 Task: In the  document Reading.rtf, select heading and apply ' Bold and Underline' Use the "find feature" to find mentioned word and apply Strikethrough in: 'cognitive'. Insert smartchip (Date) on bottom of the page 23 June, 2023 Insert the mentioned footnote for 30th word with font style Arial and font size 8: The study was conducted anonymously
Action: Mouse moved to (249, 330)
Screenshot: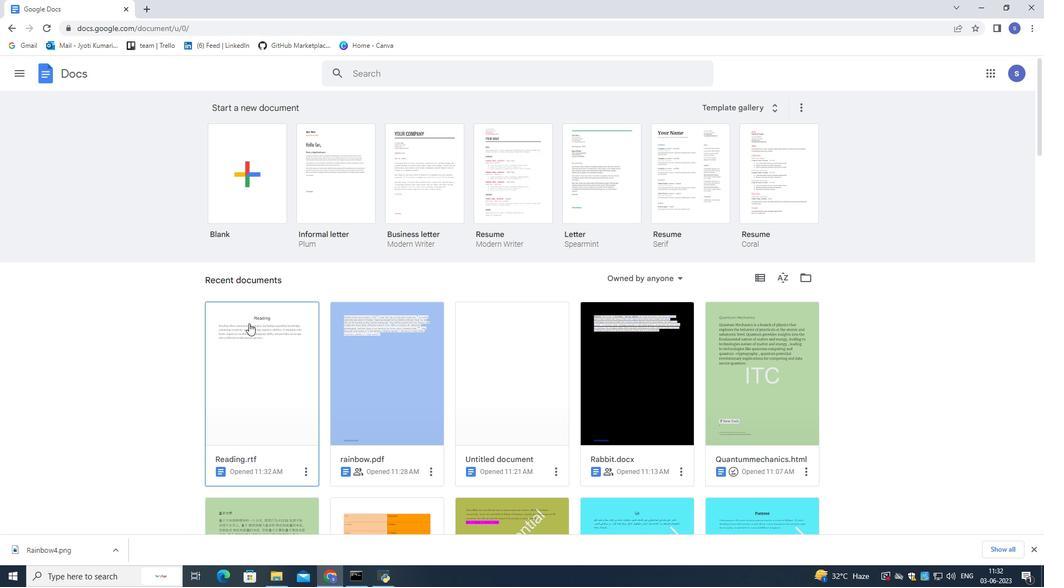 
Action: Mouse pressed left at (249, 330)
Screenshot: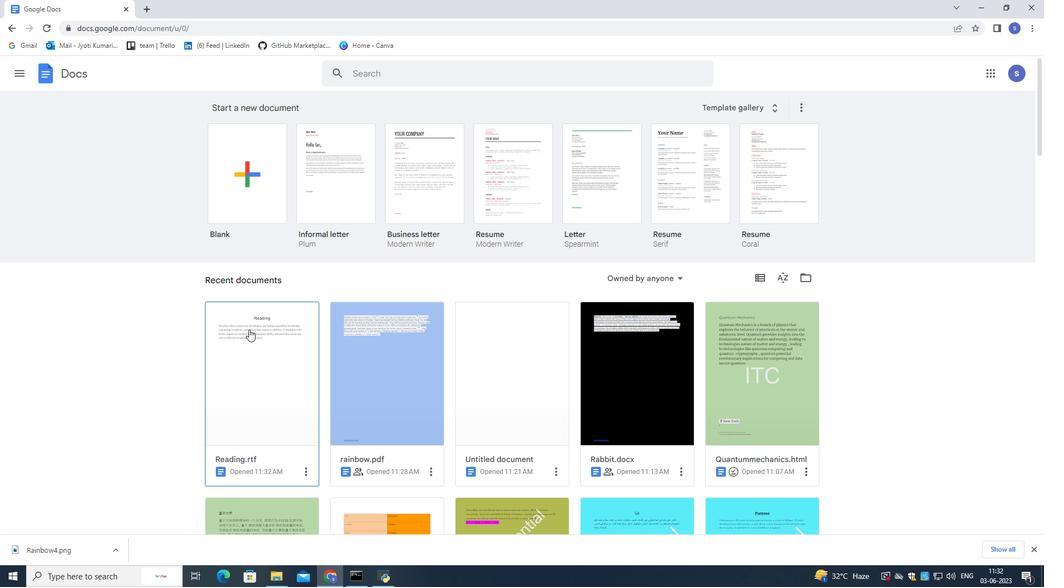 
Action: Mouse pressed left at (249, 330)
Screenshot: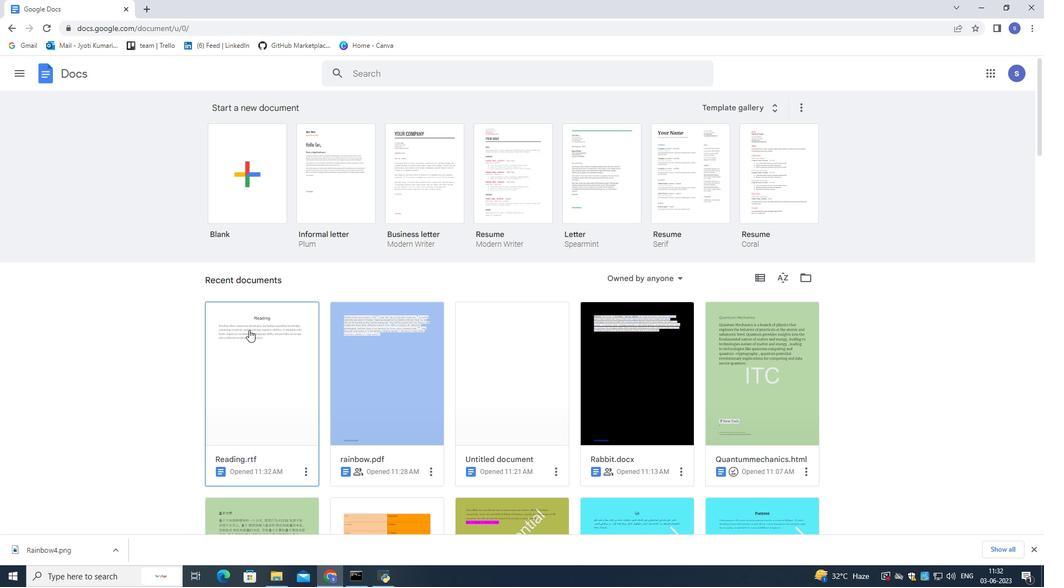 
Action: Mouse moved to (576, 205)
Screenshot: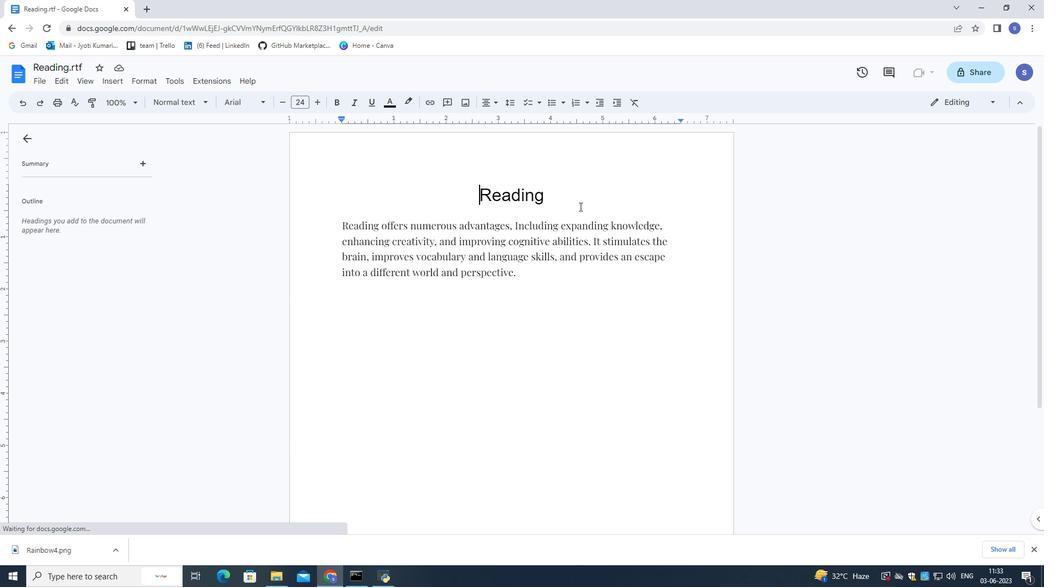 
Action: Mouse pressed left at (576, 205)
Screenshot: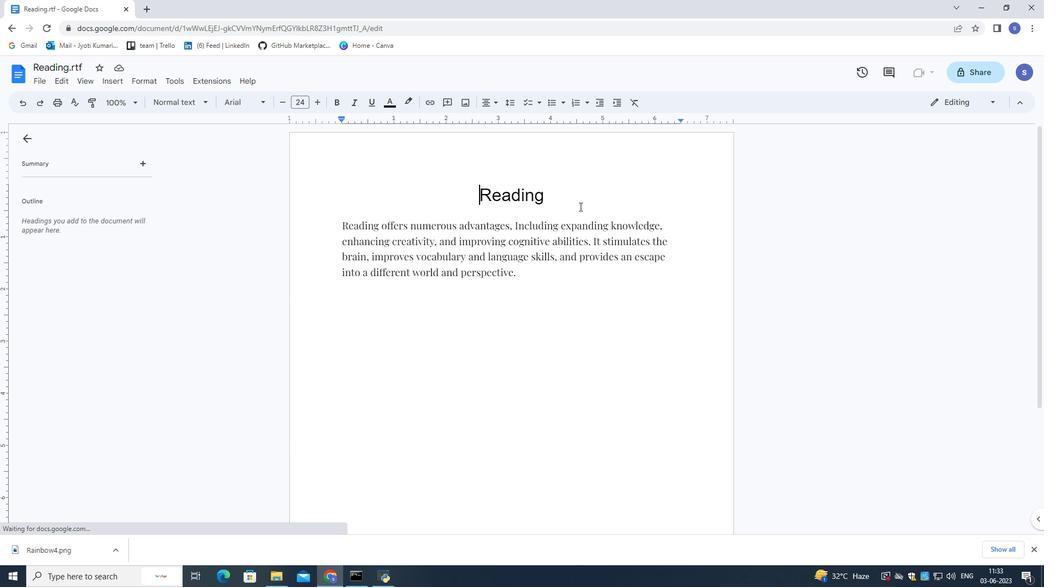 
Action: Mouse moved to (563, 199)
Screenshot: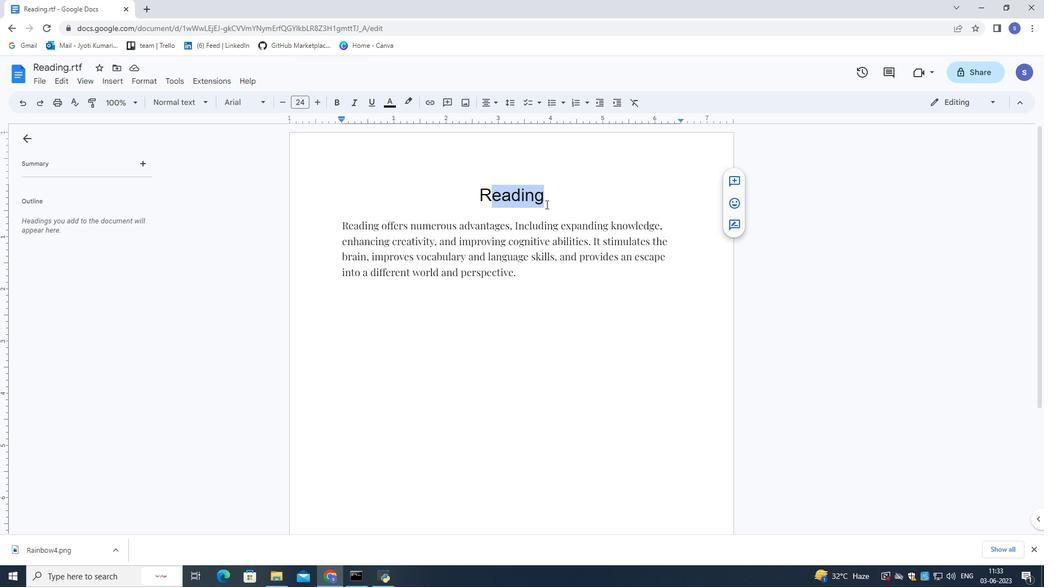 
Action: Mouse pressed left at (563, 199)
Screenshot: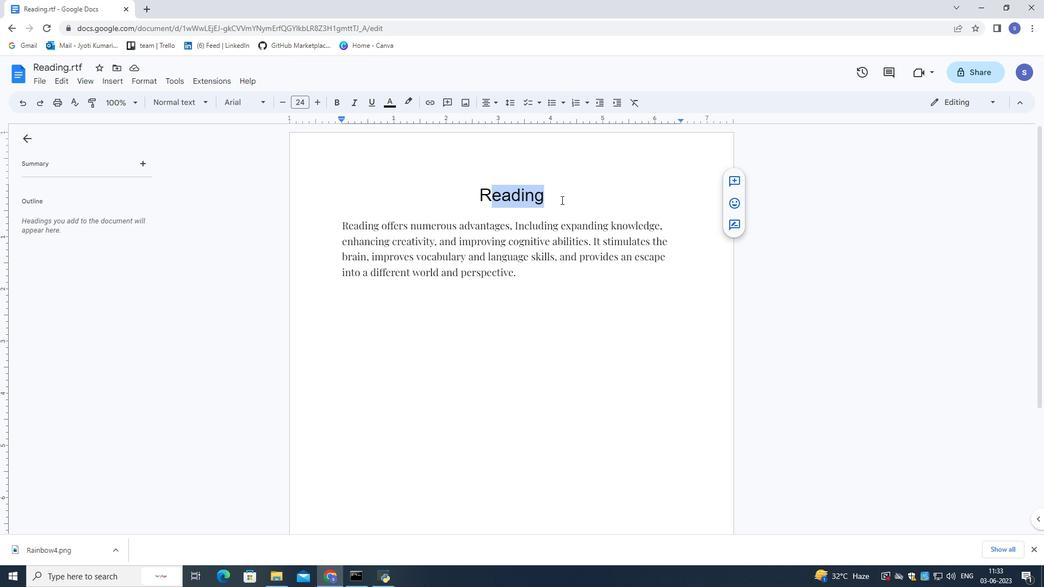 
Action: Mouse moved to (562, 199)
Screenshot: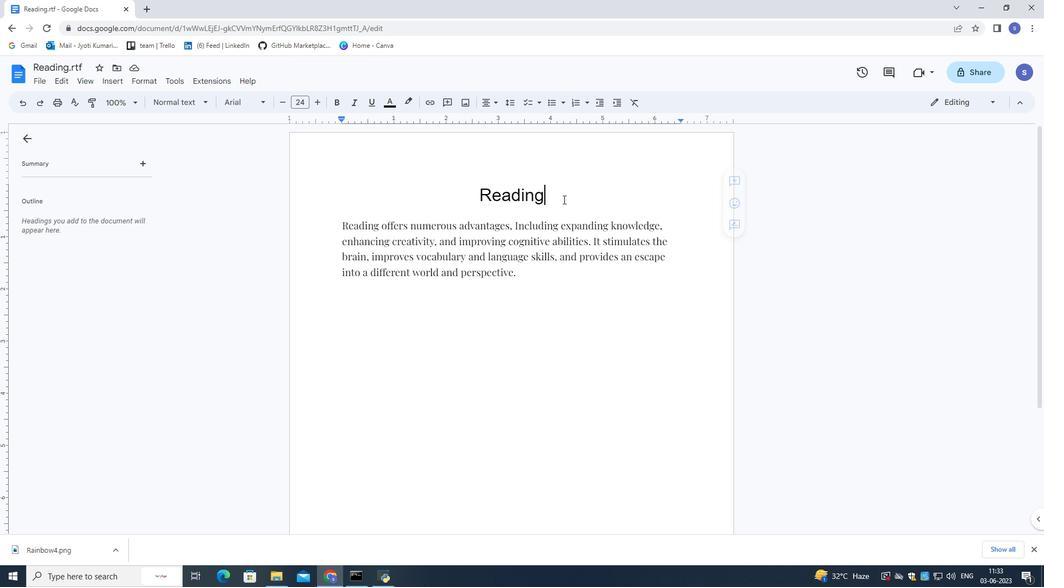 
Action: Mouse pressed left at (562, 199)
Screenshot: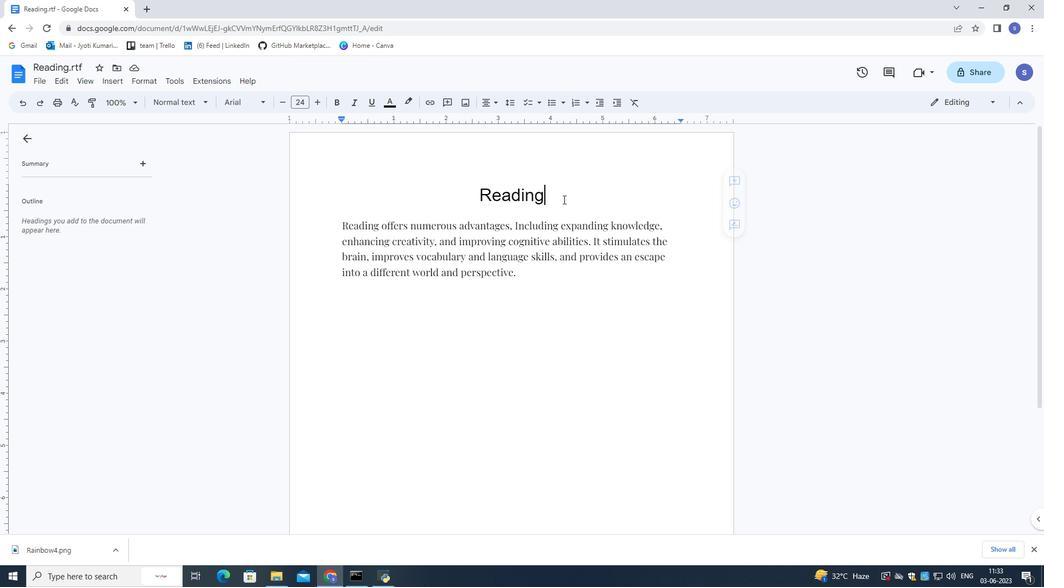 
Action: Mouse moved to (152, 76)
Screenshot: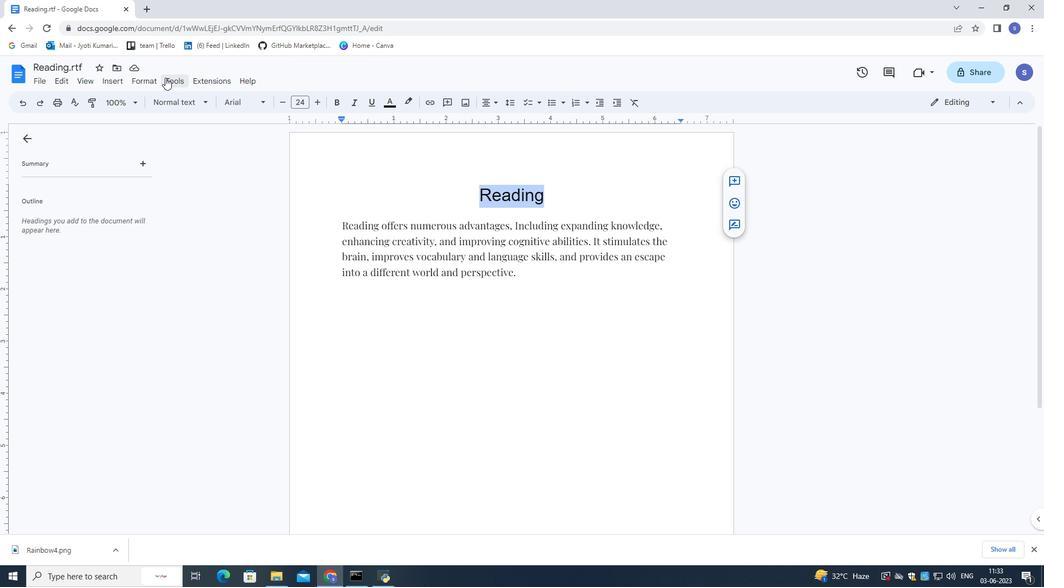 
Action: Mouse pressed left at (152, 76)
Screenshot: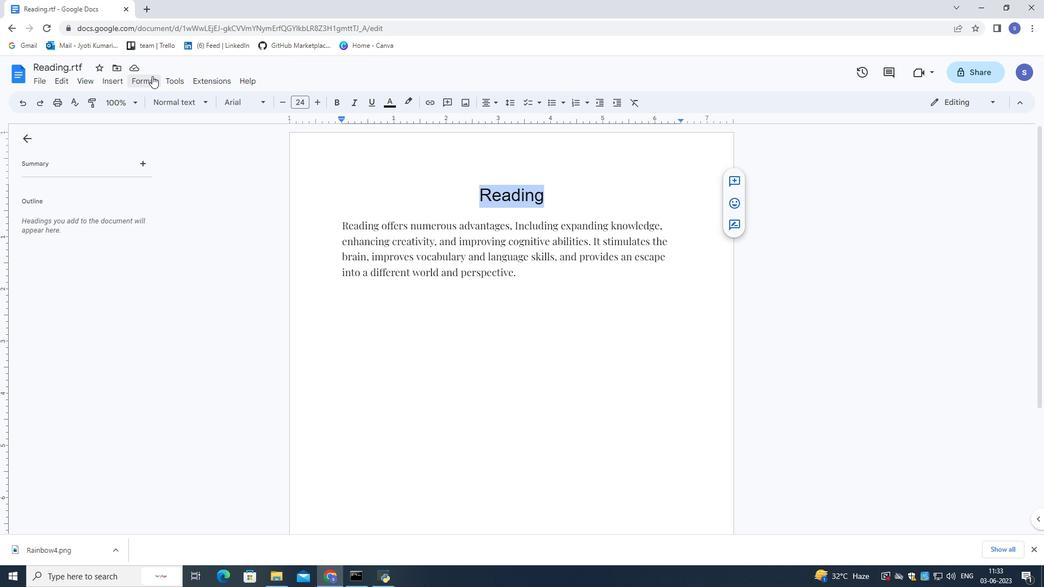 
Action: Mouse moved to (313, 97)
Screenshot: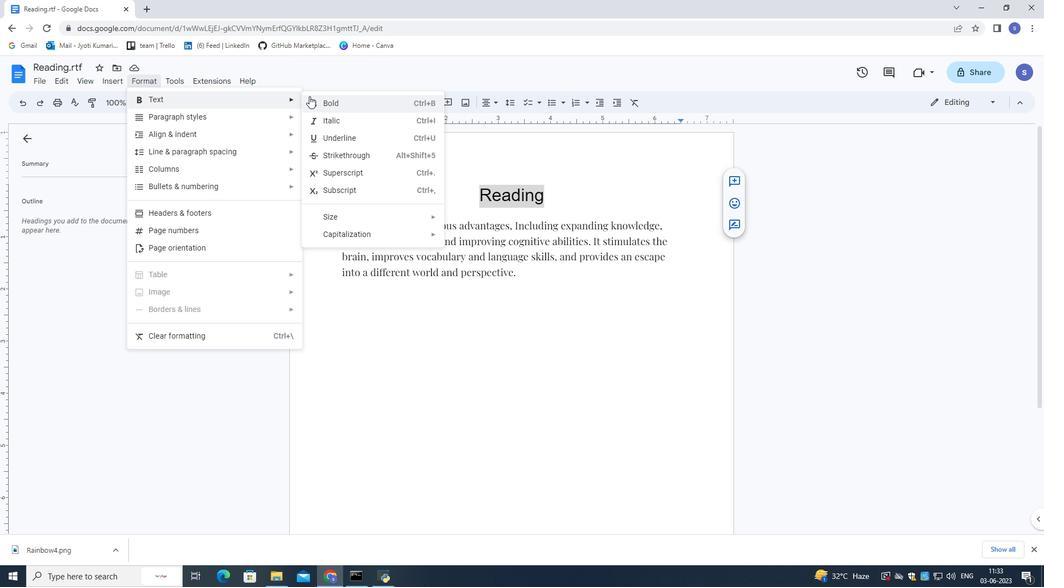 
Action: Mouse pressed left at (313, 97)
Screenshot: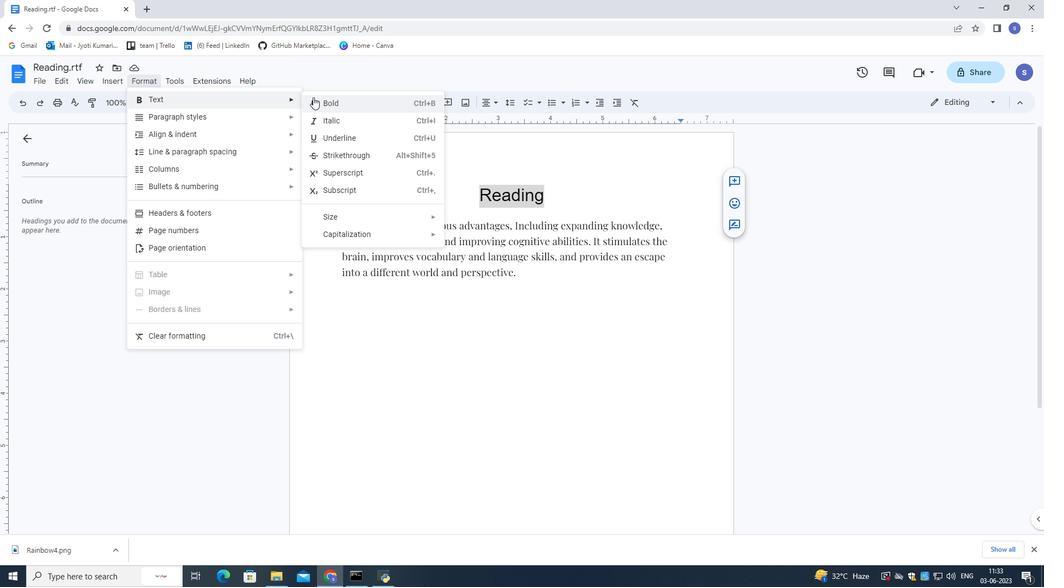 
Action: Mouse moved to (150, 78)
Screenshot: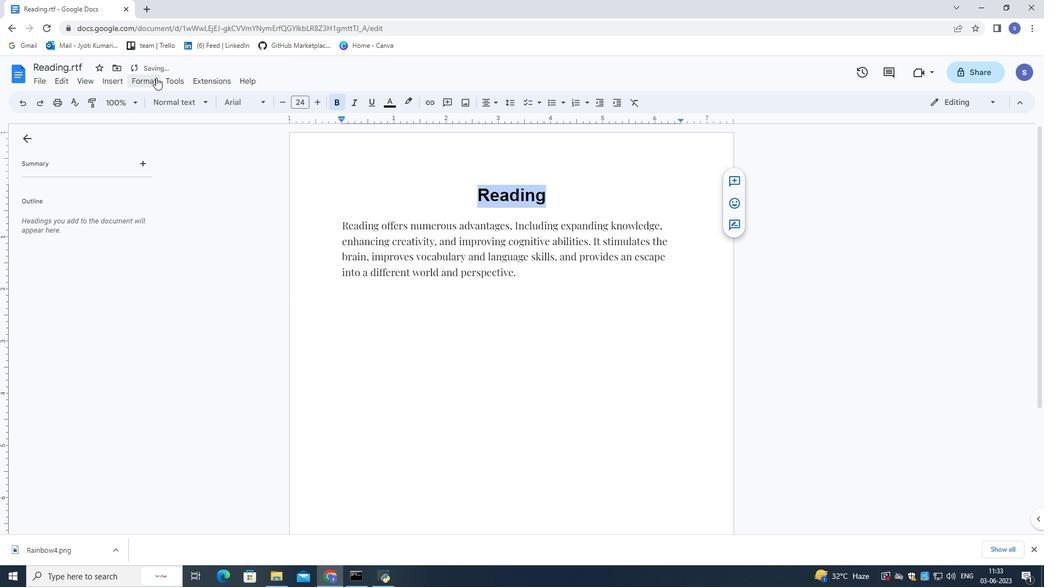 
Action: Mouse pressed left at (150, 78)
Screenshot: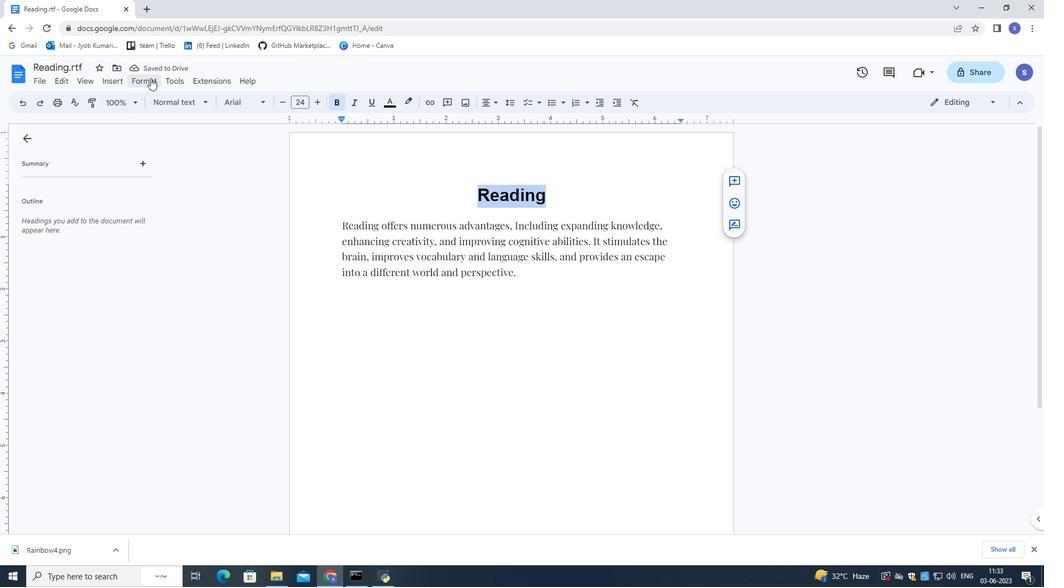 
Action: Mouse moved to (340, 137)
Screenshot: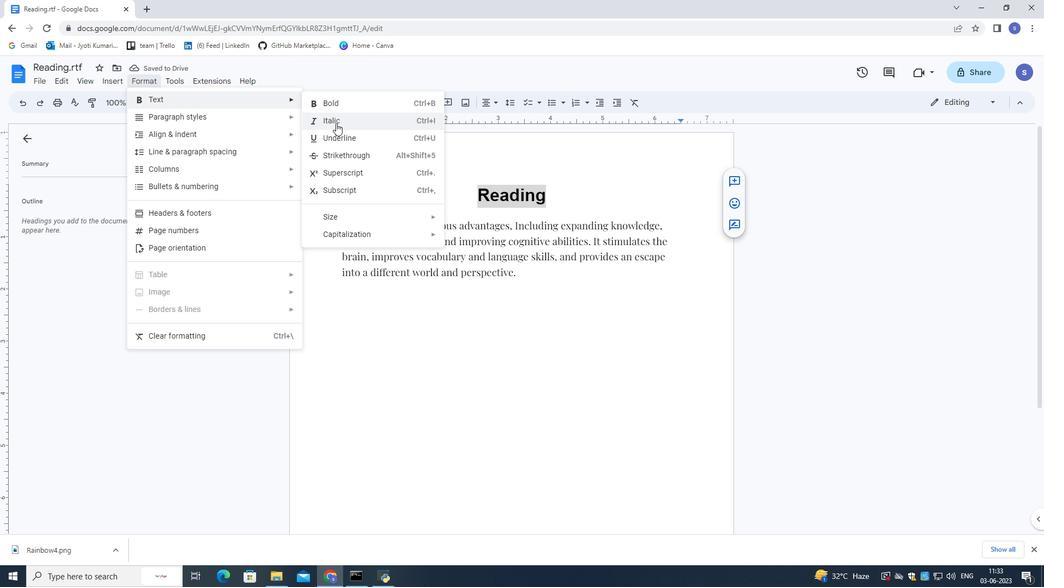 
Action: Mouse pressed left at (340, 137)
Screenshot: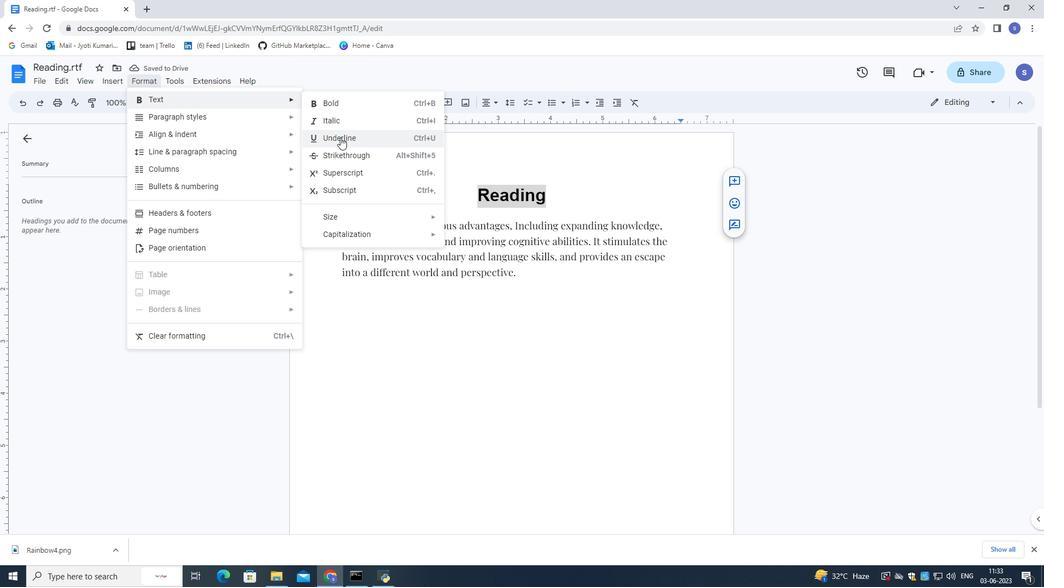 
Action: Mouse moved to (405, 180)
Screenshot: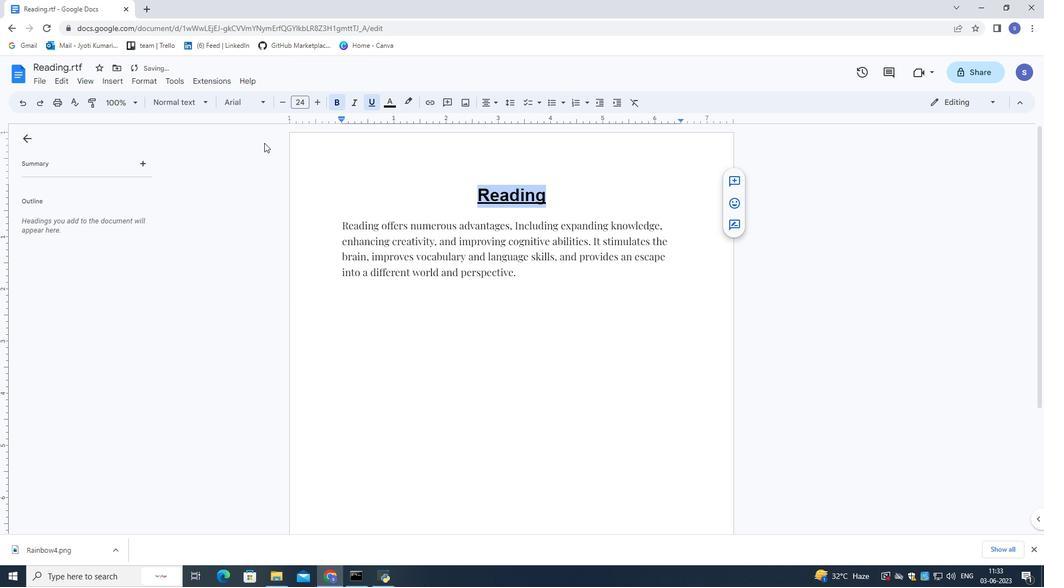 
Action: Mouse pressed left at (405, 180)
Screenshot: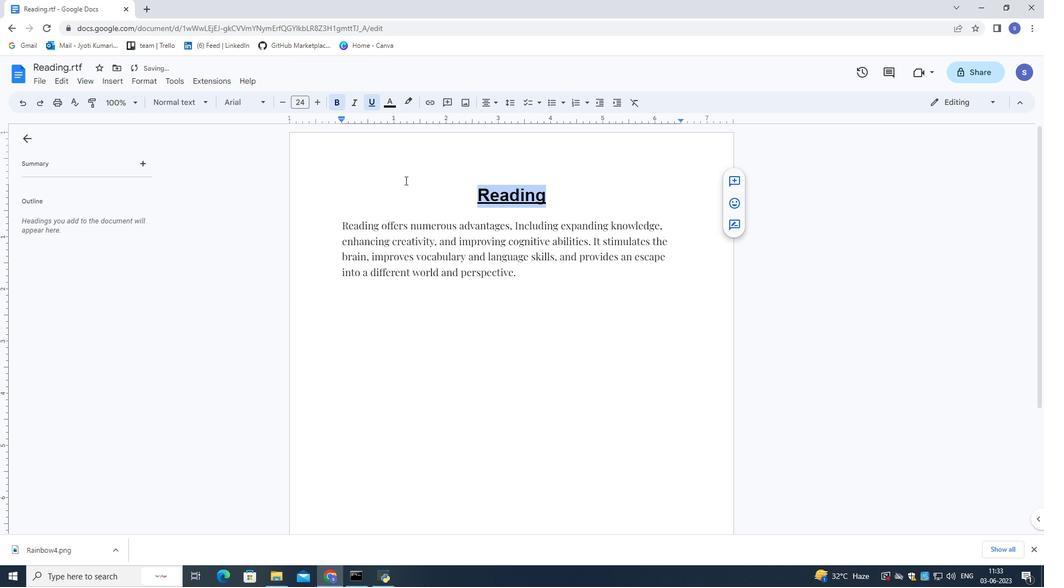
Action: Mouse moved to (171, 80)
Screenshot: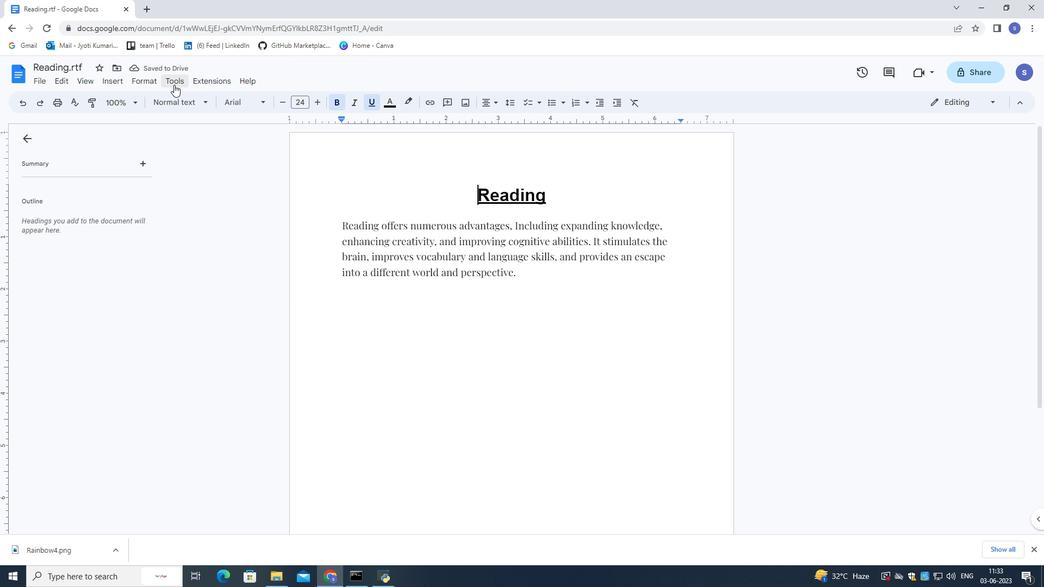 
Action: Mouse pressed left at (171, 80)
Screenshot: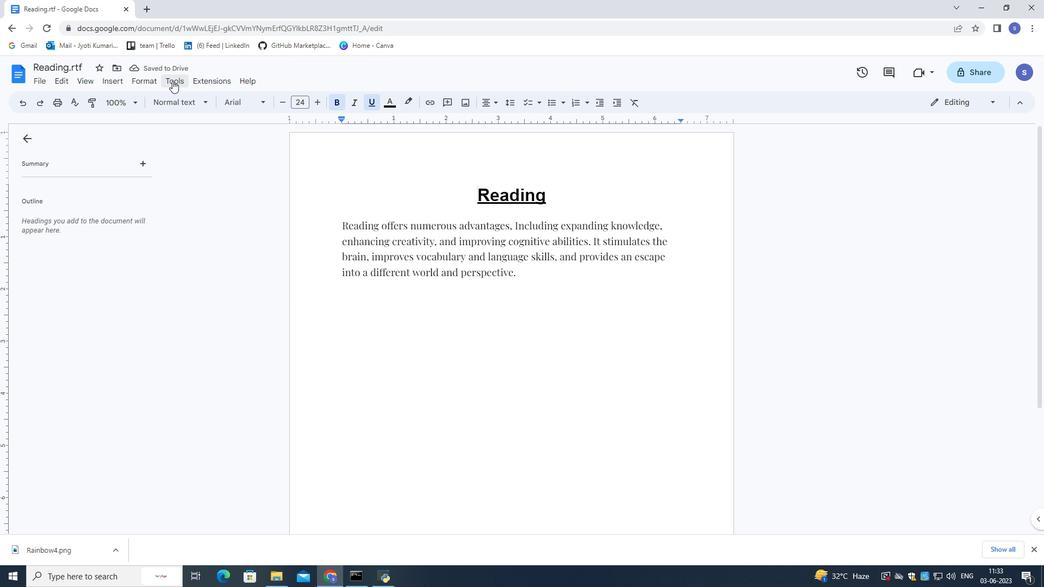 
Action: Mouse moved to (105, 266)
Screenshot: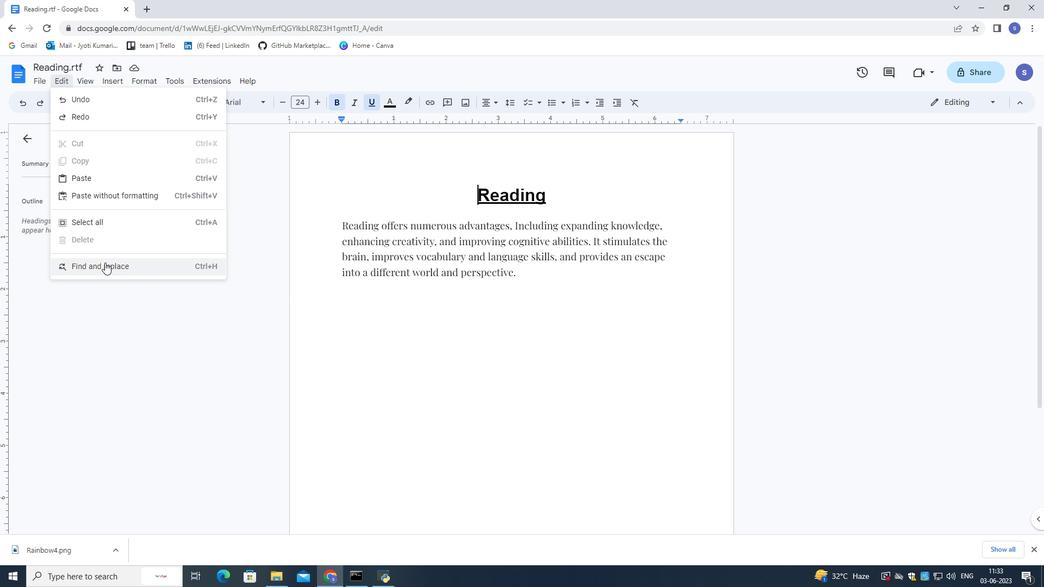 
Action: Mouse pressed left at (105, 266)
Screenshot: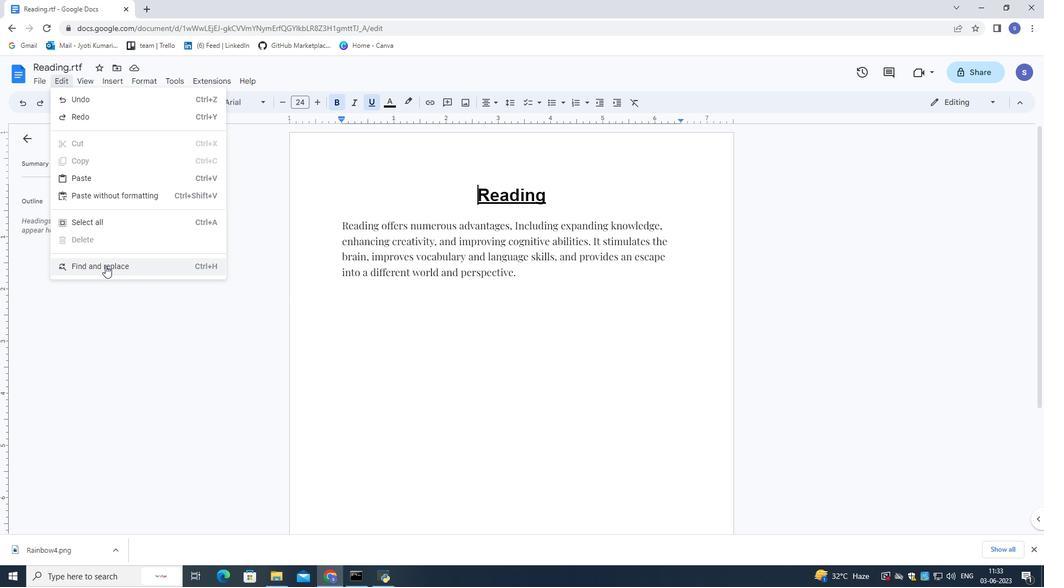 
Action: Mouse moved to (554, 247)
Screenshot: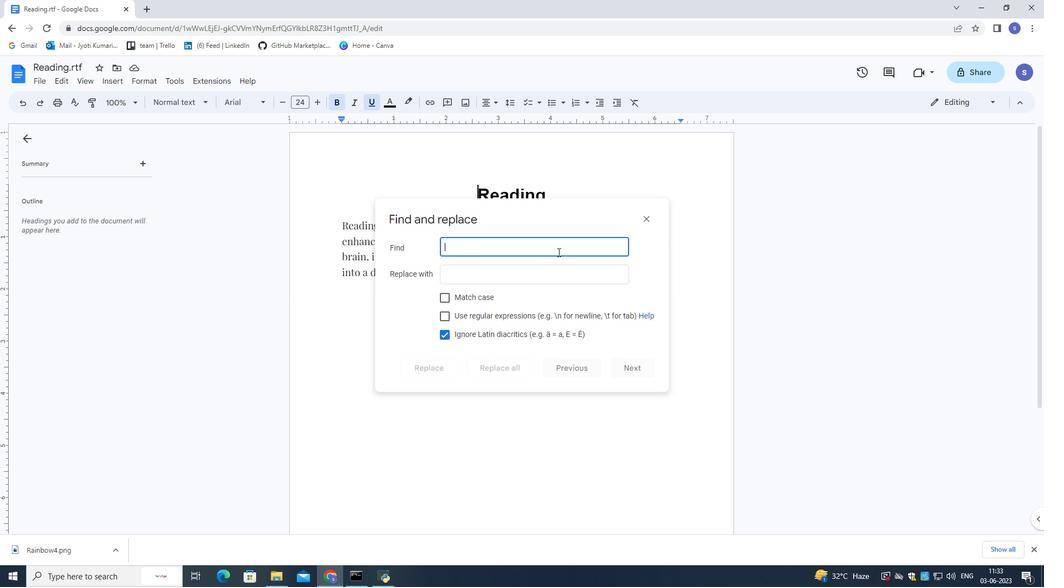 
Action: Mouse pressed left at (554, 247)
Screenshot: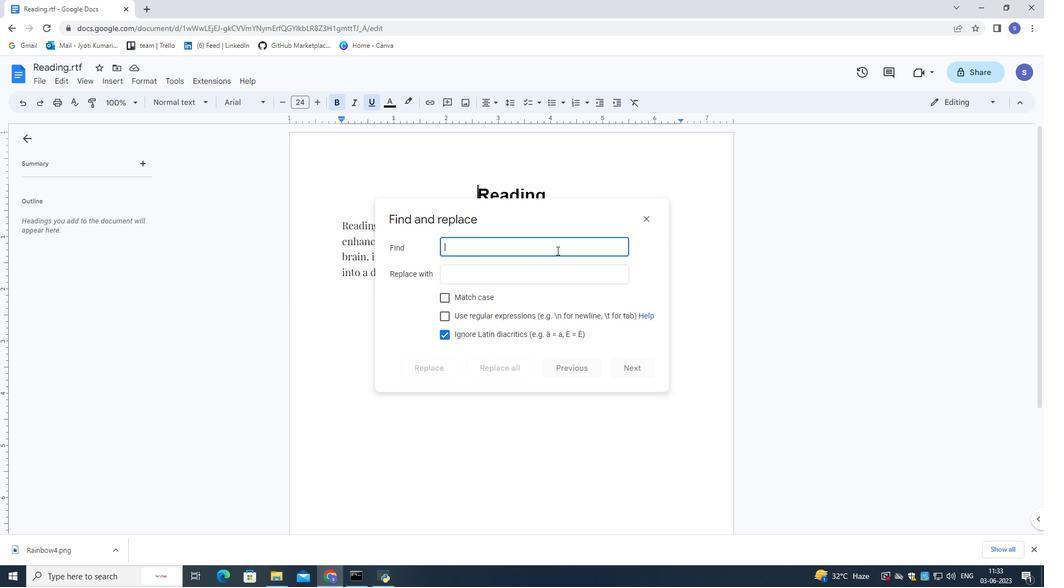 
Action: Key pressed cognitive
Screenshot: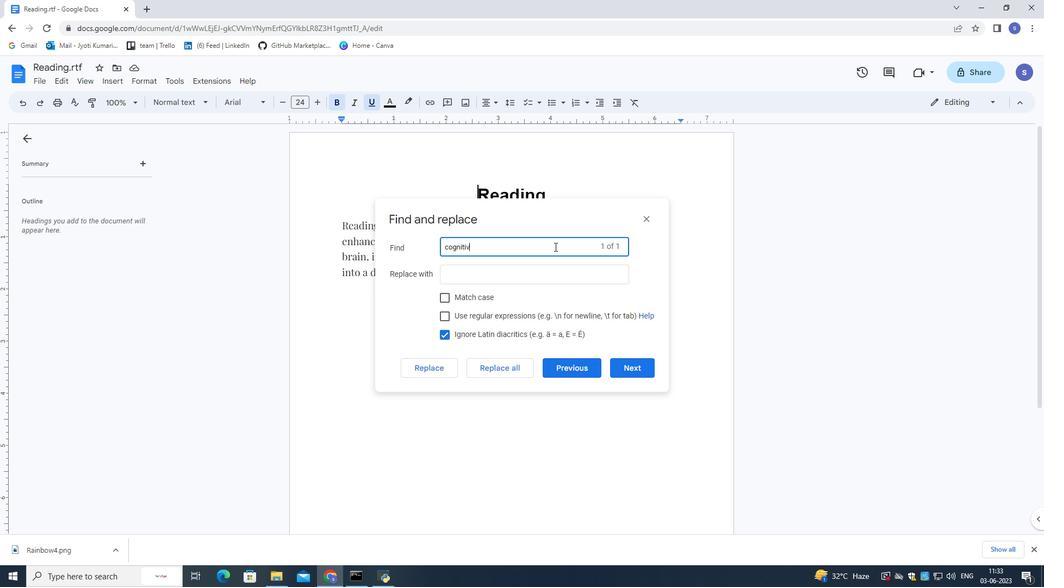 
Action: Mouse moved to (648, 219)
Screenshot: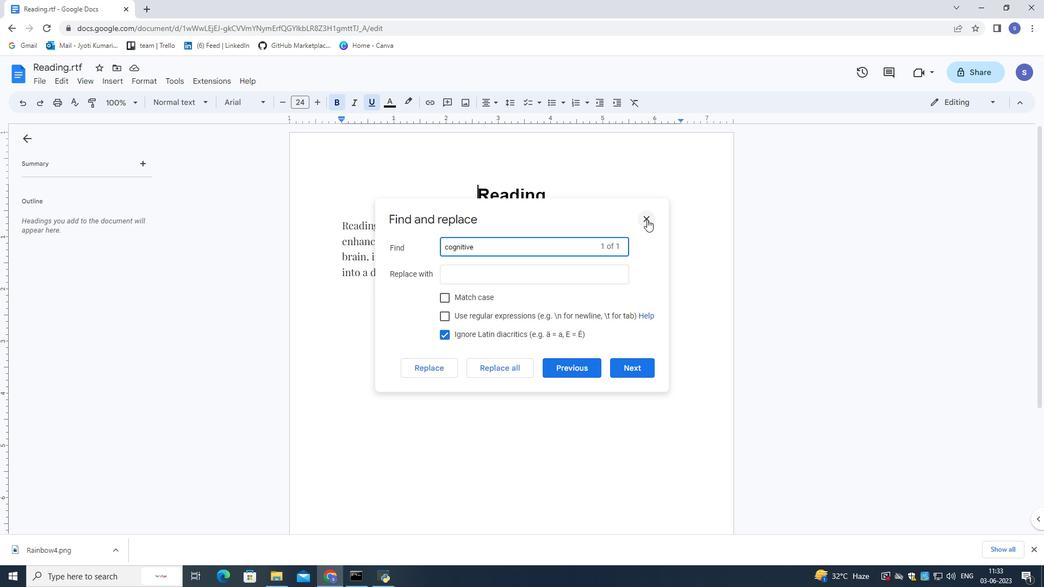 
Action: Mouse pressed left at (648, 219)
Screenshot: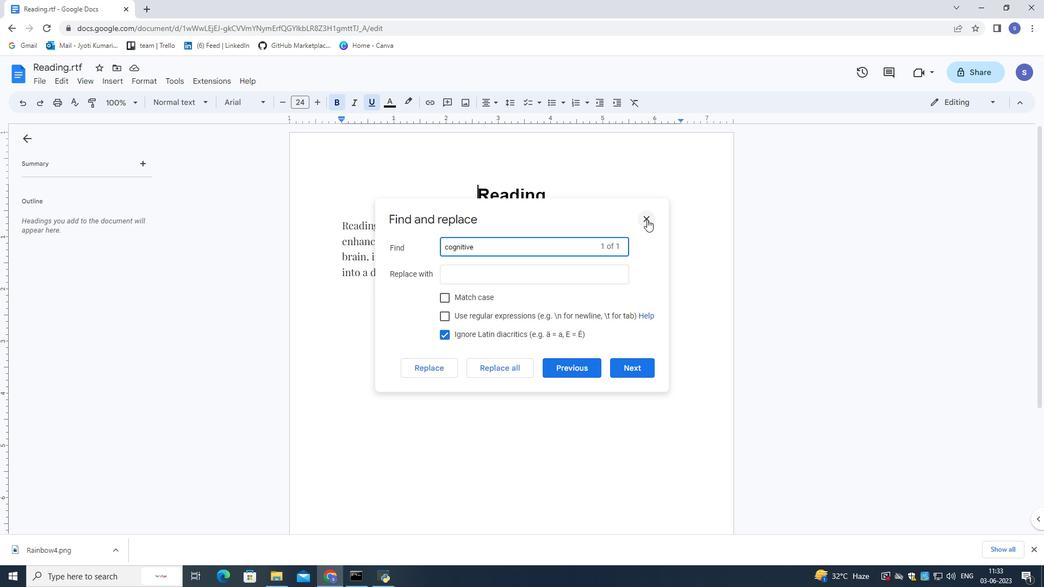 
Action: Mouse moved to (152, 83)
Screenshot: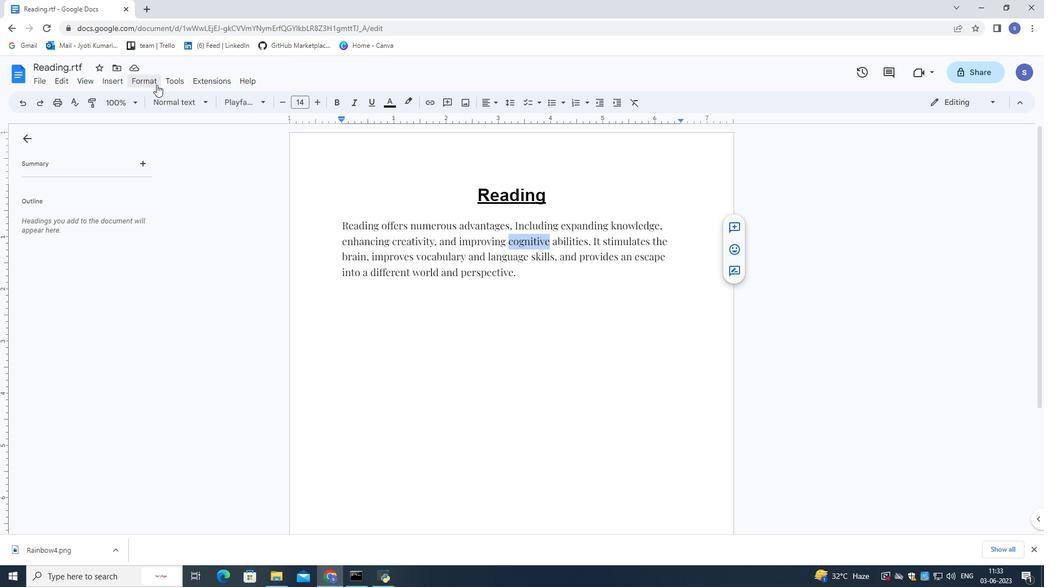 
Action: Mouse pressed left at (152, 83)
Screenshot: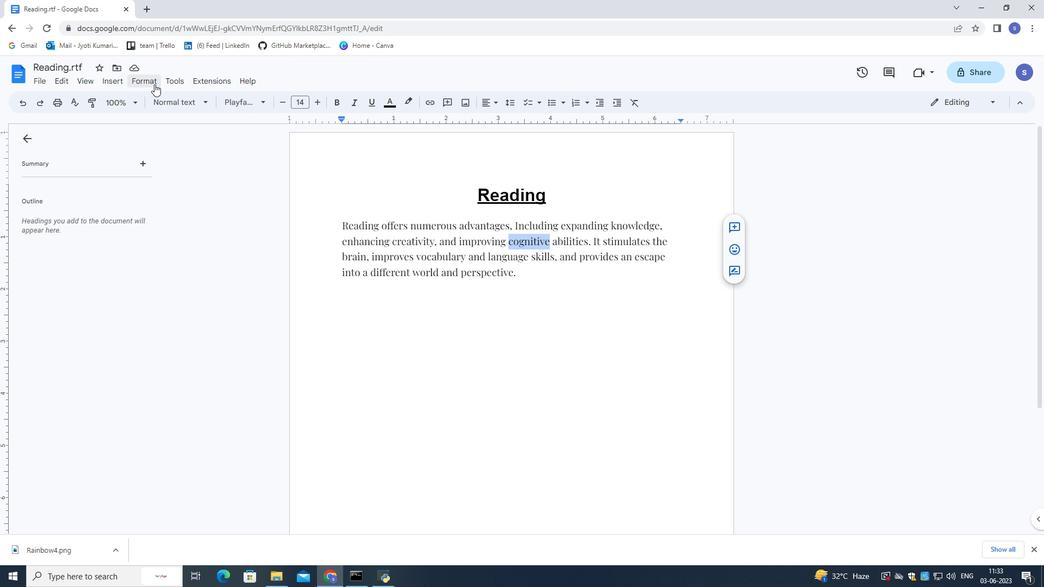 
Action: Mouse moved to (335, 149)
Screenshot: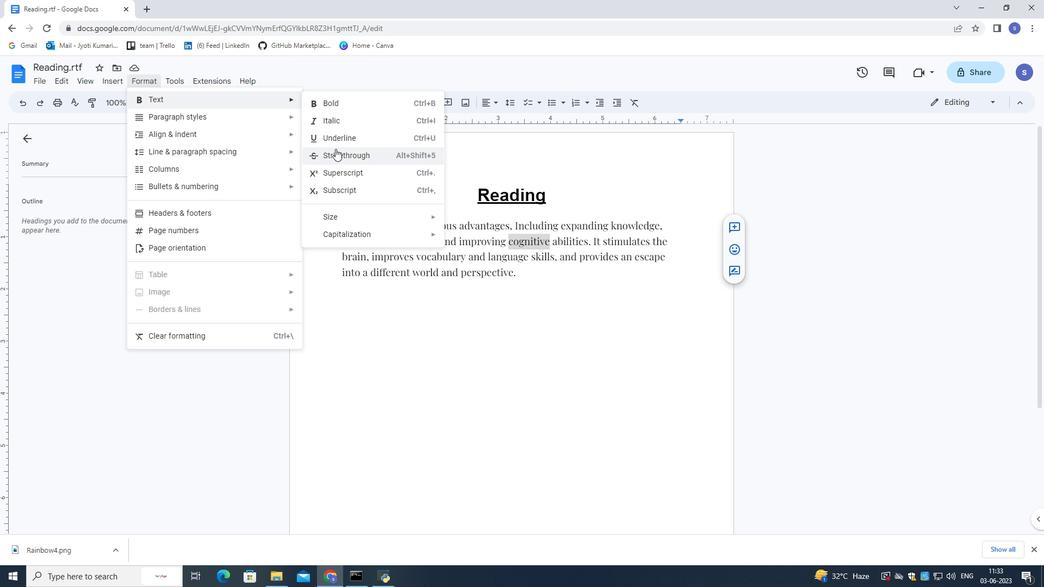 
Action: Mouse pressed left at (335, 149)
Screenshot: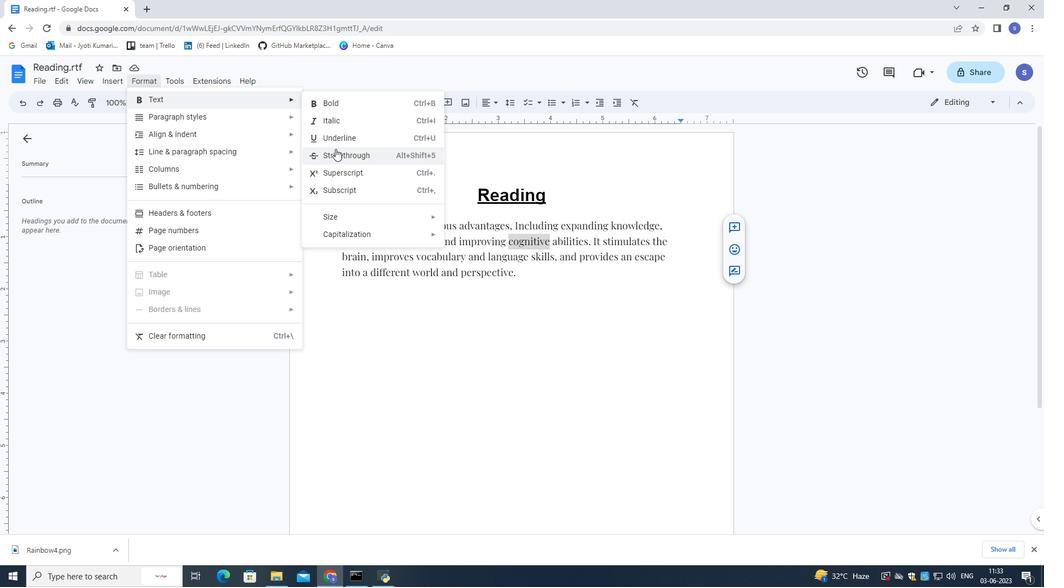 
Action: Mouse moved to (576, 312)
Screenshot: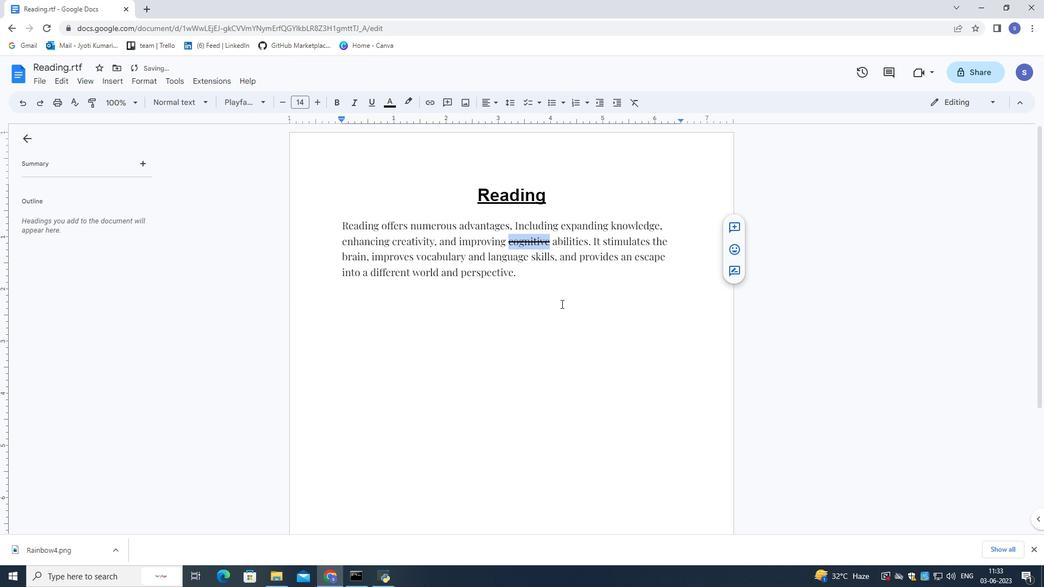 
Action: Mouse pressed left at (576, 312)
Screenshot: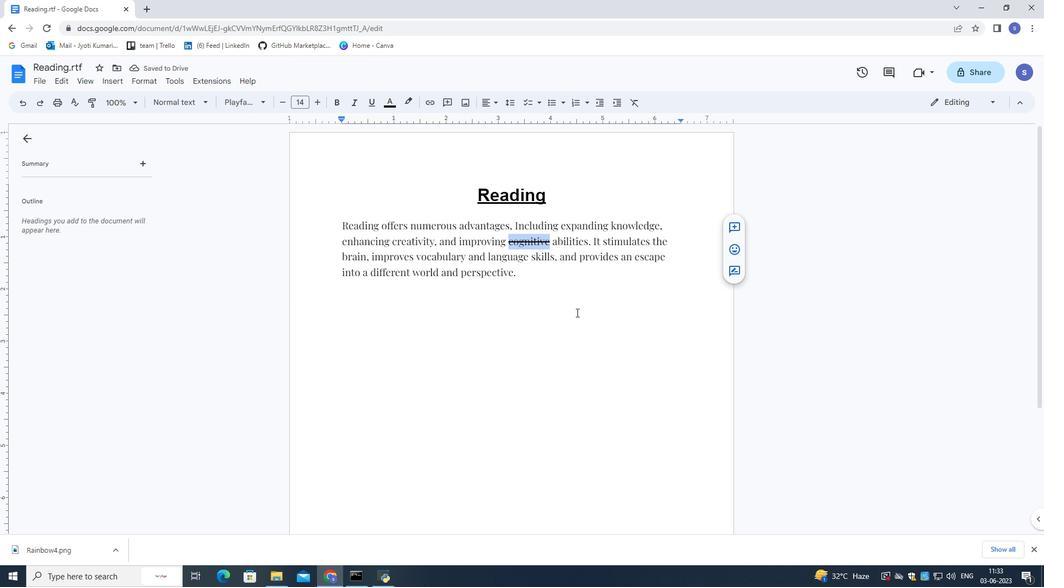 
Action: Mouse moved to (577, 290)
Screenshot: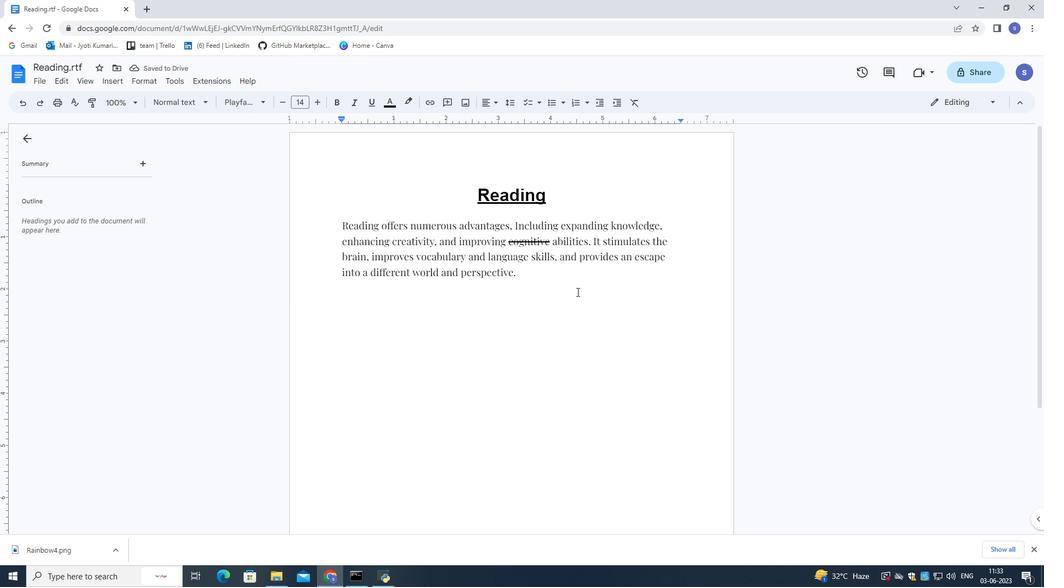 
Action: Mouse scrolled (577, 290) with delta (0, 0)
Screenshot: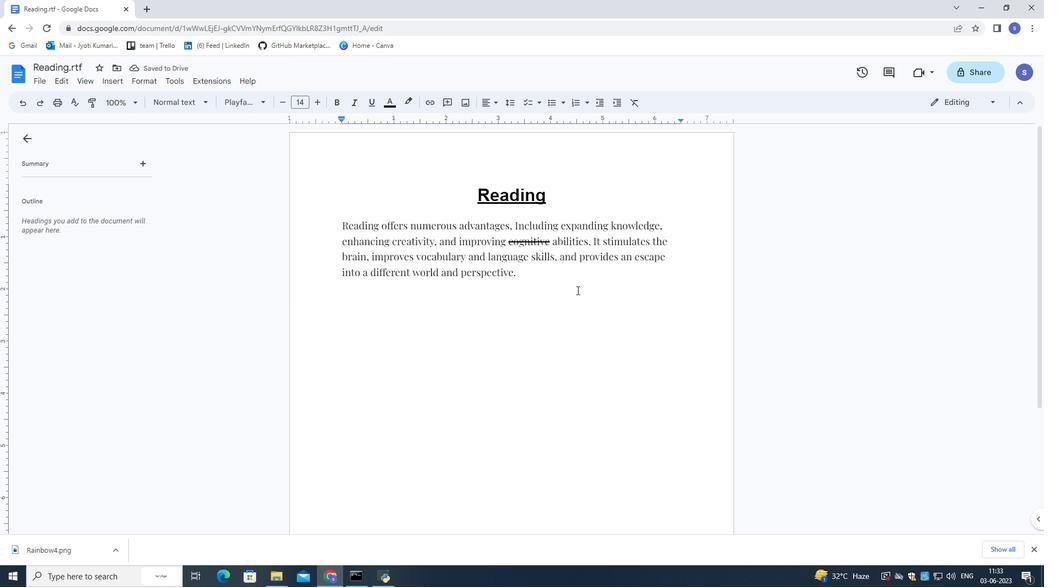 
Action: Mouse scrolled (577, 290) with delta (0, 0)
Screenshot: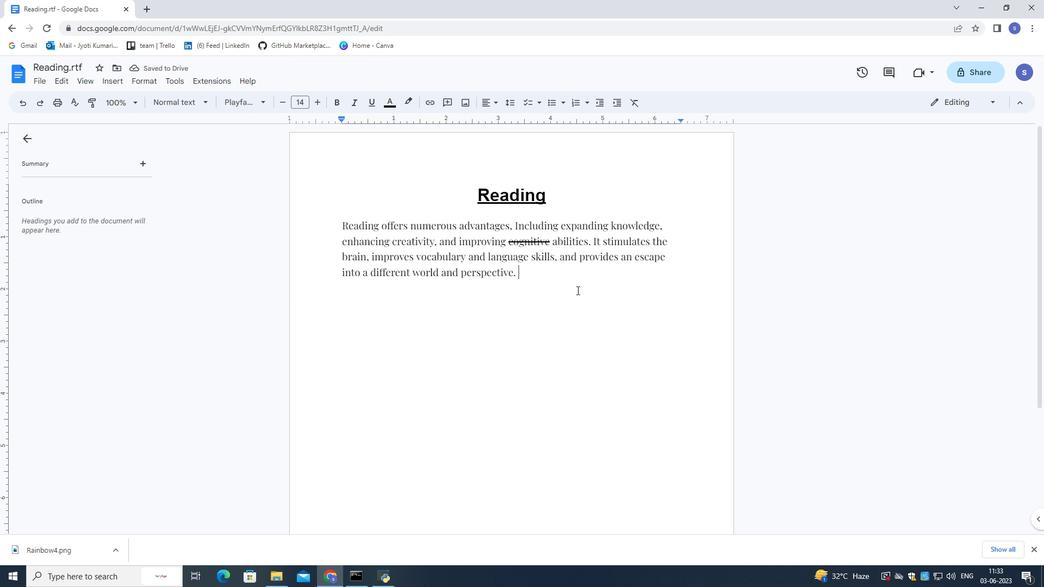 
Action: Mouse scrolled (577, 290) with delta (0, 0)
Screenshot: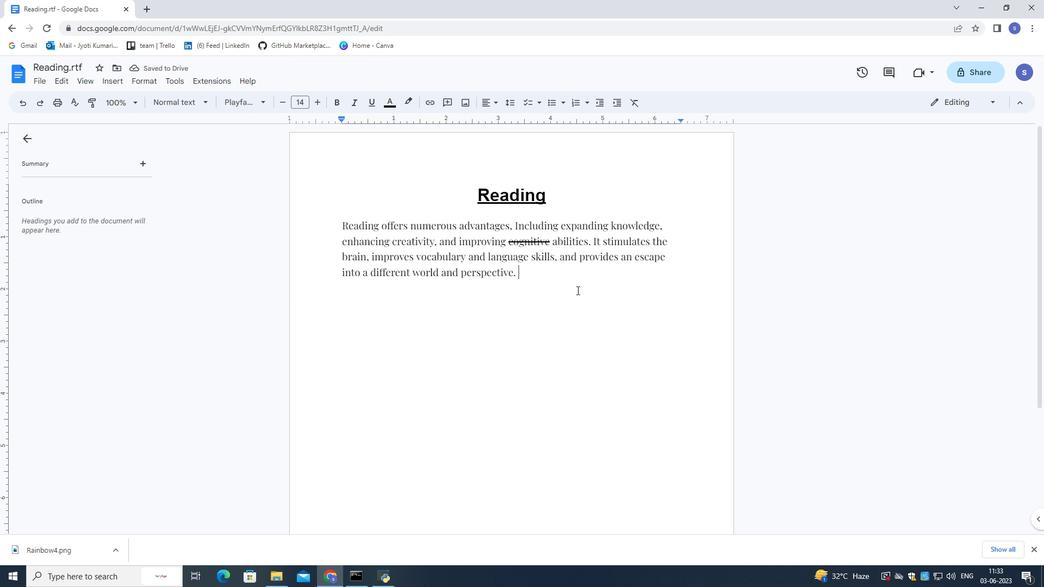 
Action: Mouse scrolled (577, 290) with delta (0, 0)
Screenshot: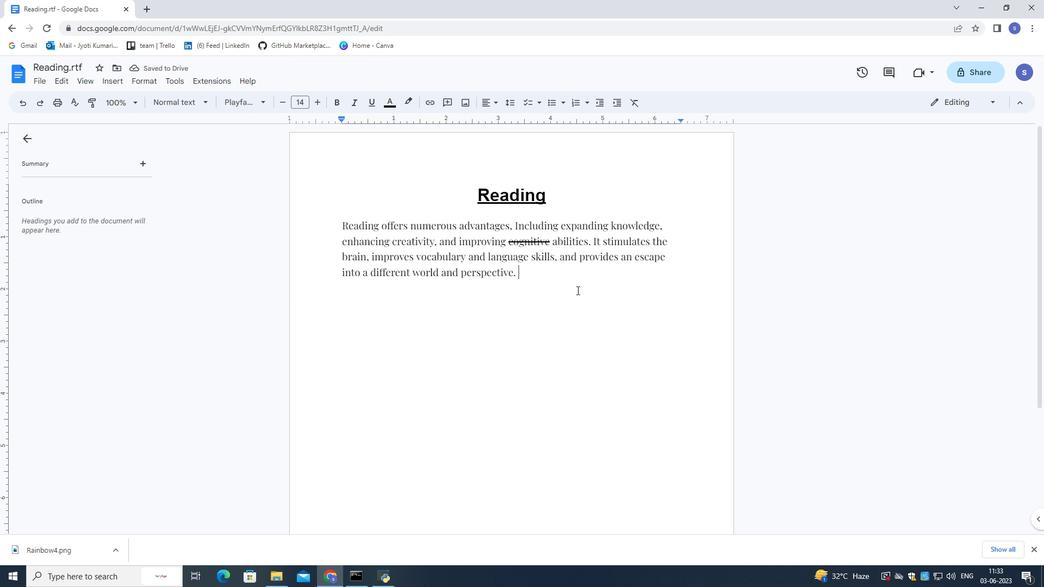 
Action: Mouse moved to (575, 302)
Screenshot: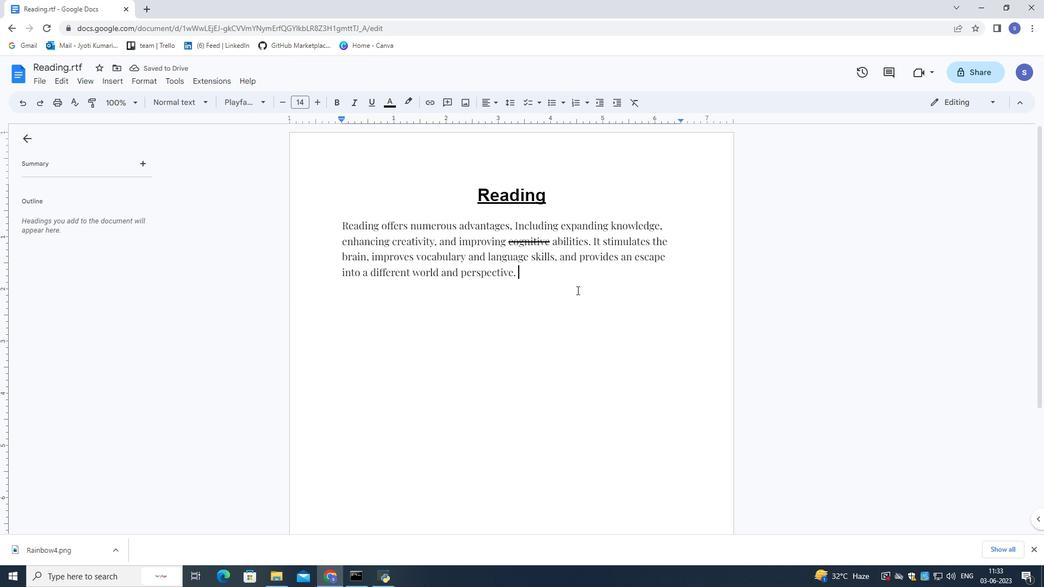 
Action: Mouse scrolled (575, 301) with delta (0, 0)
Screenshot: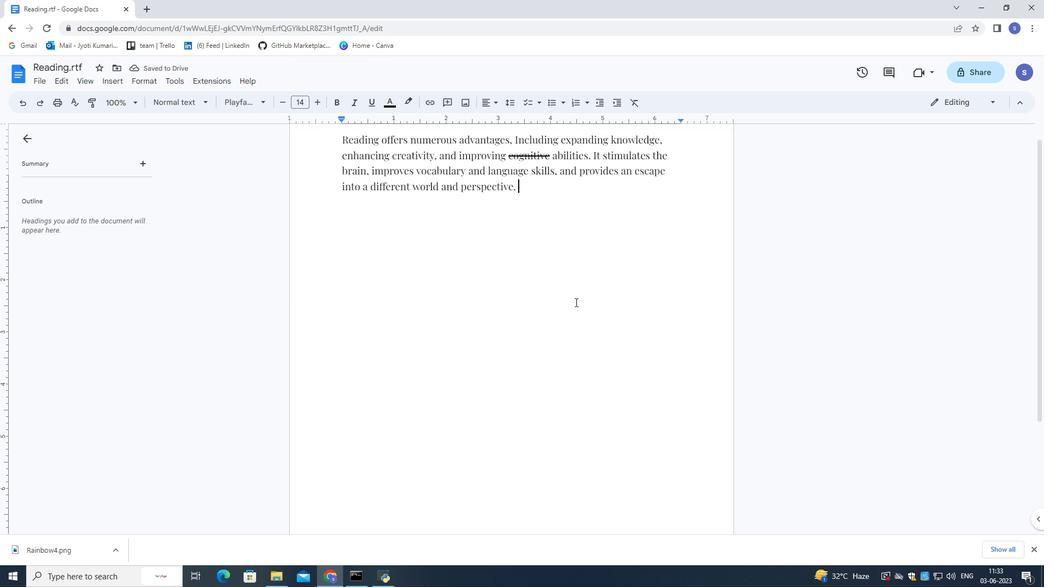 
Action: Mouse moved to (575, 303)
Screenshot: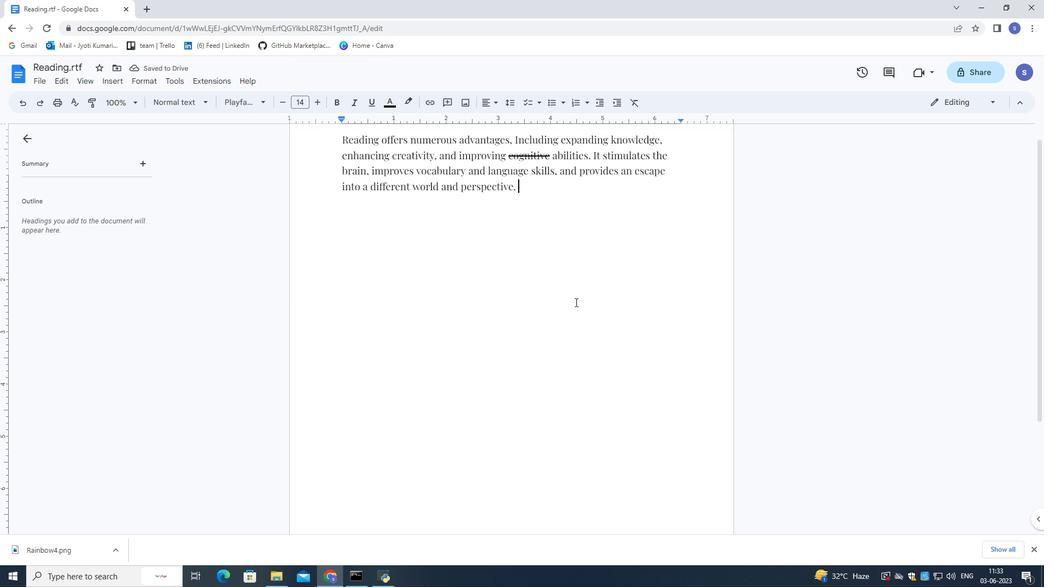 
Action: Mouse scrolled (575, 302) with delta (0, 0)
Screenshot: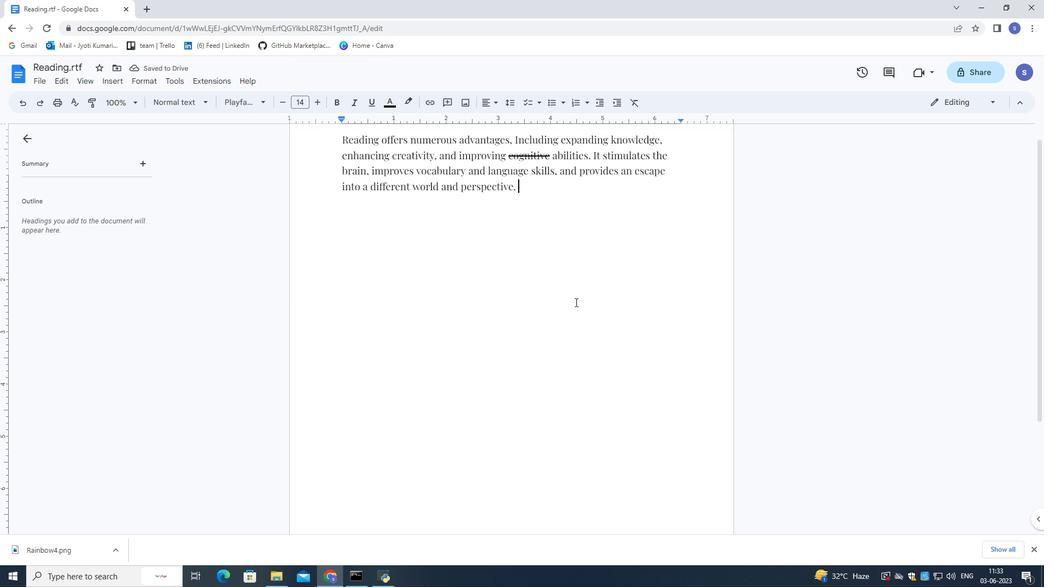 
Action: Mouse scrolled (575, 302) with delta (0, 0)
Screenshot: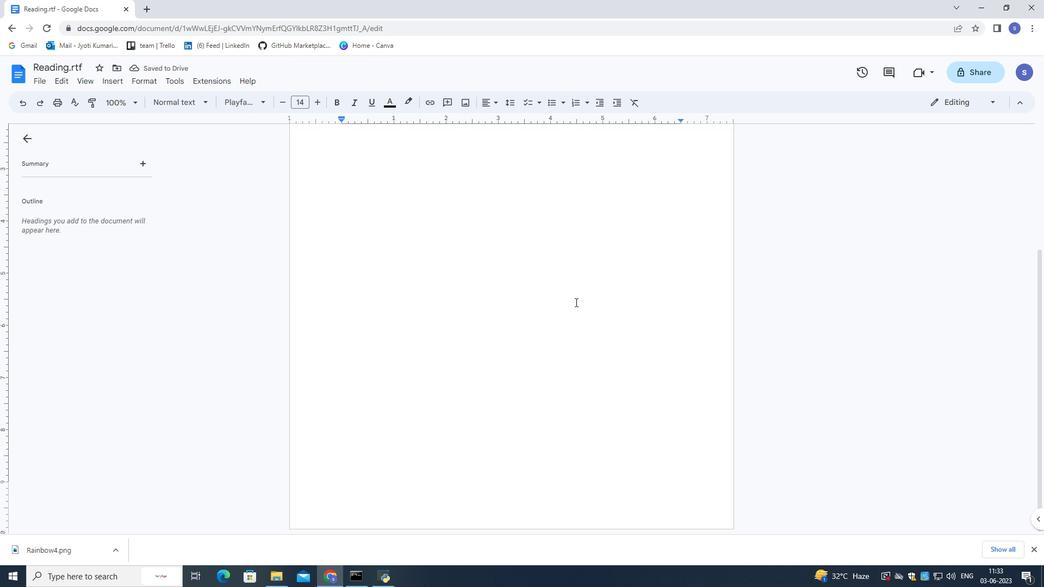 
Action: Mouse scrolled (575, 302) with delta (0, 0)
Screenshot: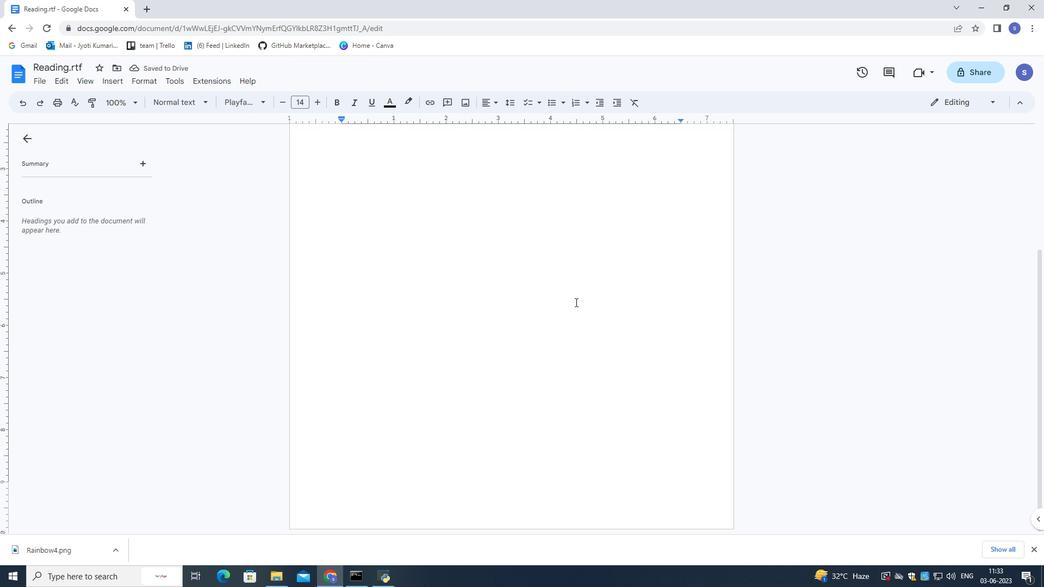 
Action: Mouse scrolled (575, 302) with delta (0, 0)
Screenshot: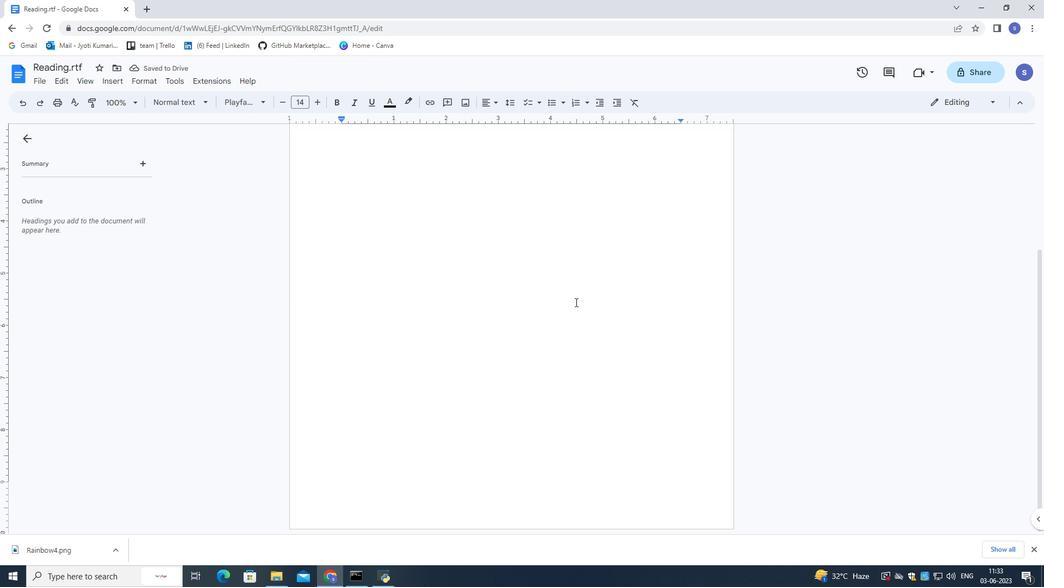 
Action: Mouse moved to (491, 317)
Screenshot: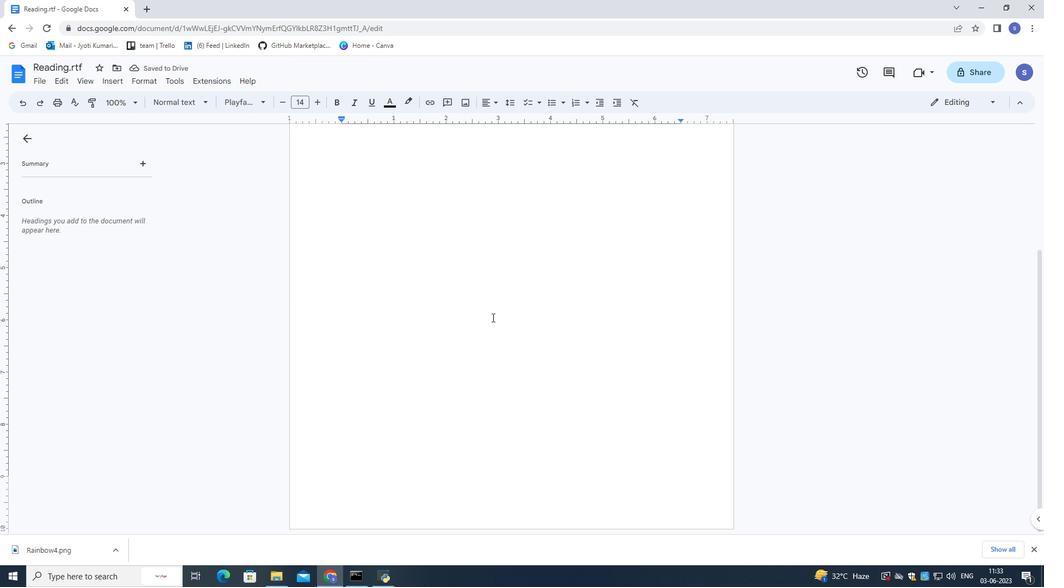 
Action: Key pressed <Key.enter><Key.enter><Key.enter><Key.enter><Key.enter><Key.enter><Key.enter><Key.enter><Key.enter><Key.enter><Key.enter><Key.enter><Key.enter><Key.enter><Key.enter><Key.enter><Key.enter><Key.enter>
Screenshot: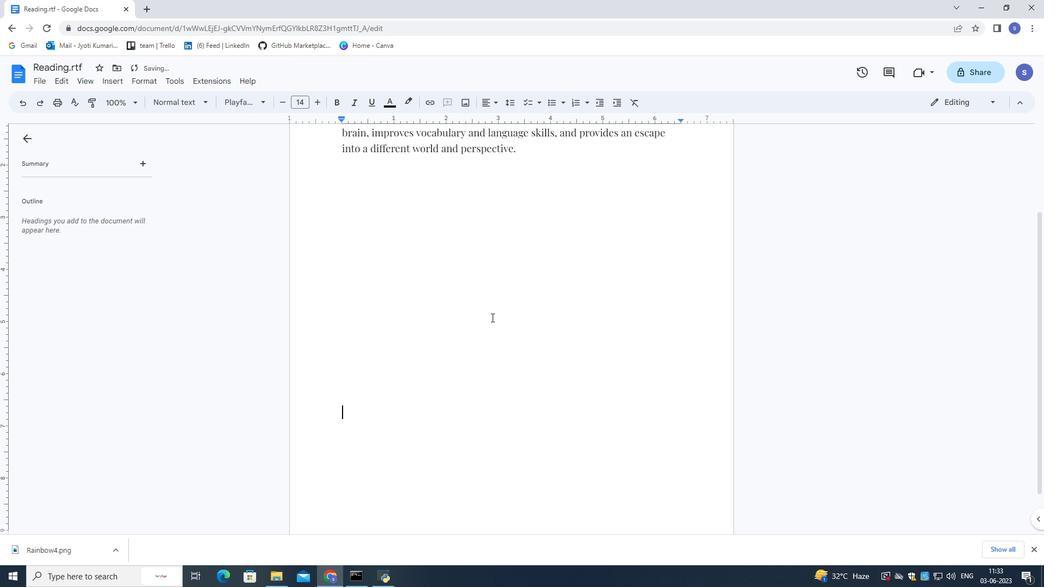
Action: Mouse moved to (472, 311)
Screenshot: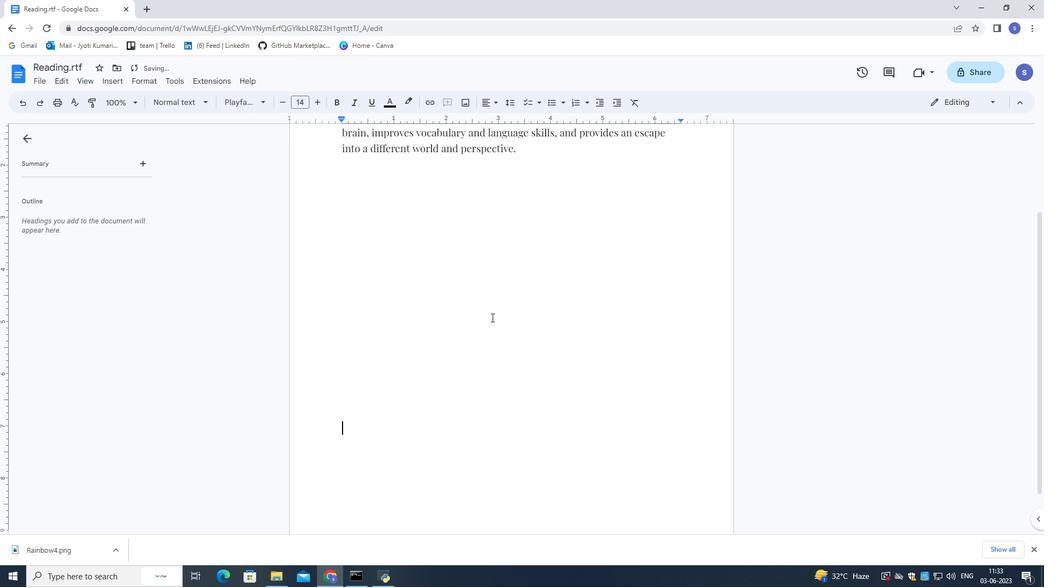 
Action: Key pressed <Key.enter>
Screenshot: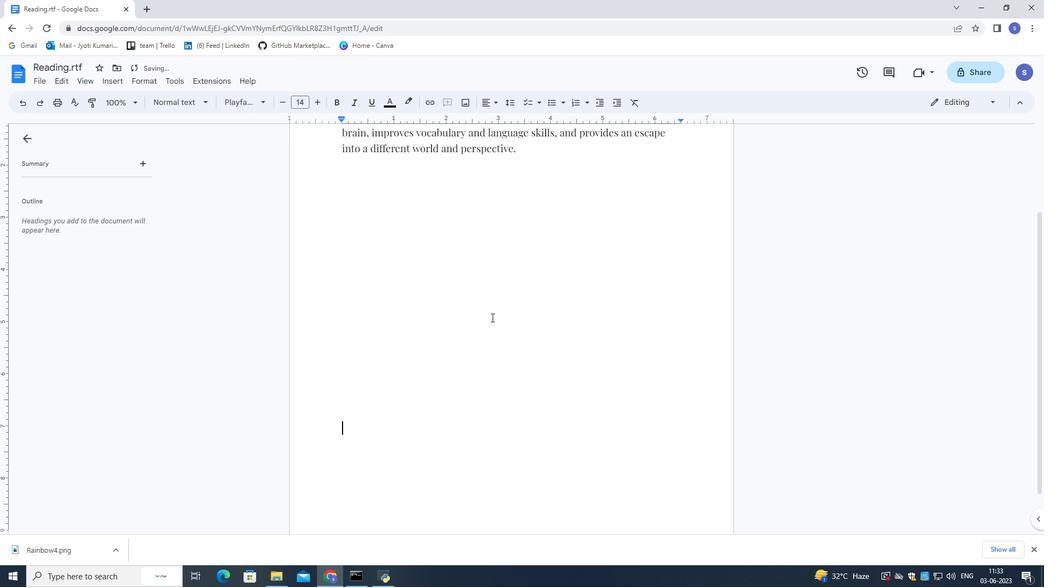 
Action: Mouse moved to (422, 296)
Screenshot: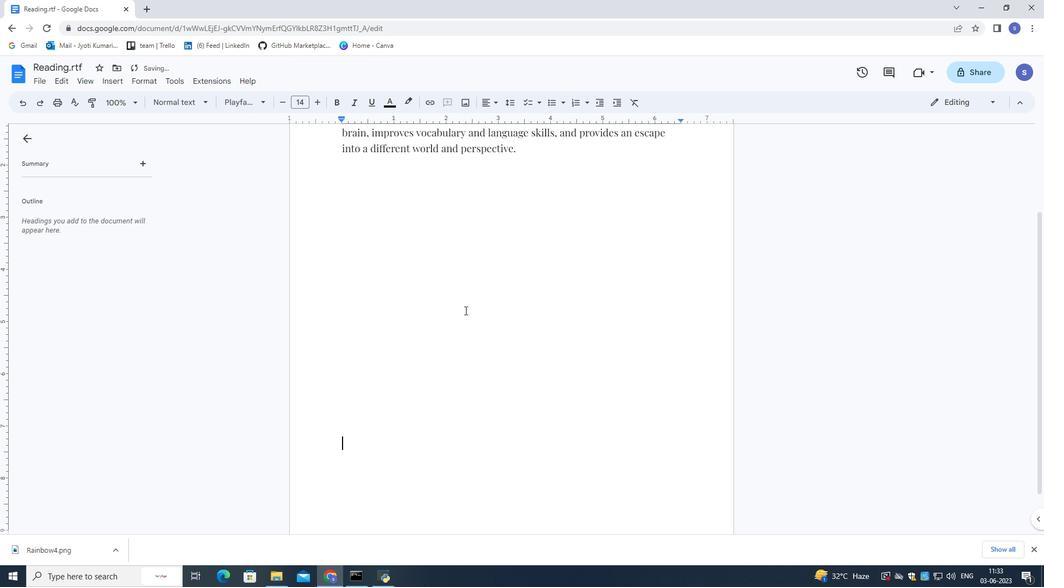 
Action: Key pressed <Key.enter>
Screenshot: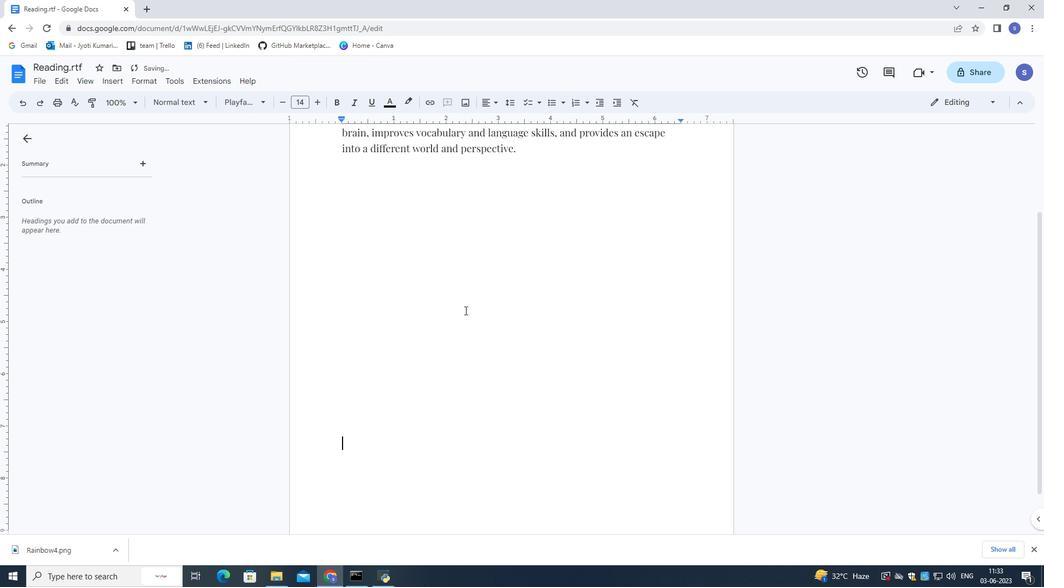 
Action: Mouse moved to (115, 77)
Screenshot: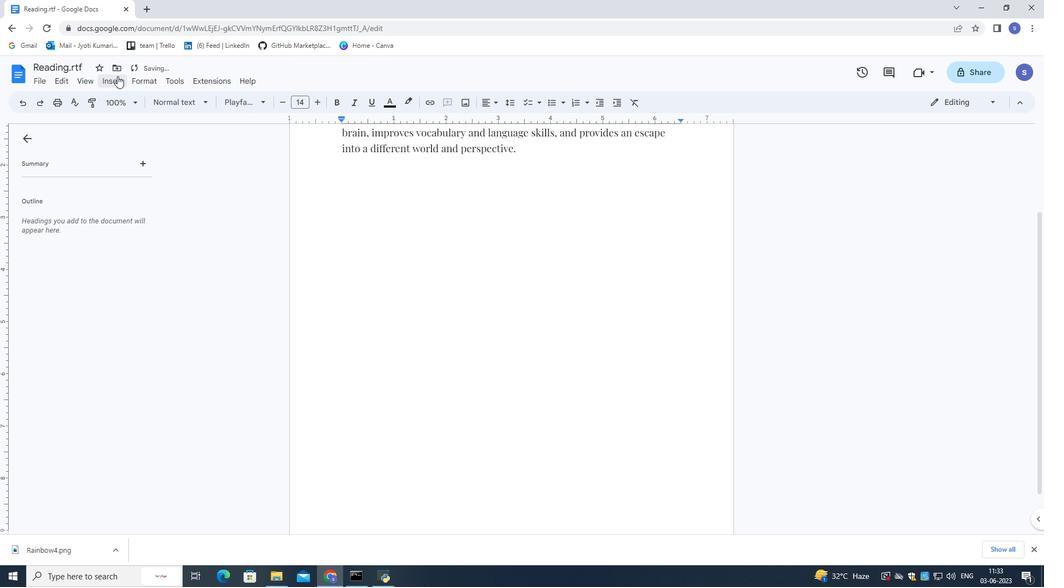 
Action: Mouse pressed left at (115, 77)
Screenshot: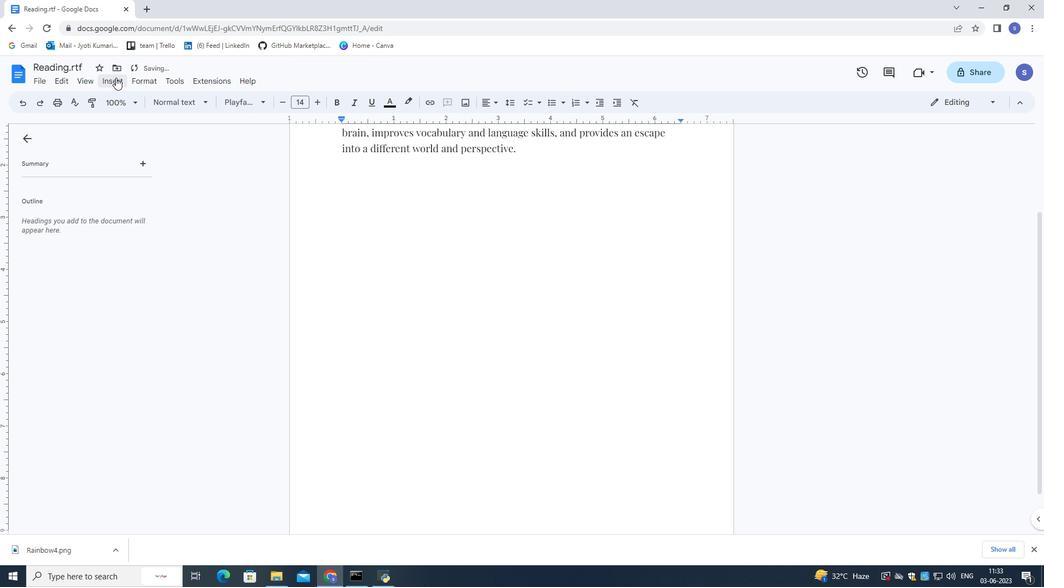 
Action: Mouse moved to (319, 208)
Screenshot: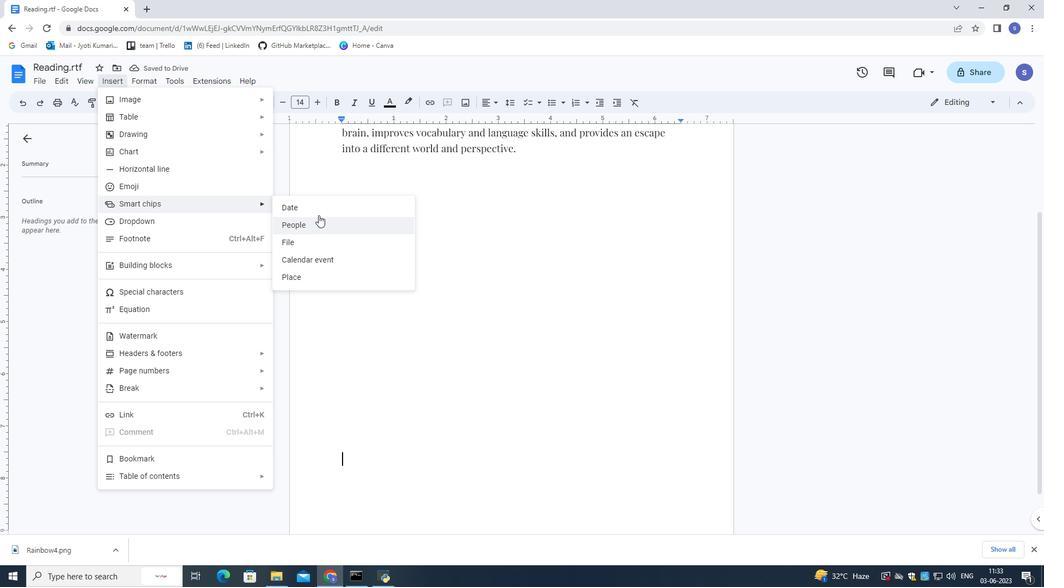 
Action: Mouse pressed left at (319, 208)
Screenshot: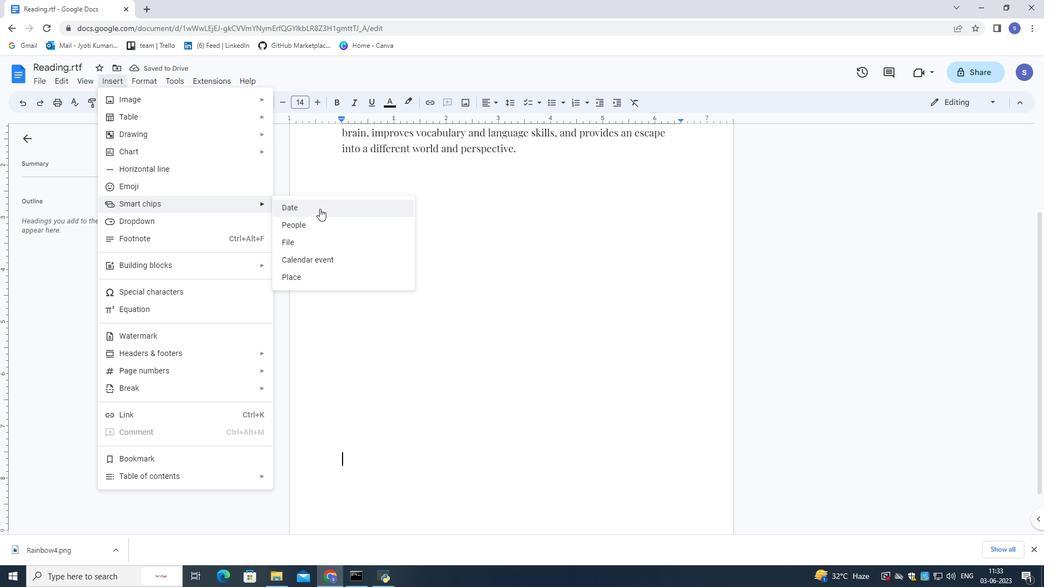 
Action: Mouse moved to (417, 372)
Screenshot: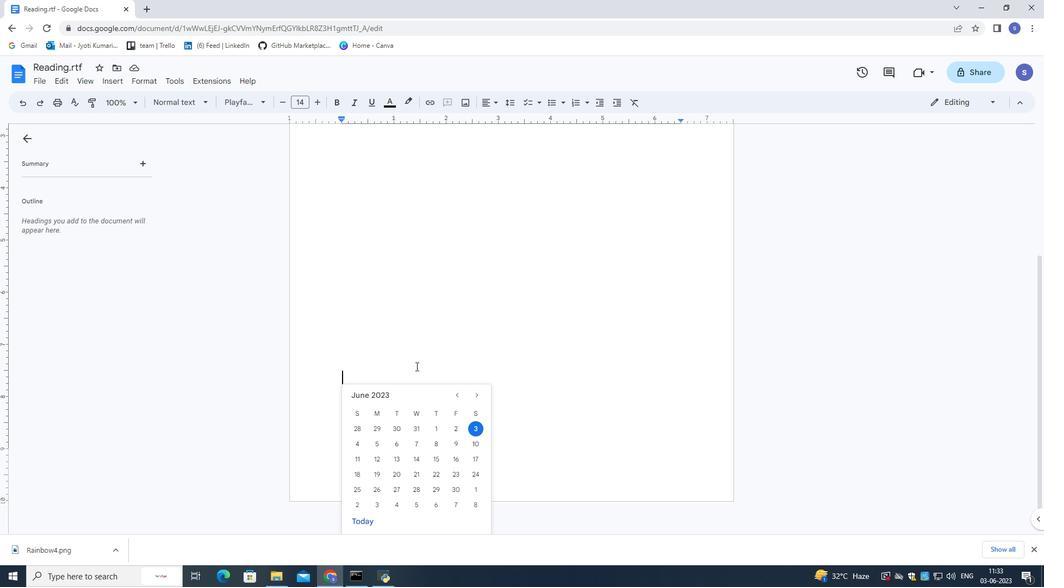 
Action: Mouse scrolled (417, 372) with delta (0, 0)
Screenshot: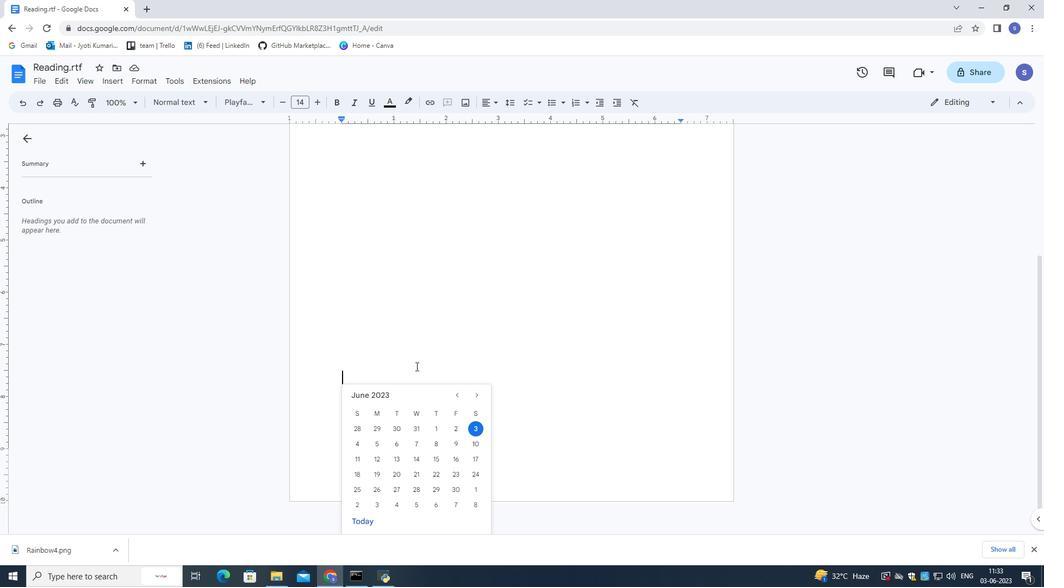 
Action: Mouse moved to (418, 377)
Screenshot: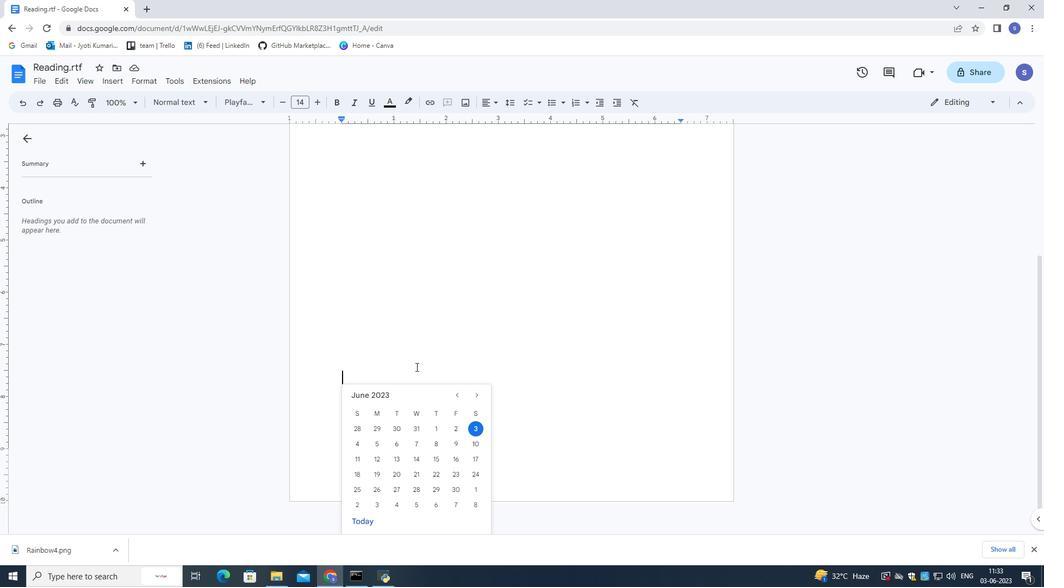 
Action: Mouse scrolled (418, 377) with delta (0, 0)
Screenshot: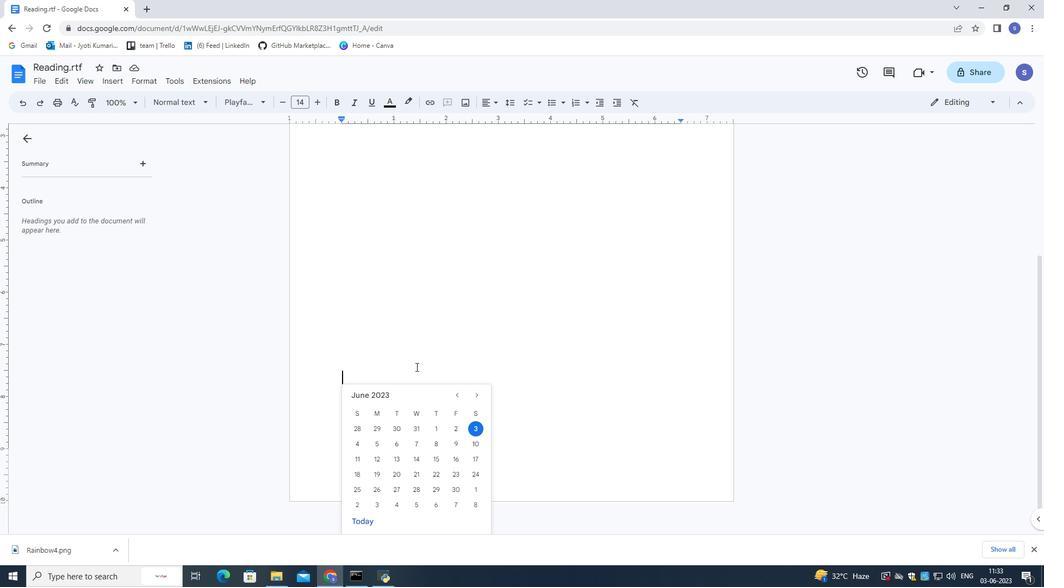 
Action: Mouse moved to (421, 383)
Screenshot: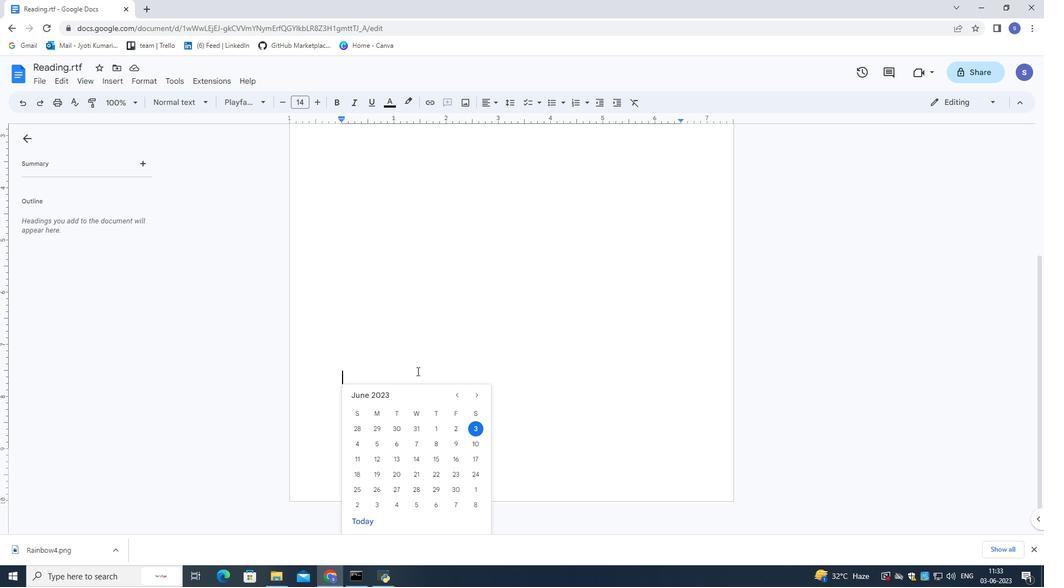 
Action: Mouse scrolled (421, 382) with delta (0, 0)
Screenshot: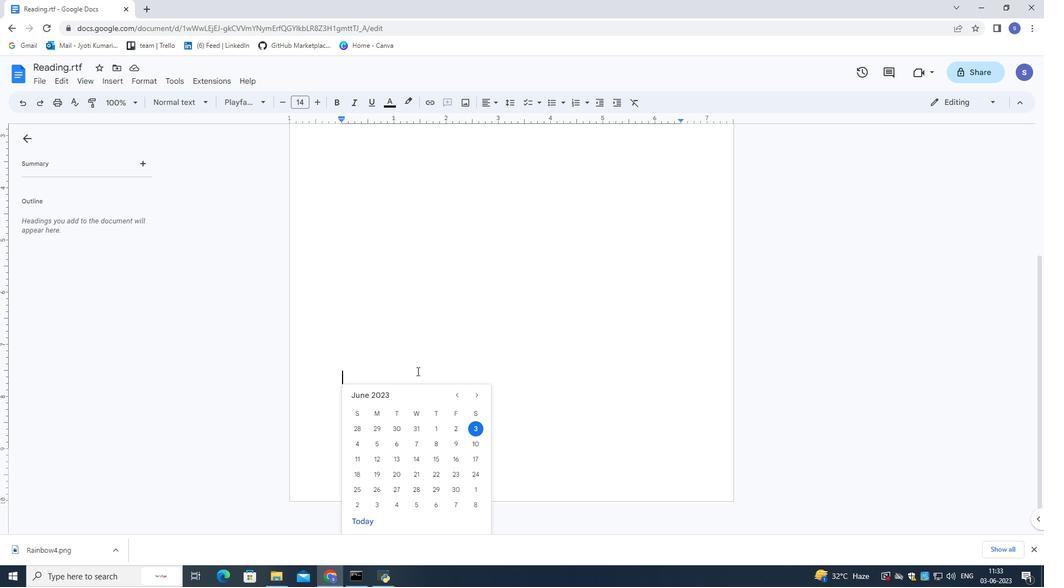 
Action: Mouse moved to (455, 440)
Screenshot: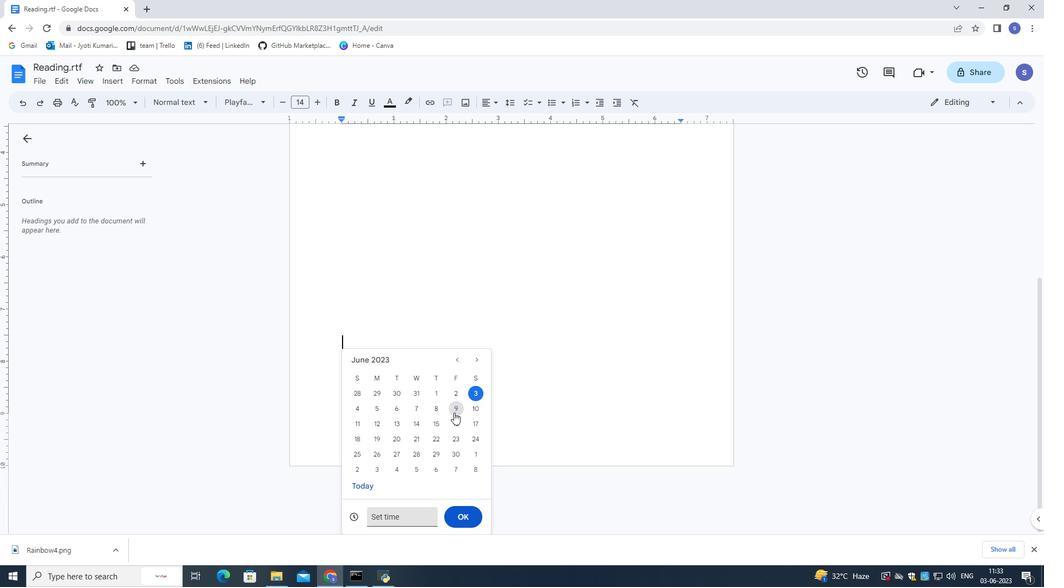 
Action: Mouse pressed left at (455, 440)
Screenshot: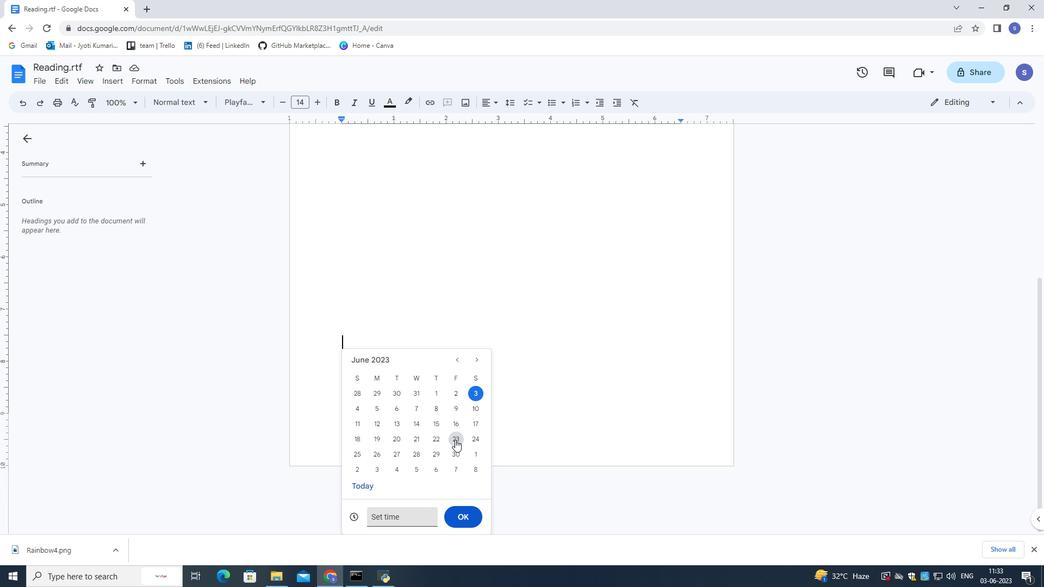 
Action: Mouse moved to (467, 517)
Screenshot: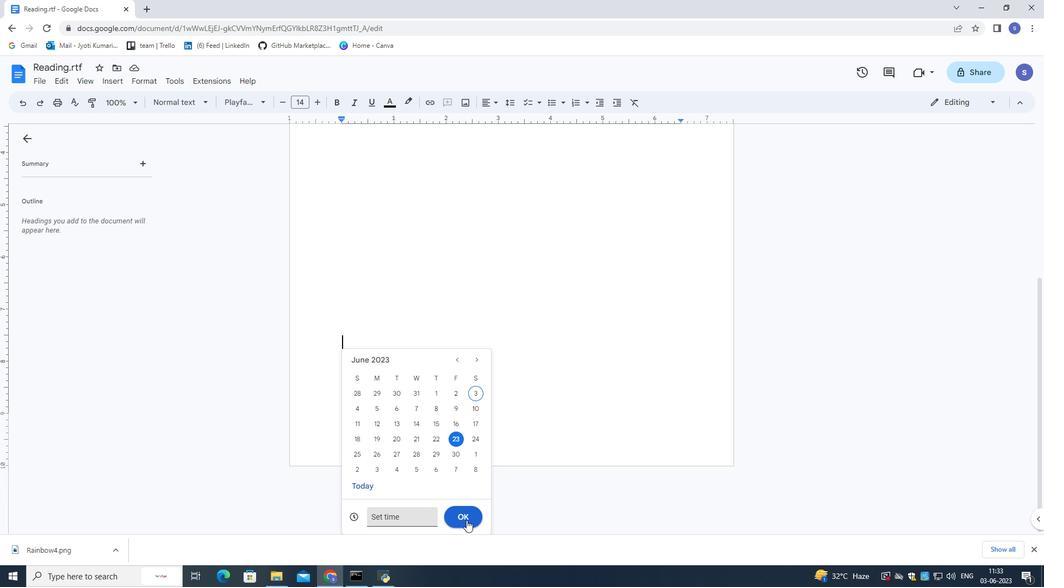 
Action: Mouse pressed left at (467, 517)
Screenshot: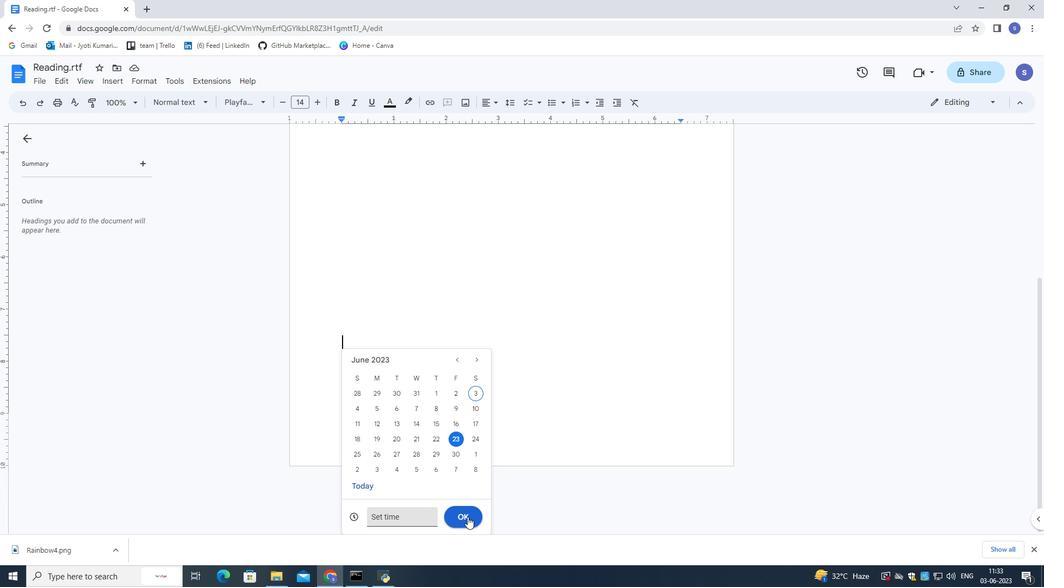 
Action: Mouse moved to (213, 131)
Screenshot: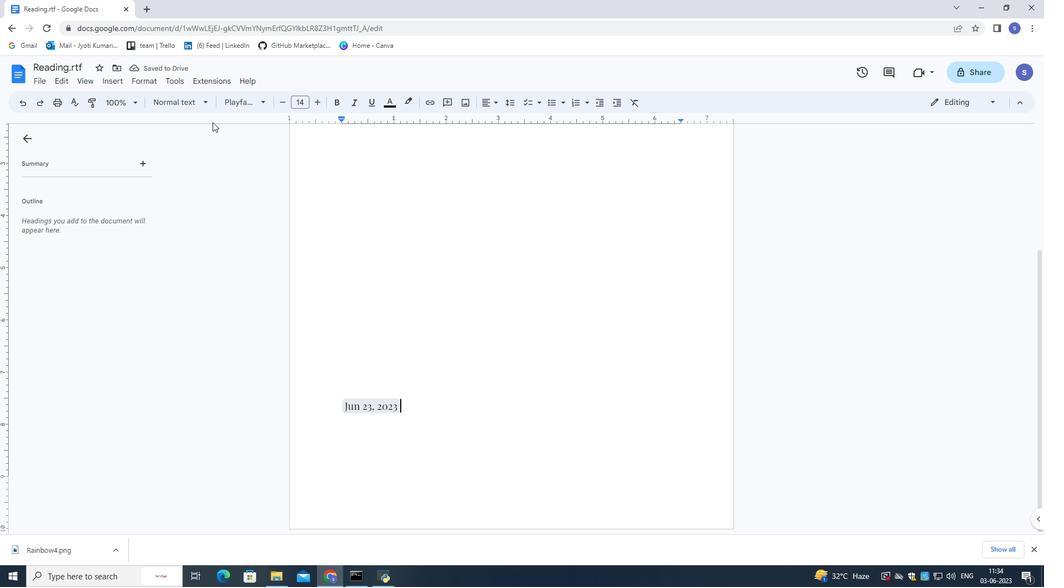 
Action: Key pressed <Key.enter>
Screenshot: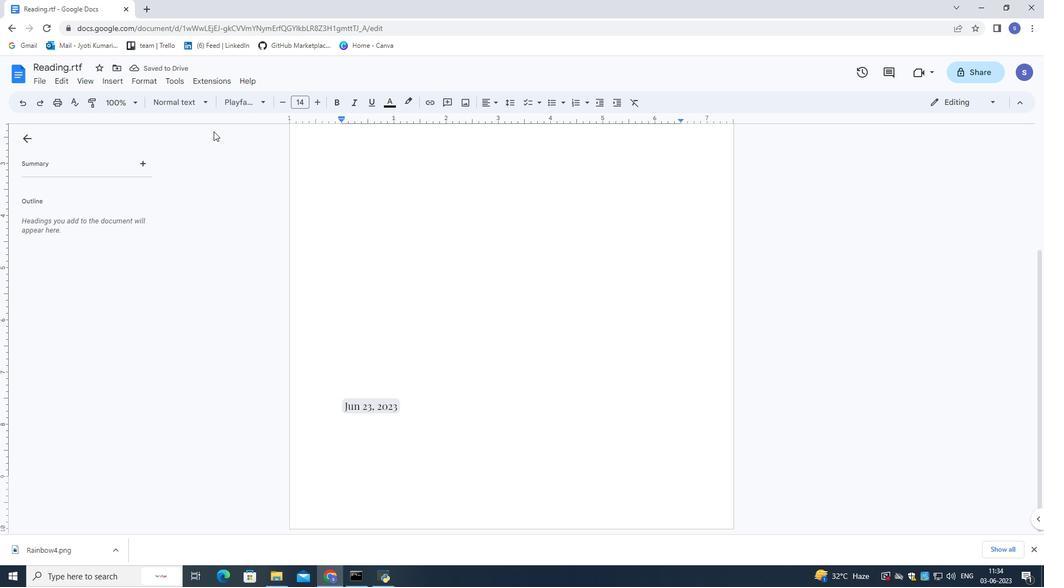 
Action: Mouse moved to (115, 76)
Screenshot: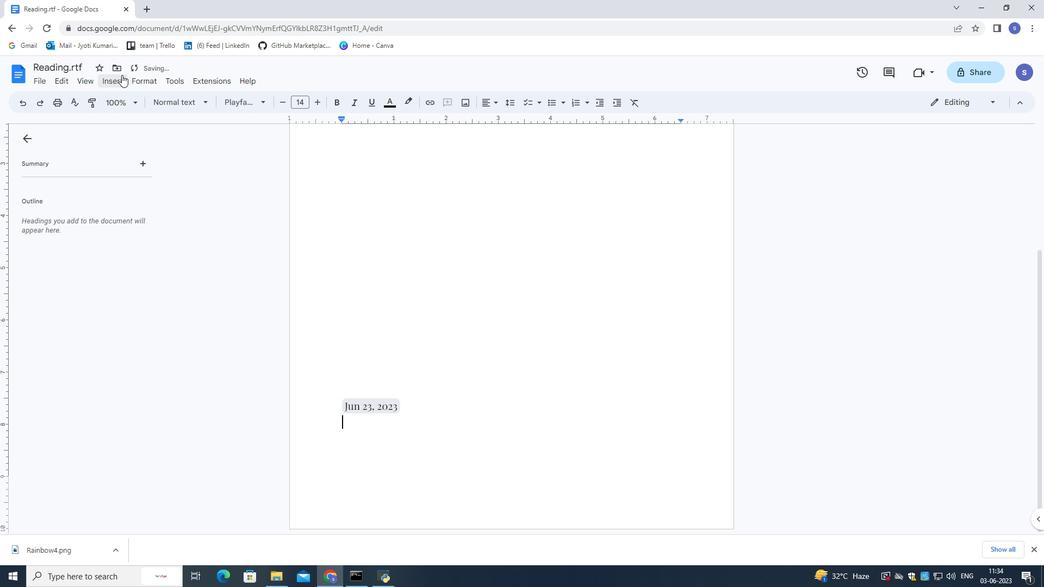 
Action: Mouse pressed left at (115, 76)
Screenshot: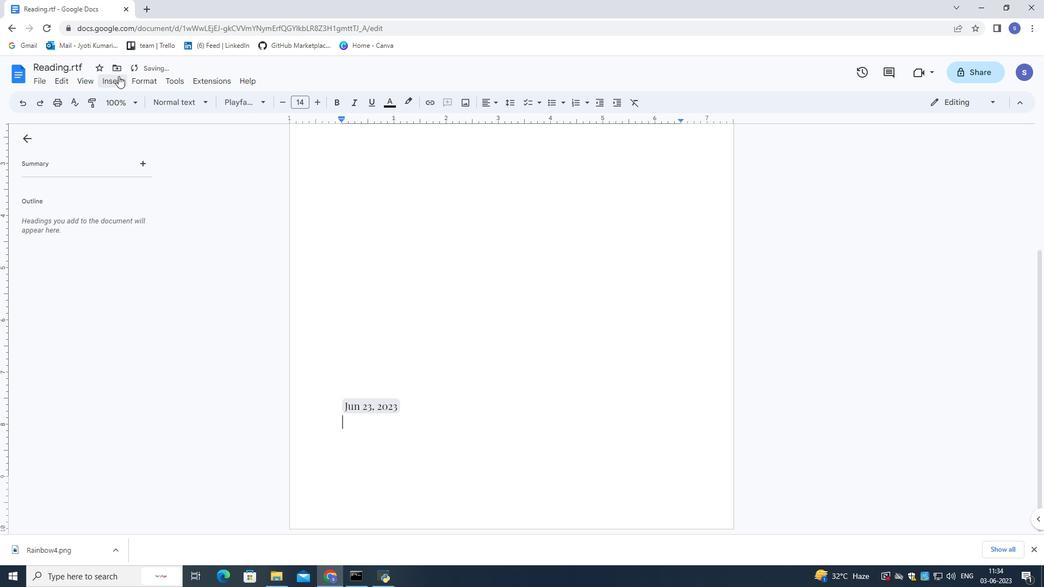 
Action: Mouse moved to (170, 237)
Screenshot: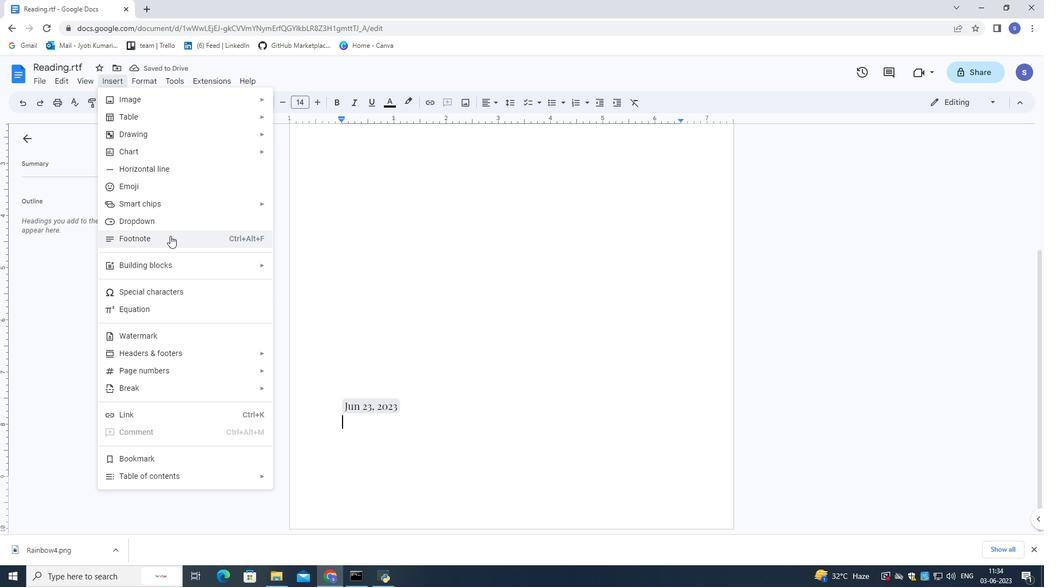 
Action: Mouse pressed left at (170, 237)
Screenshot: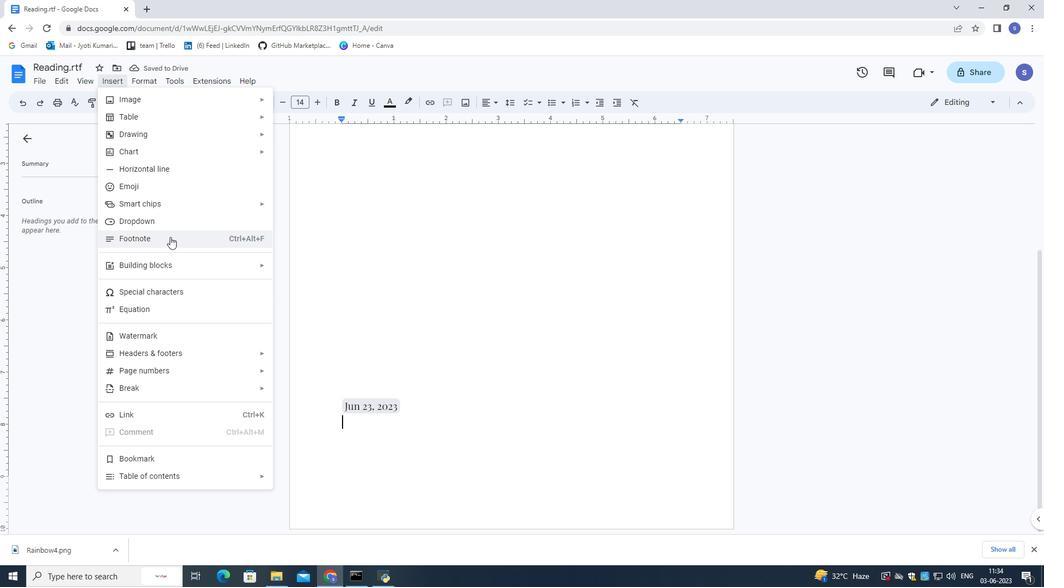 
Action: Mouse moved to (174, 239)
Screenshot: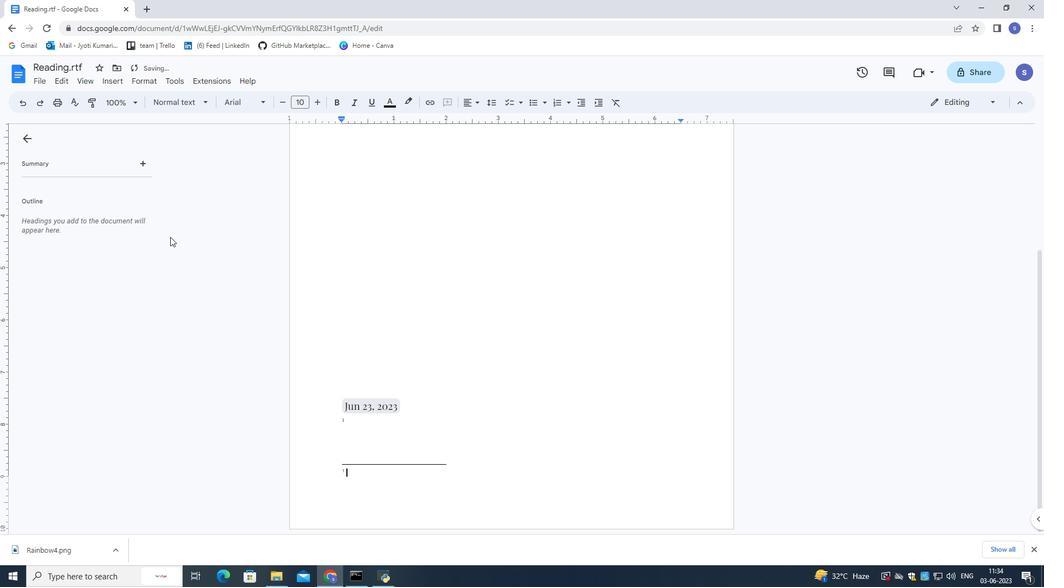 
Action: Key pressed <Key.shift>The<Key.space>study<Key.space>was<Key.space>conducted<Key.space>anonymously
Screenshot: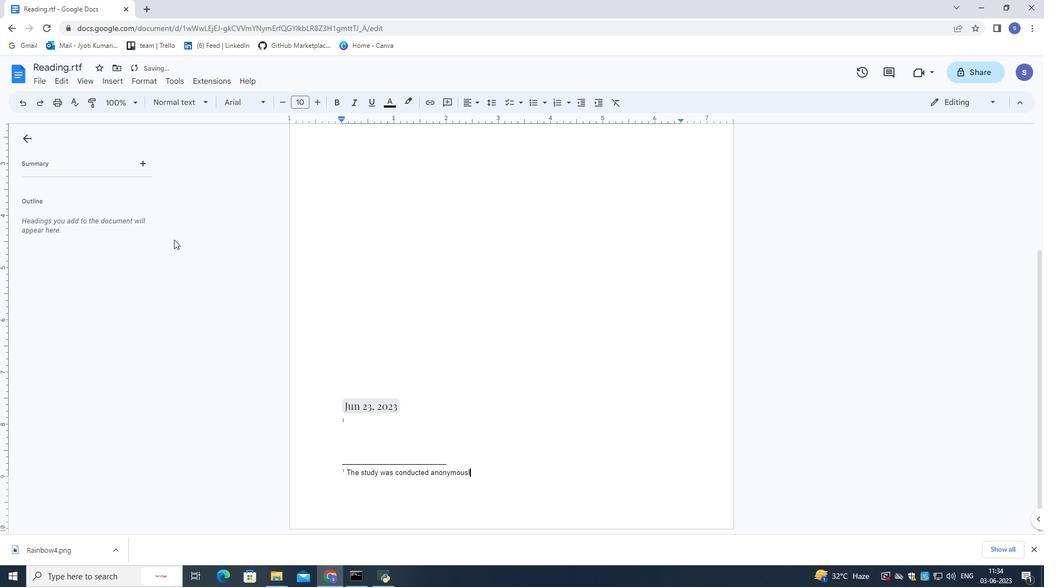 
Action: Mouse moved to (484, 470)
Screenshot: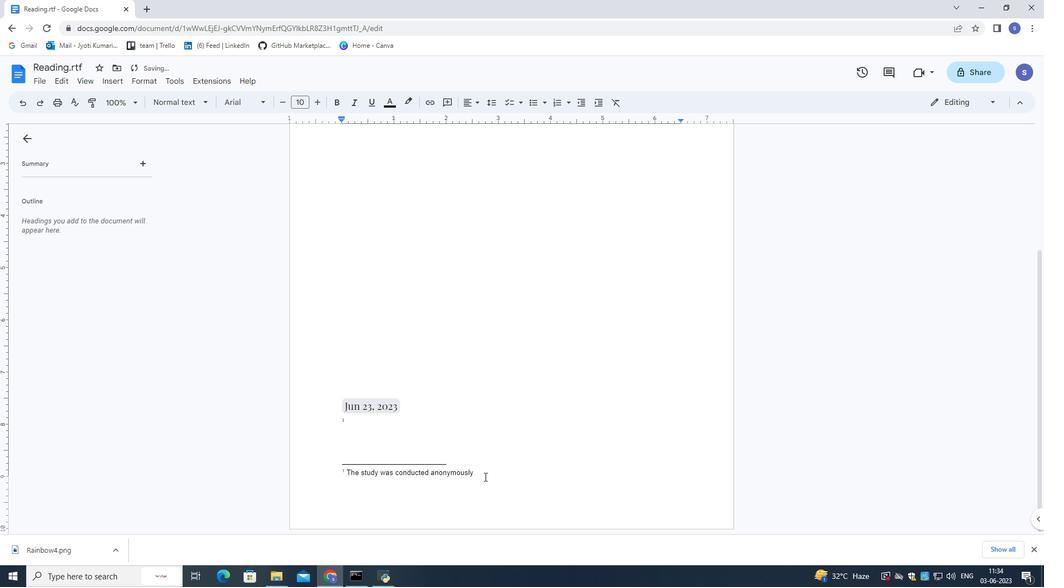
Action: Mouse pressed left at (484, 470)
Screenshot: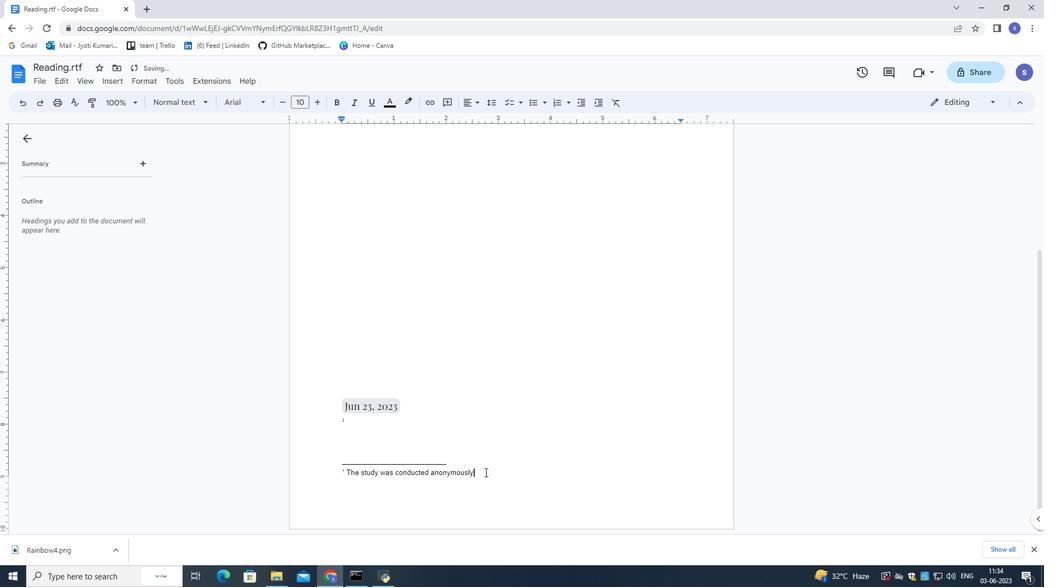 
Action: Mouse moved to (279, 97)
Screenshot: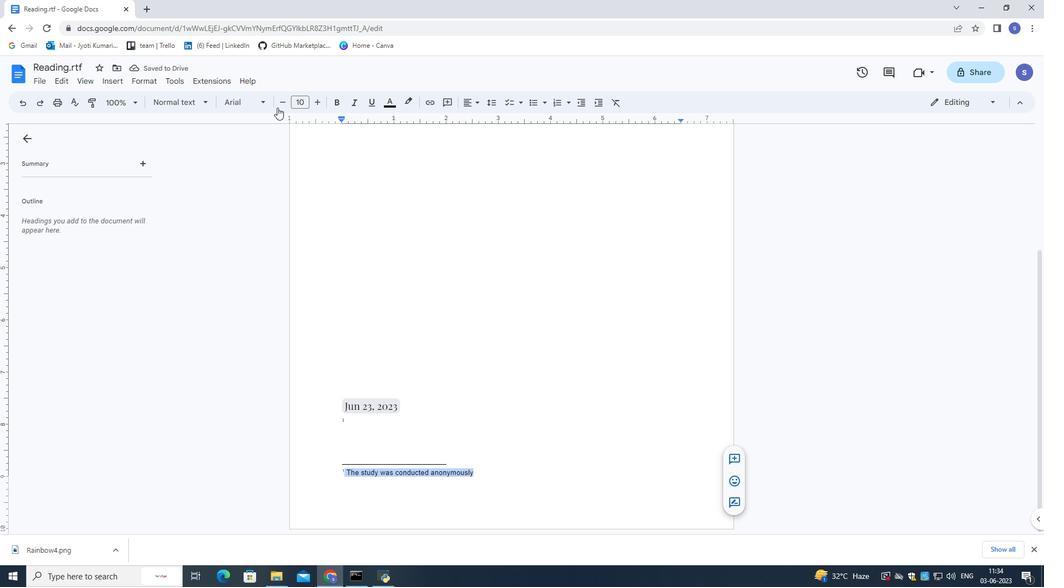 
Action: Mouse pressed left at (279, 97)
Screenshot: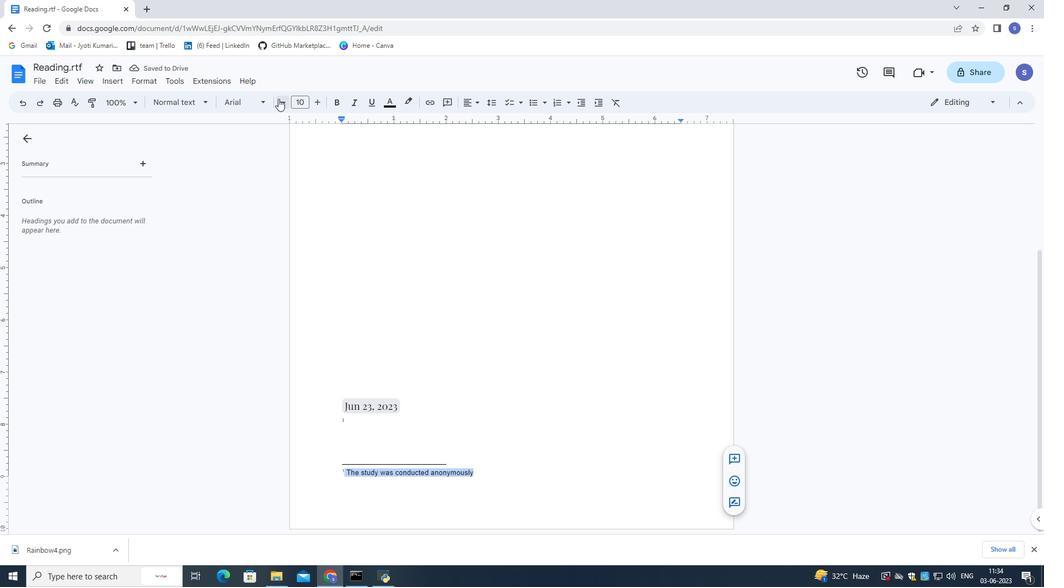 
Action: Mouse pressed left at (279, 97)
Screenshot: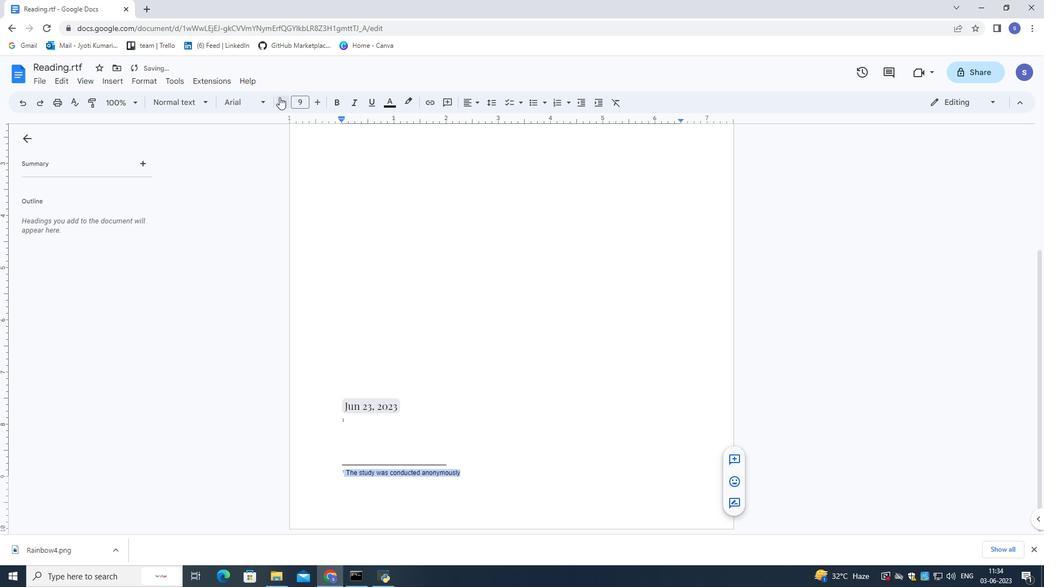 
Action: Mouse moved to (428, 265)
Screenshot: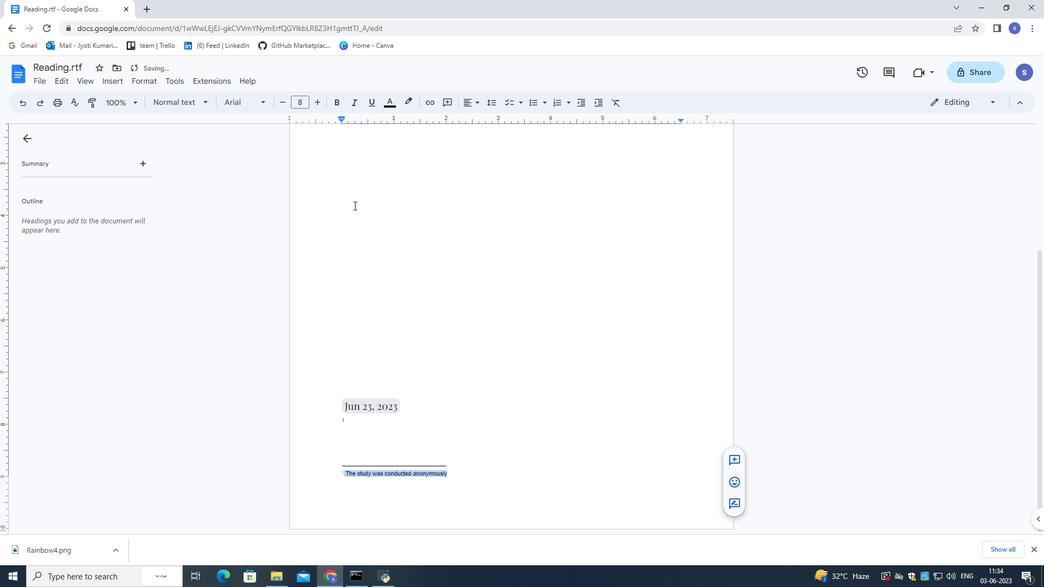 
Action: Mouse pressed left at (428, 265)
Screenshot: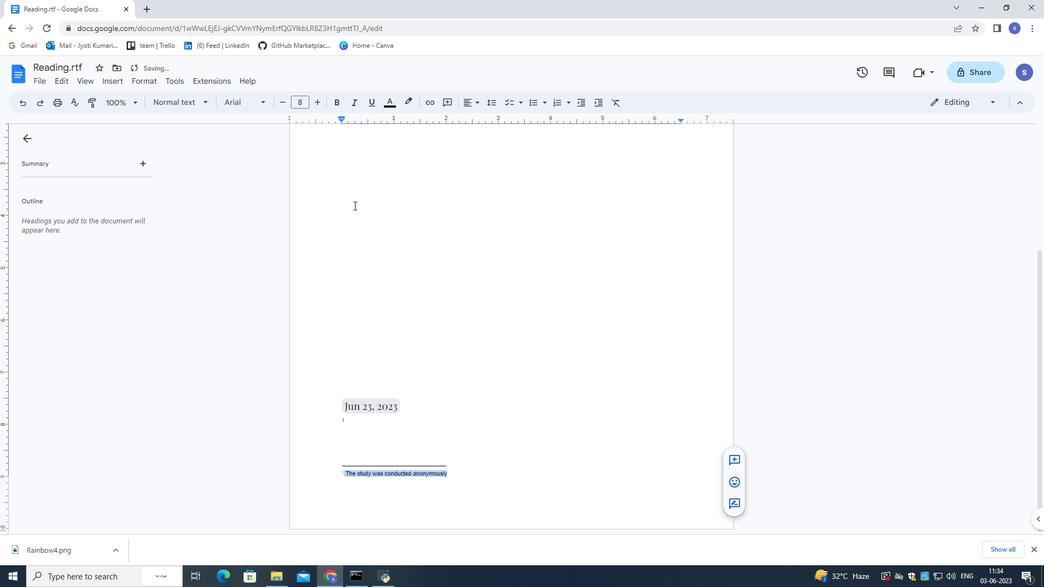 
Action: Mouse moved to (453, 318)
Screenshot: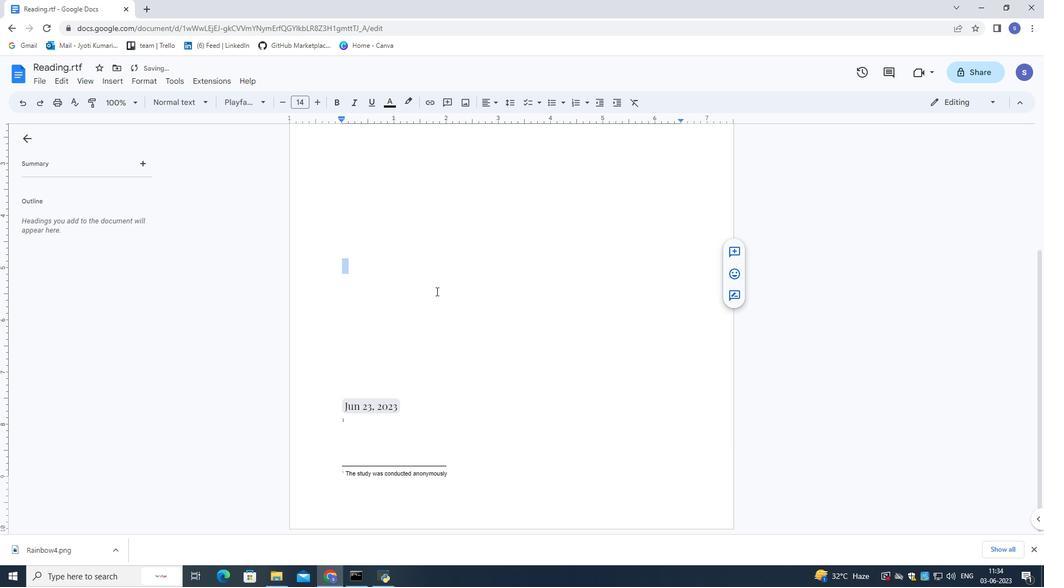 
Action: Mouse scrolled (453, 319) with delta (0, 0)
Screenshot: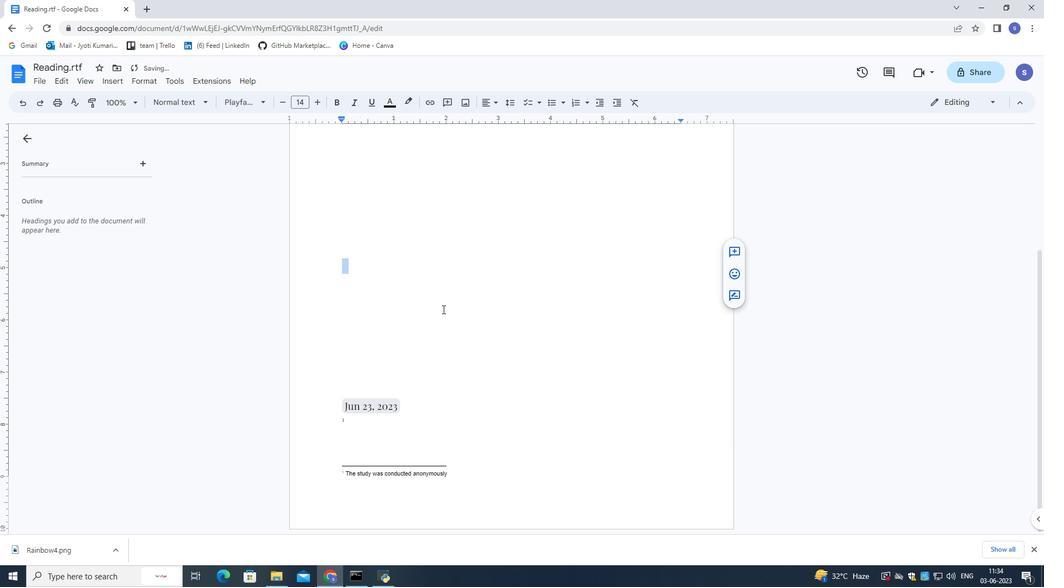 
Action: Mouse scrolled (453, 319) with delta (0, 0)
Screenshot: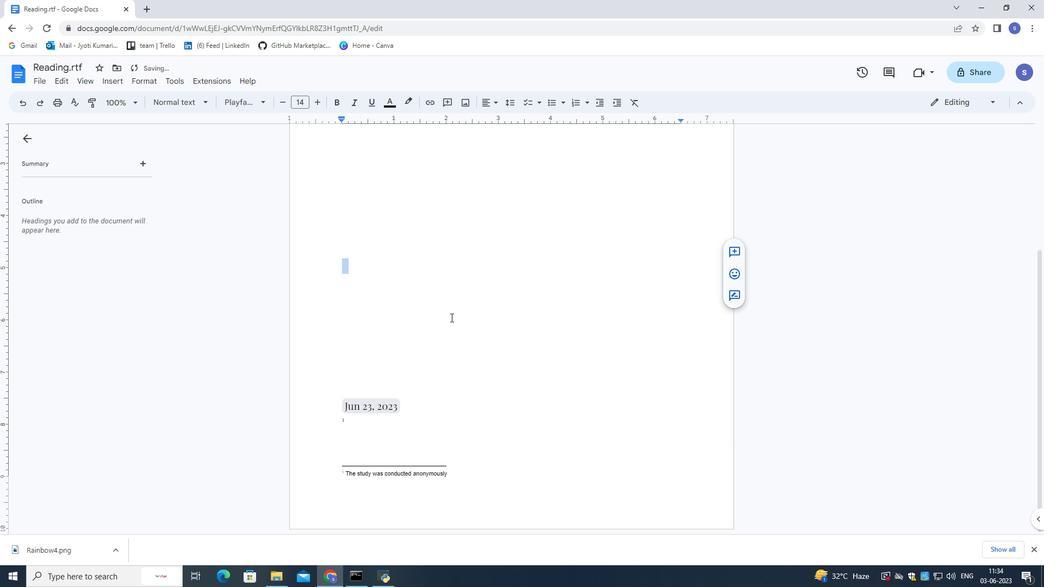 
Action: Mouse scrolled (453, 319) with delta (0, 0)
Screenshot: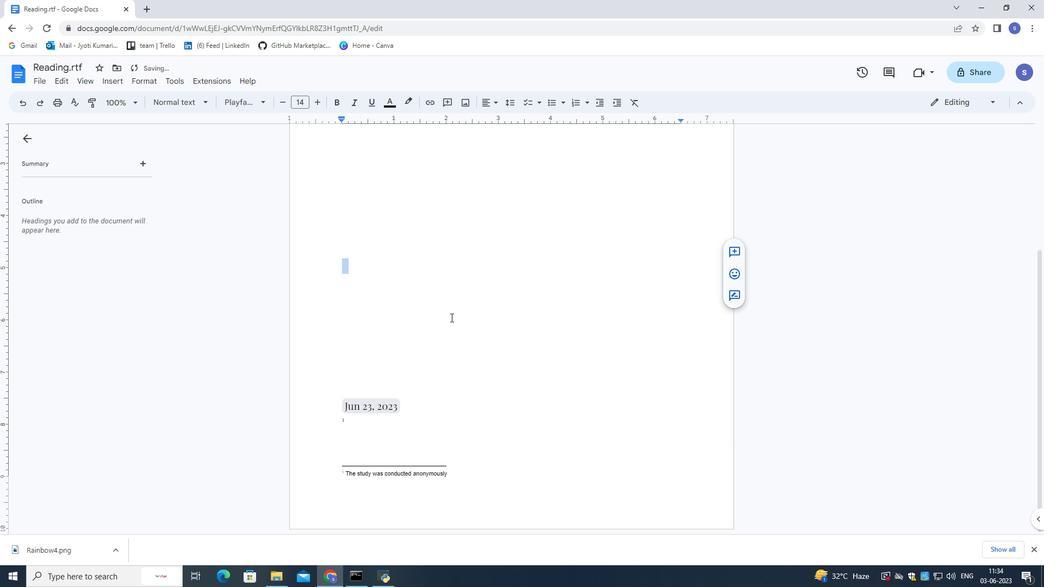 
Action: Mouse scrolled (453, 319) with delta (0, 0)
Screenshot: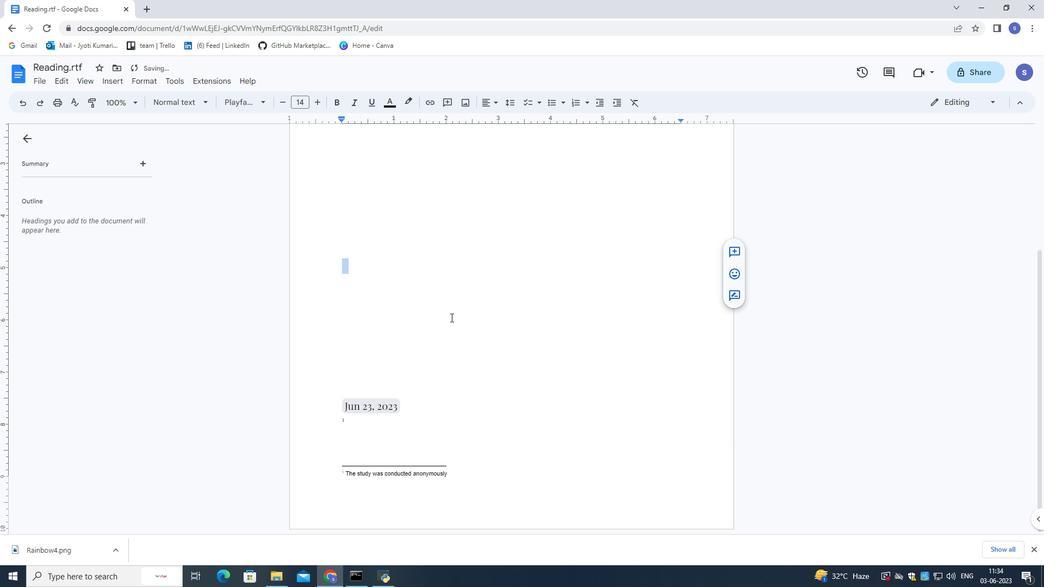 
Action: Mouse scrolled (453, 319) with delta (0, 0)
Screenshot: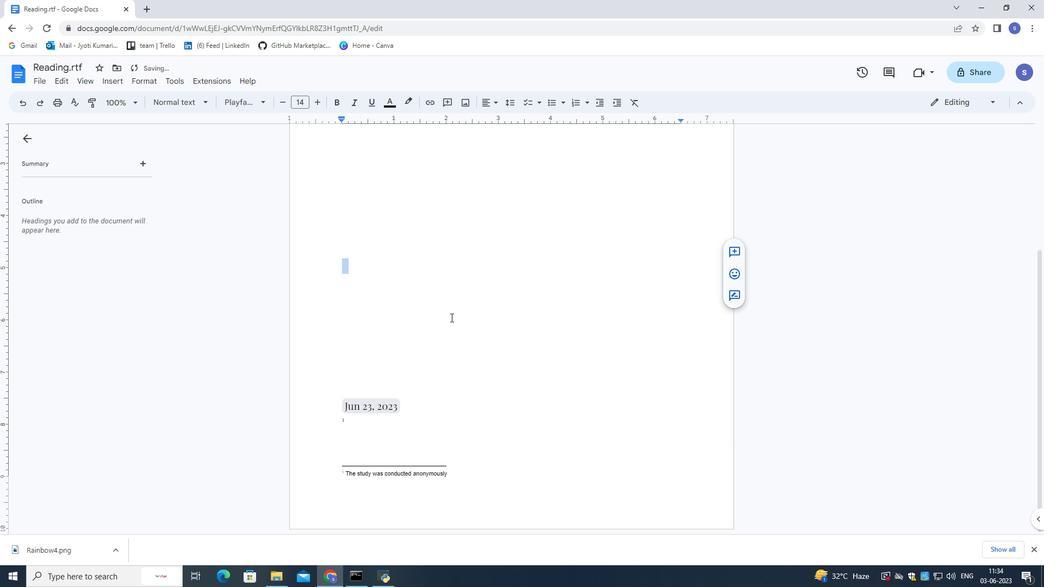 
Action: Mouse scrolled (453, 319) with delta (0, 0)
Screenshot: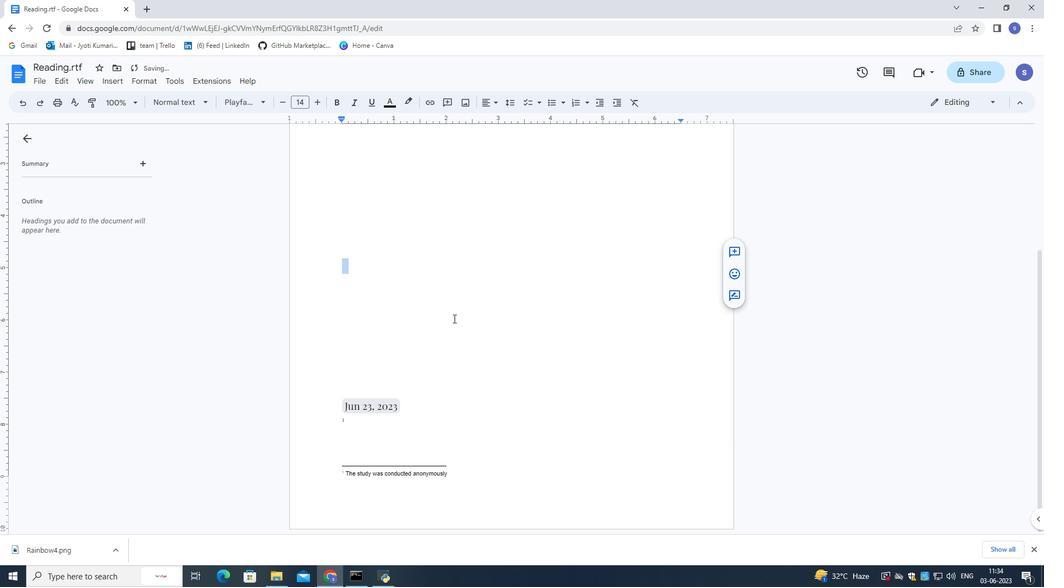 
Action: Mouse moved to (453, 321)
Screenshot: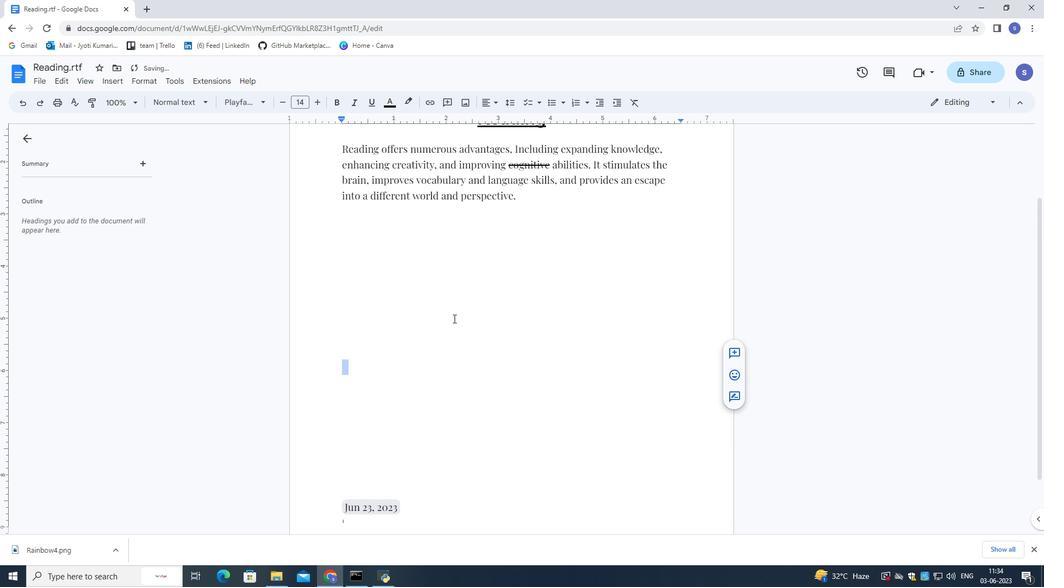 
Action: Mouse scrolled (453, 321) with delta (0, 0)
Screenshot: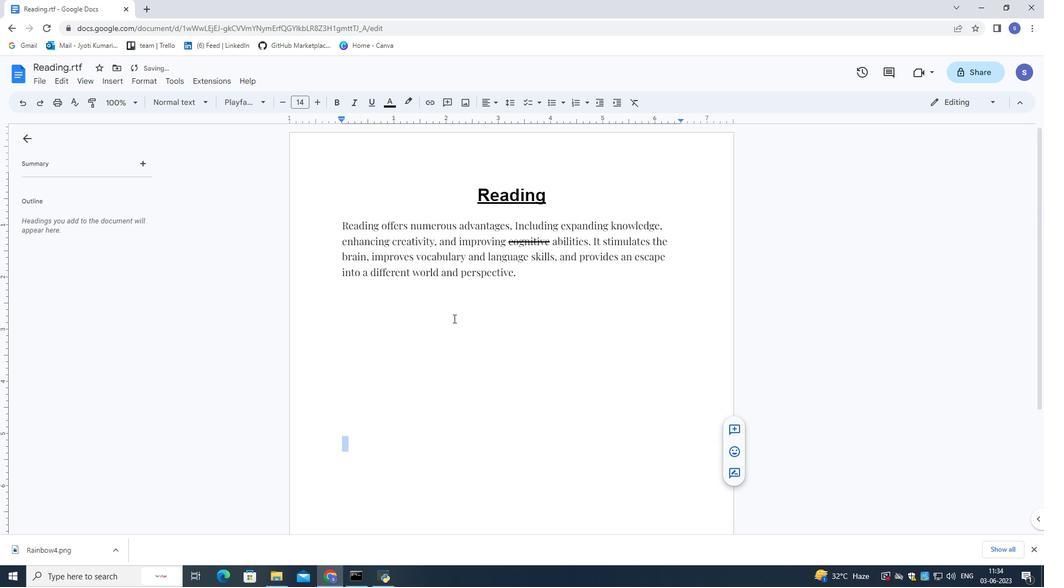 
Action: Mouse scrolled (453, 321) with delta (0, 0)
Screenshot: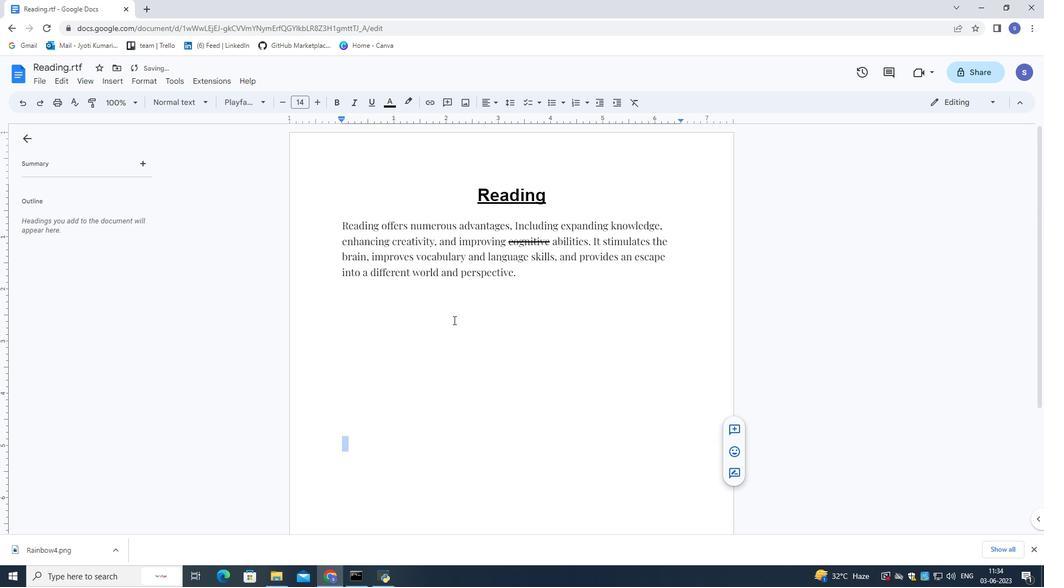 
Action: Mouse scrolled (453, 321) with delta (0, 0)
Screenshot: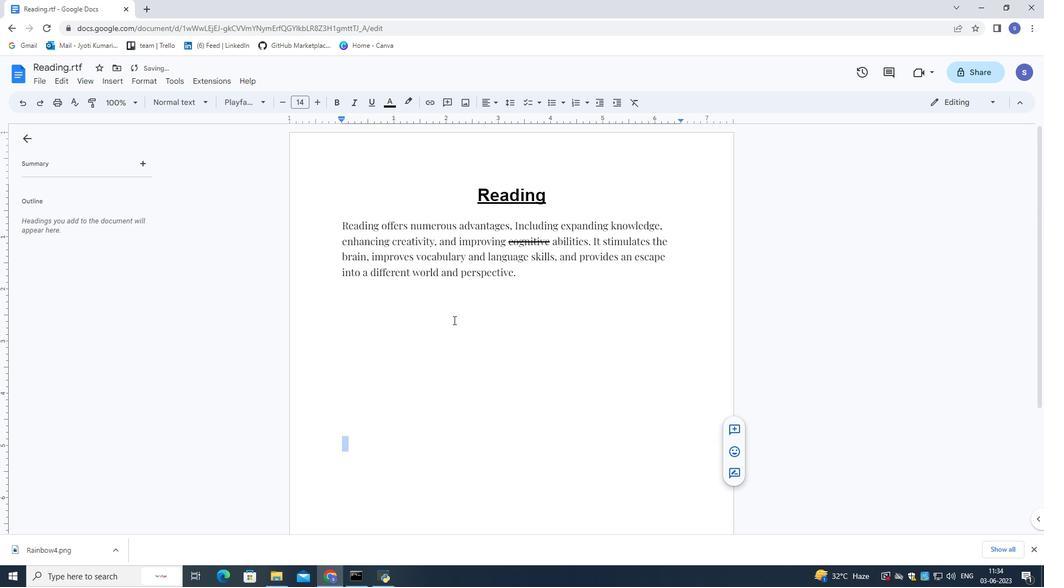 
Action: Mouse scrolled (453, 321) with delta (0, 0)
Screenshot: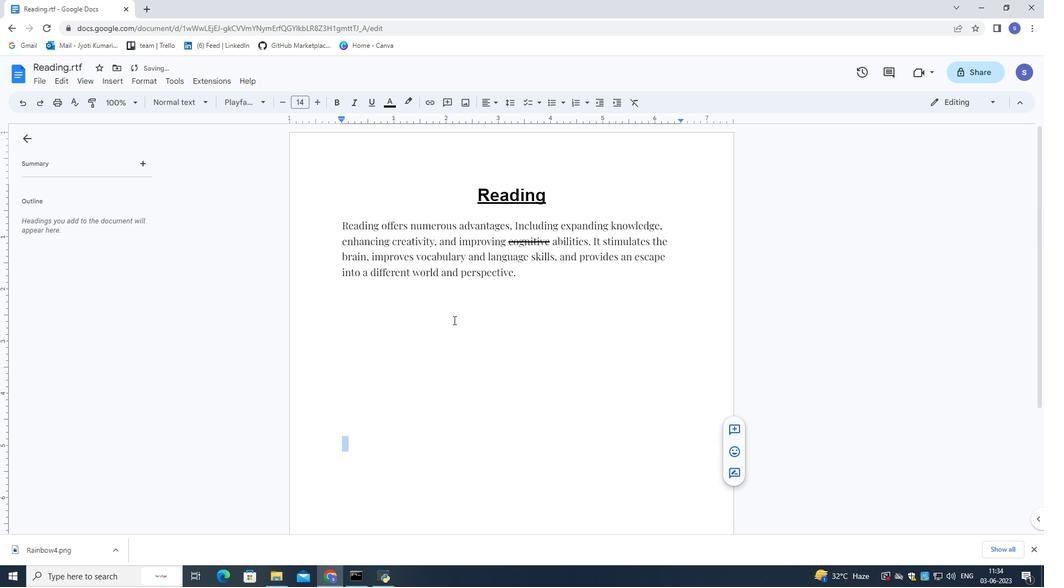 
Action: Mouse scrolled (453, 321) with delta (0, 0)
Screenshot: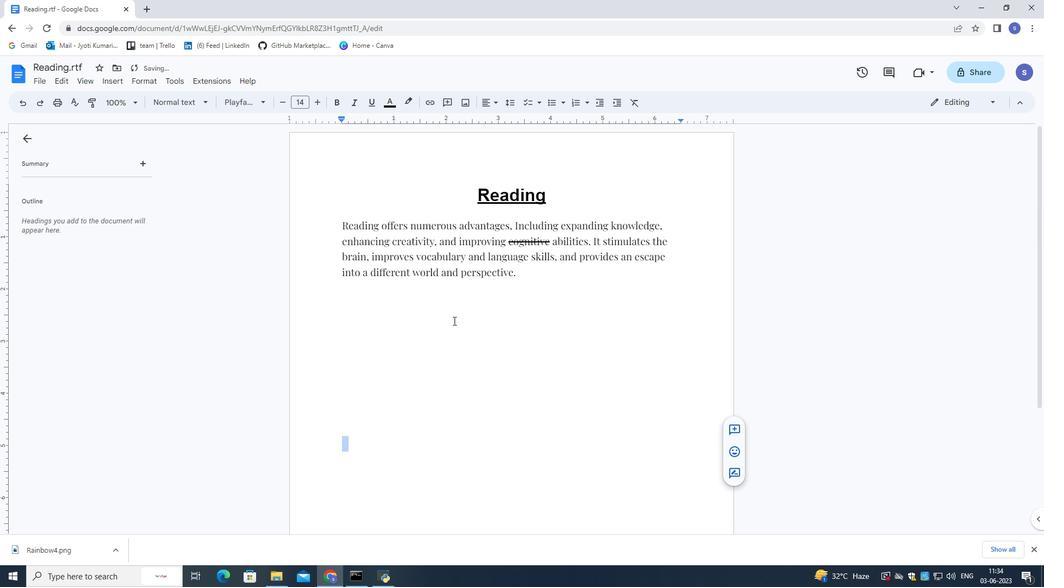 
Action: Mouse moved to (440, 362)
Screenshot: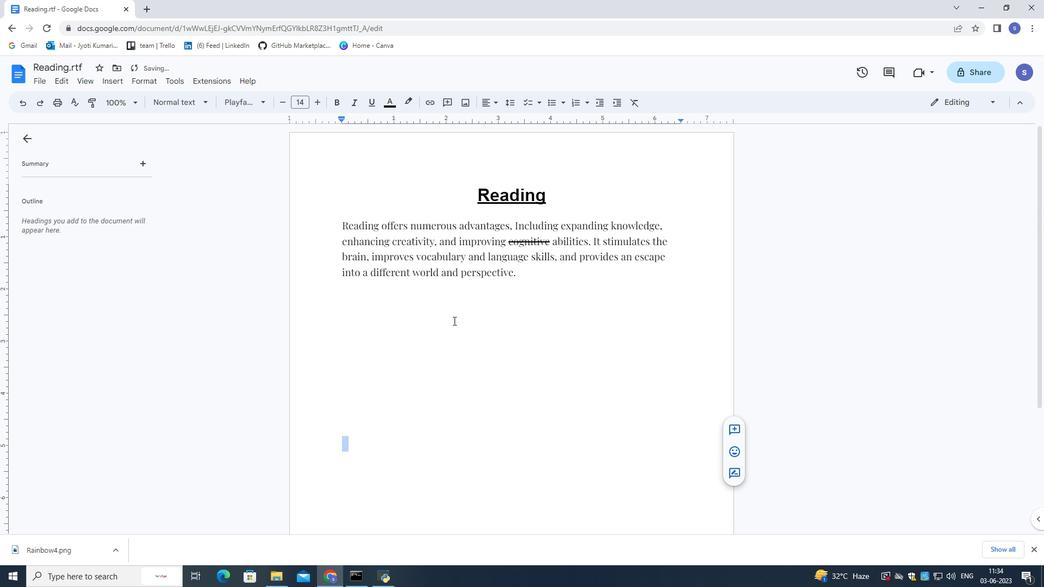 
Action: Mouse scrolled (452, 326) with delta (0, 0)
Screenshot: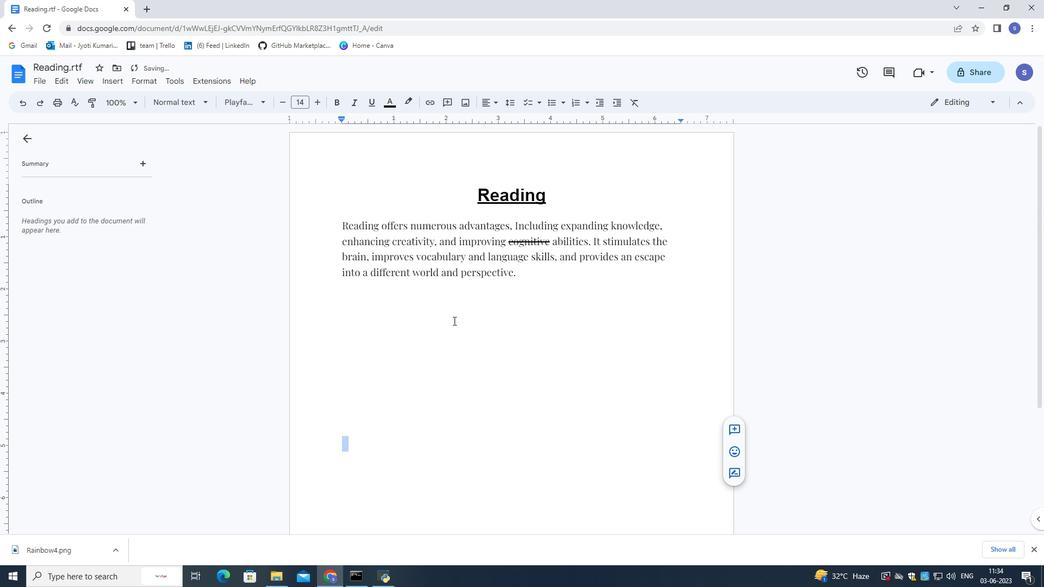 
Action: Mouse moved to (439, 364)
Screenshot: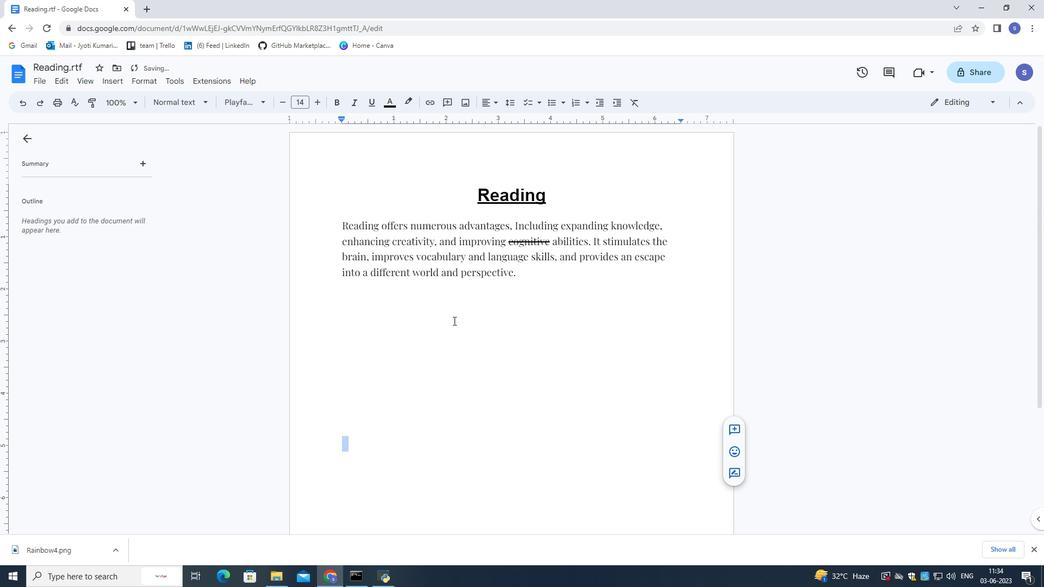 
Action: Mouse scrolled (449, 336) with delta (0, 0)
Screenshot: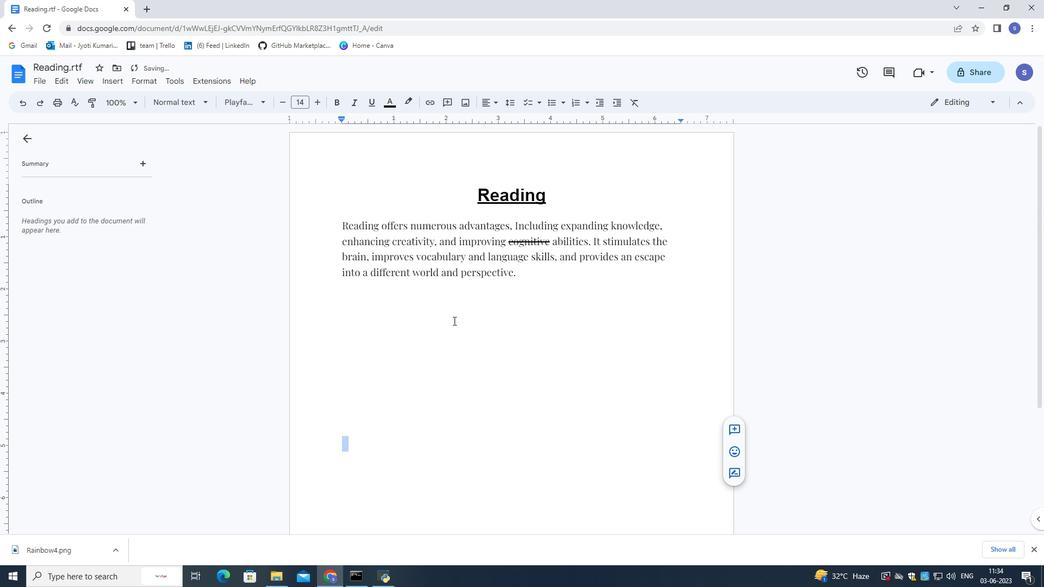 
Action: Mouse moved to (439, 364)
Screenshot: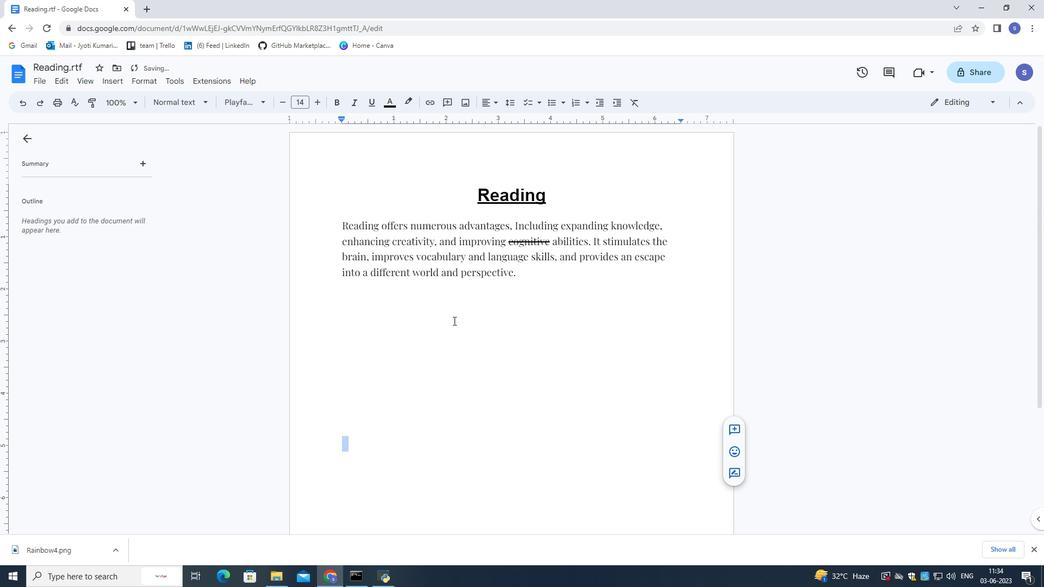 
Action: Mouse scrolled (448, 341) with delta (0, 0)
Screenshot: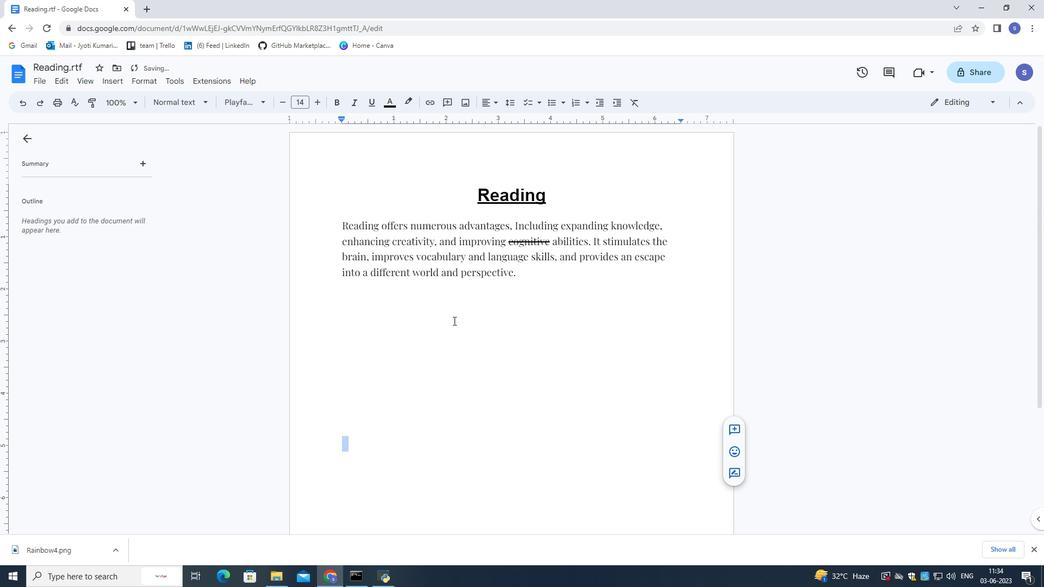 
Action: Mouse moved to (439, 364)
Screenshot: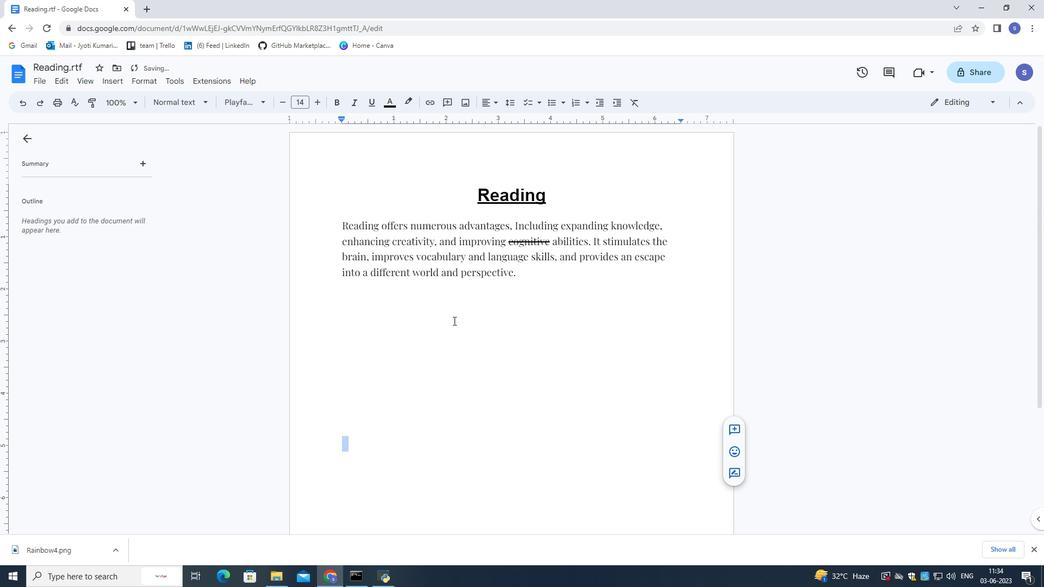 
Action: Mouse scrolled (445, 352) with delta (0, 0)
Screenshot: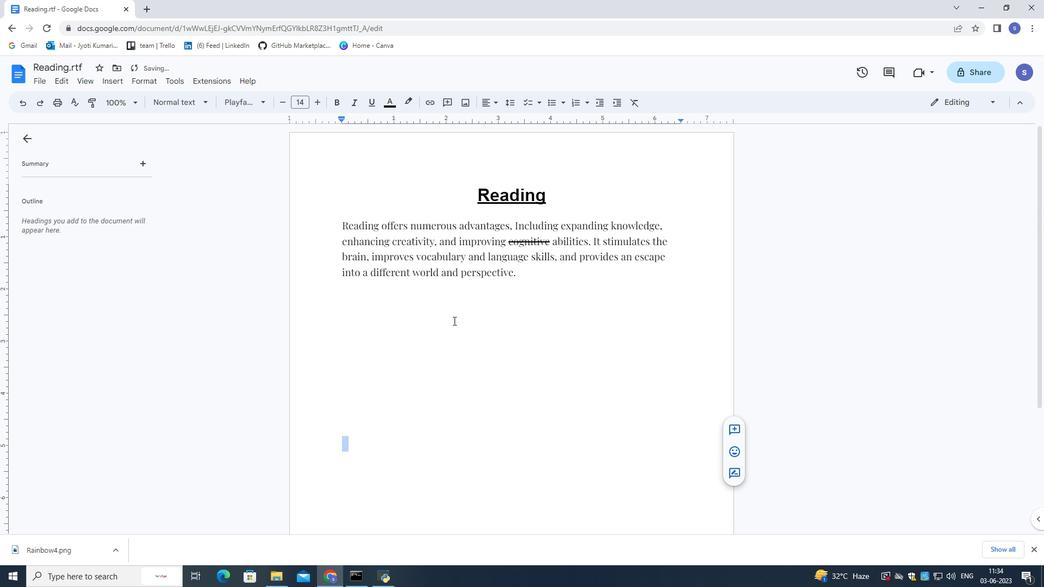 
Action: Mouse scrolled (441, 359) with delta (0, 0)
Screenshot: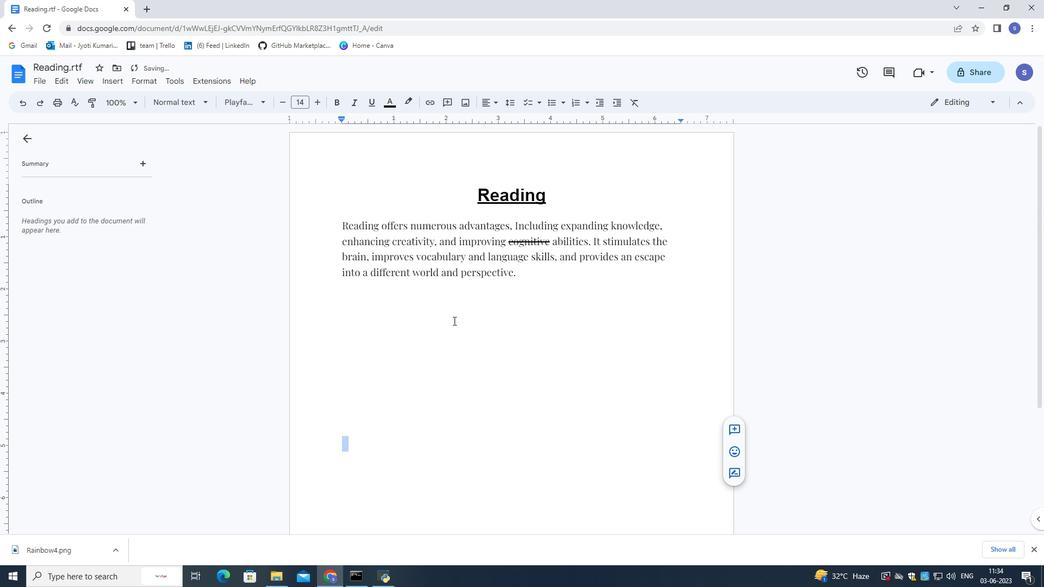 
Action: Mouse scrolled (440, 362) with delta (0, 0)
Screenshot: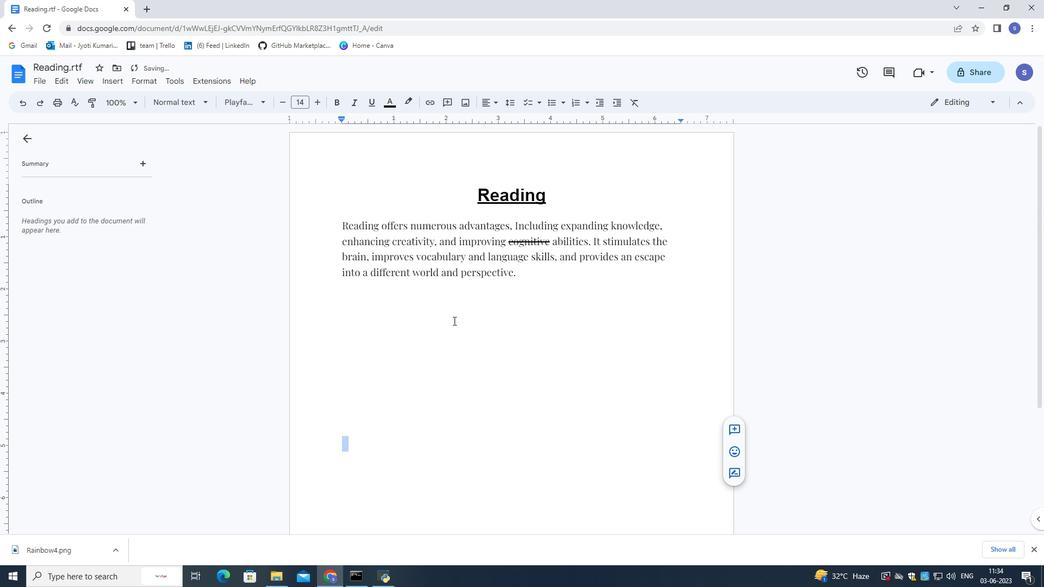 
Action: Mouse scrolled (439, 364) with delta (0, 0)
Screenshot: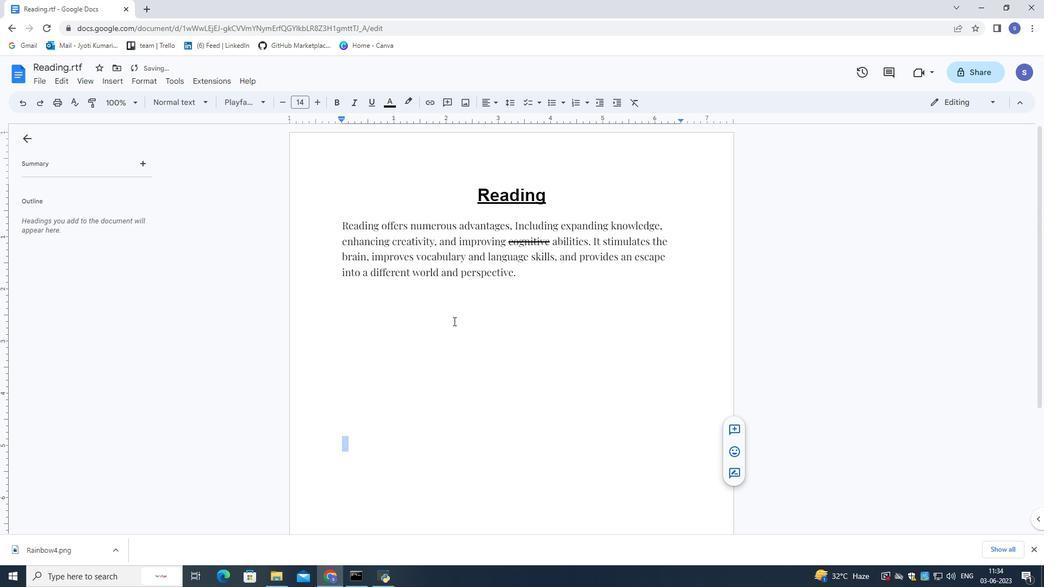 
Action: Mouse scrolled (439, 364) with delta (0, 0)
Screenshot: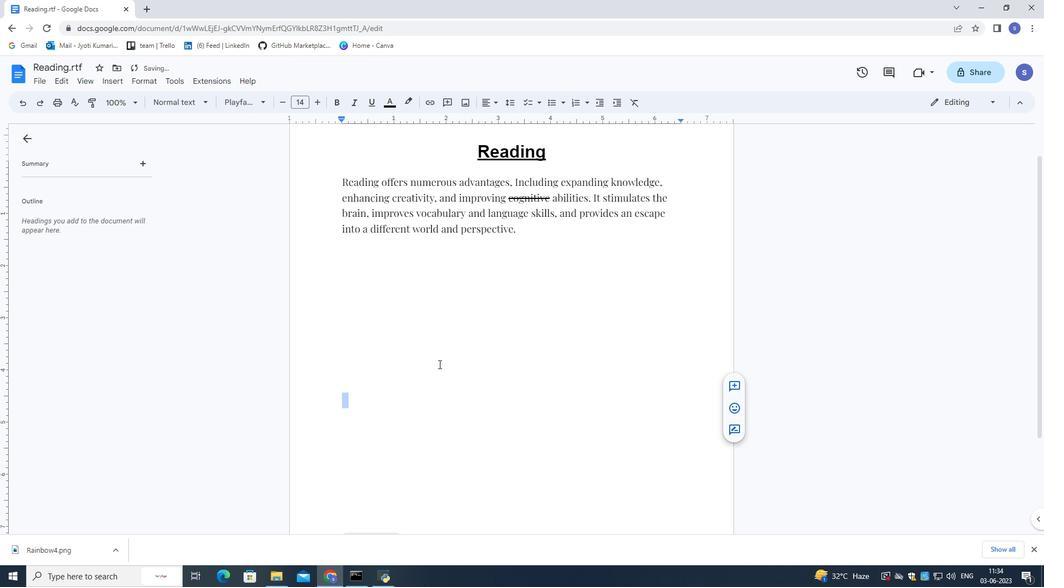 
Action: Mouse moved to (439, 366)
Screenshot: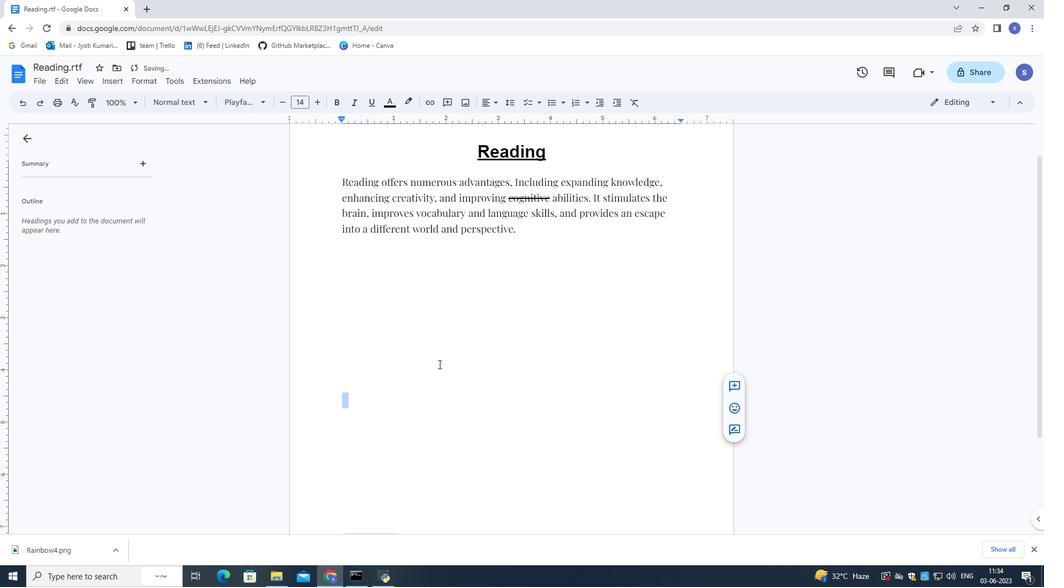 
Action: Mouse scrolled (439, 366) with delta (0, 0)
Screenshot: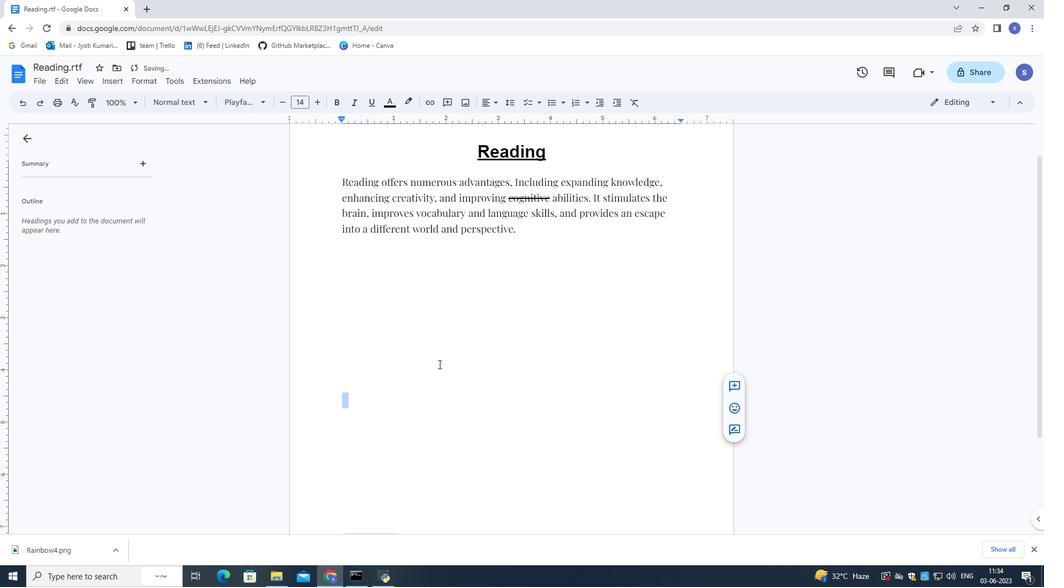 
Action: Mouse moved to (436, 371)
Screenshot: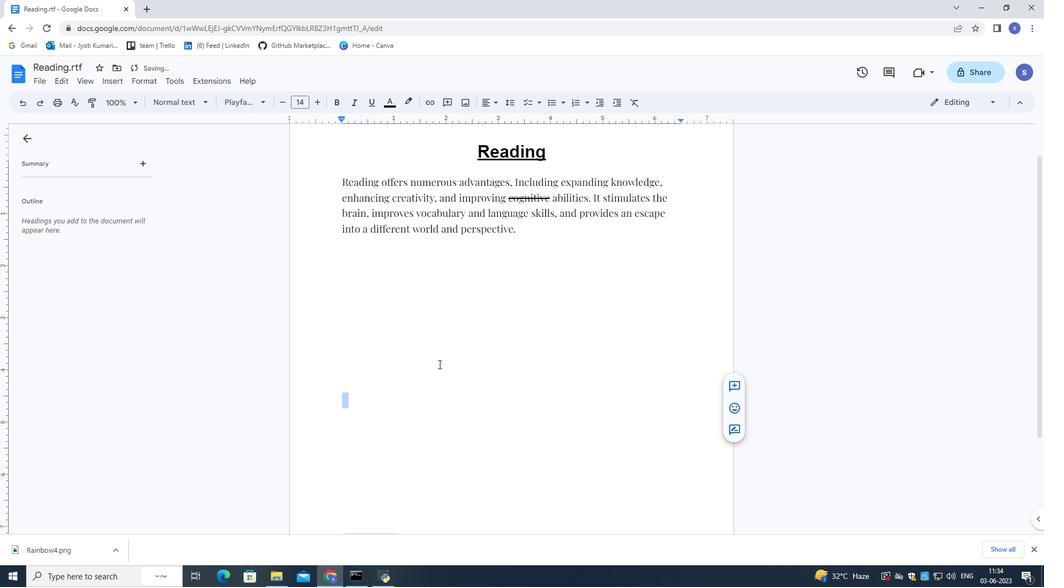 
Action: Mouse scrolled (436, 370) with delta (0, 0)
Screenshot: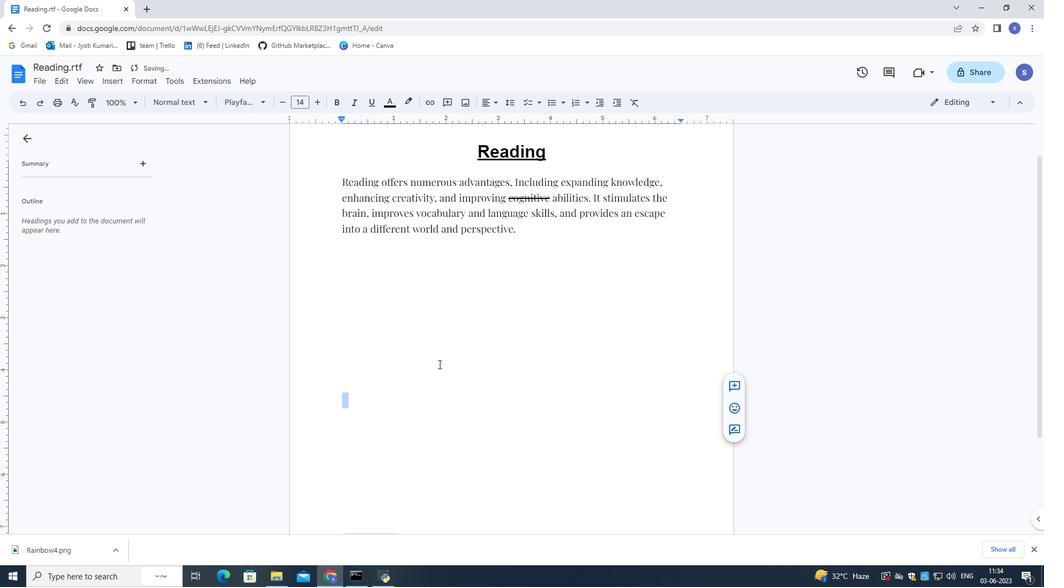 
Action: Mouse moved to (430, 380)
Screenshot: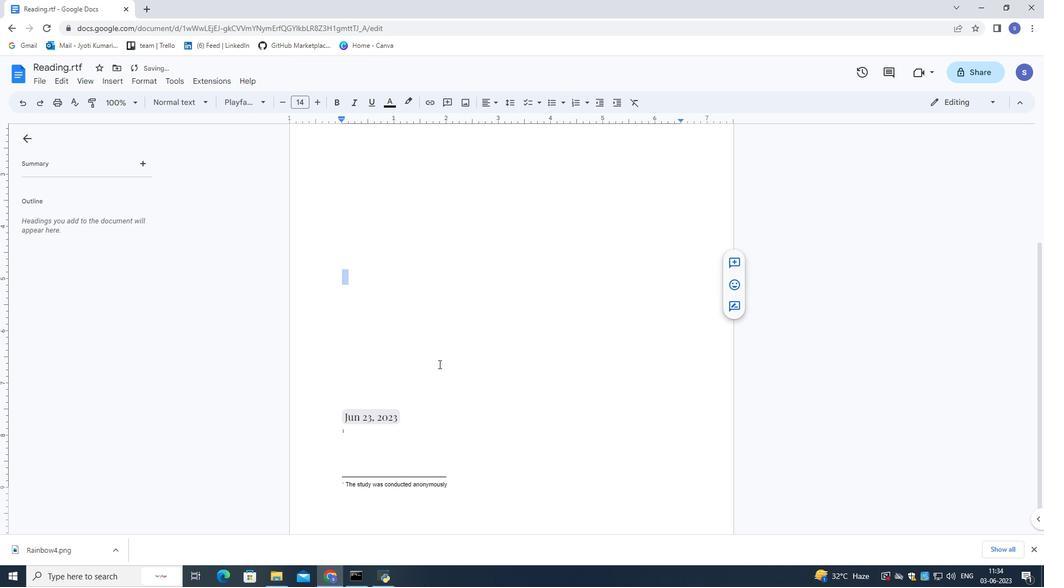 
Action: Mouse scrolled (430, 380) with delta (0, 0)
Screenshot: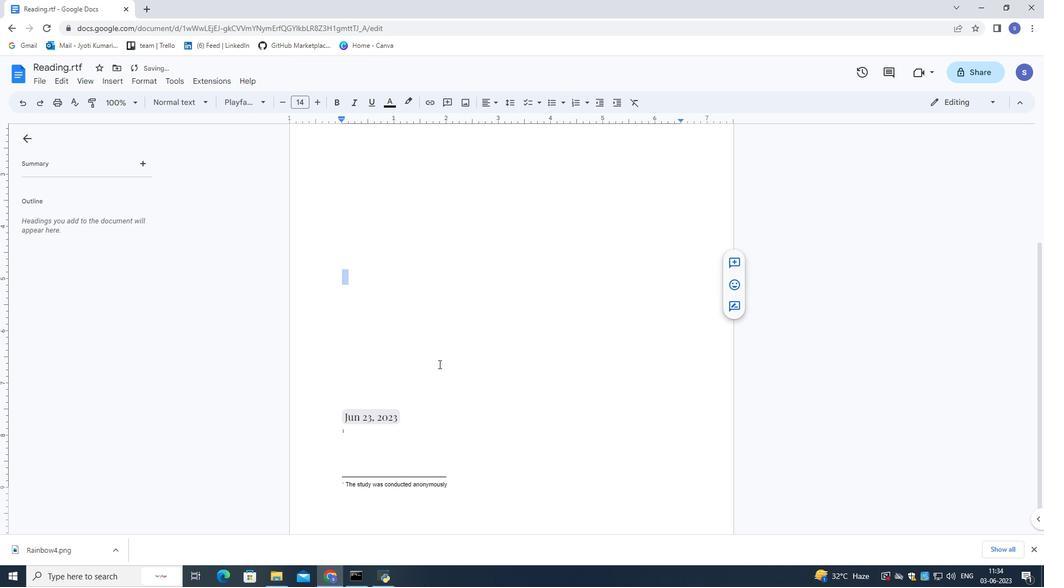 
Action: Mouse moved to (428, 384)
Screenshot: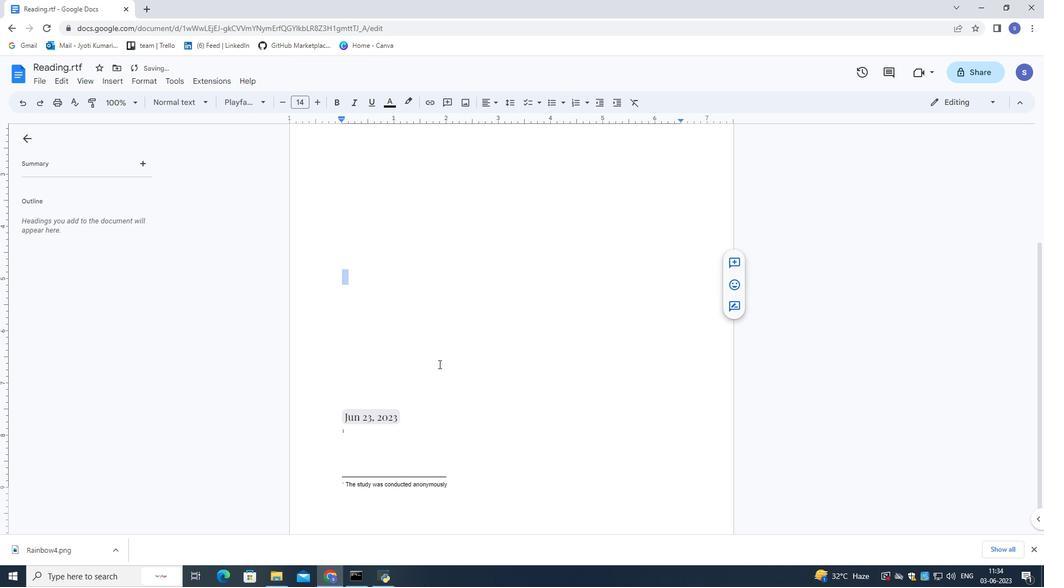 
Action: Mouse scrolled (428, 383) with delta (0, 0)
Screenshot: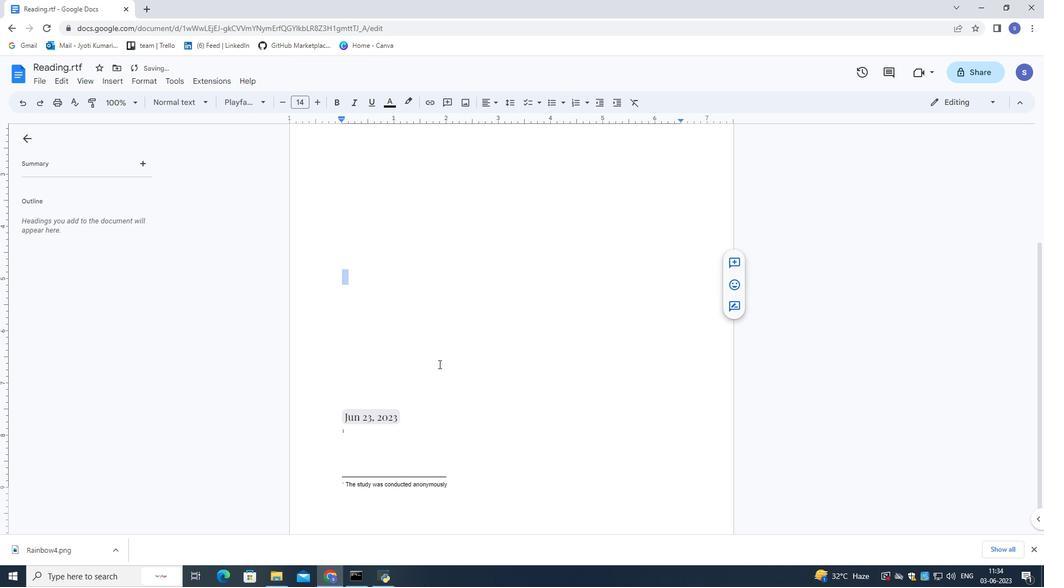 
Action: Mouse moved to (426, 386)
Screenshot: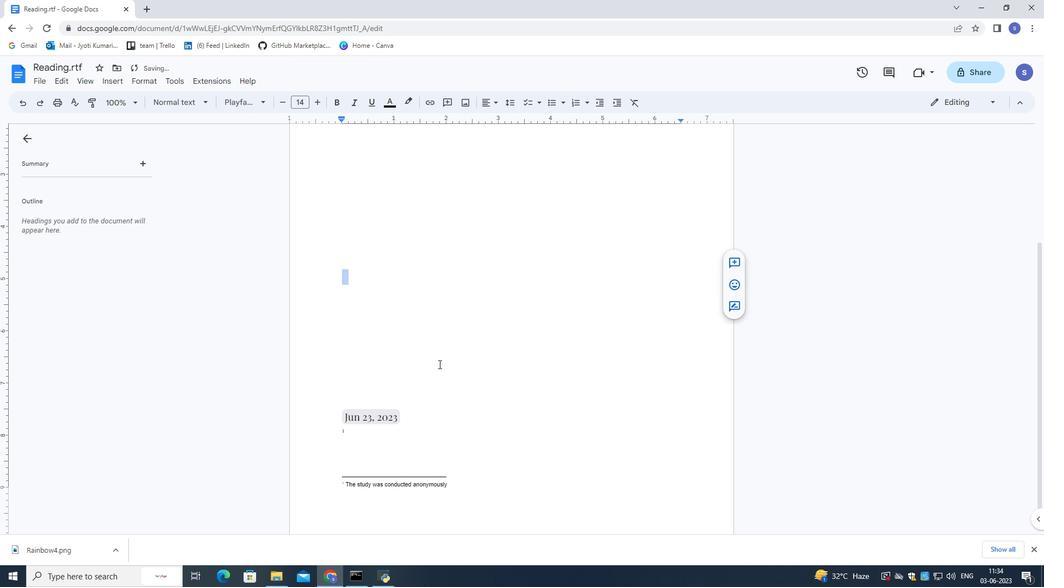 
Action: Mouse scrolled (426, 386) with delta (0, 0)
Screenshot: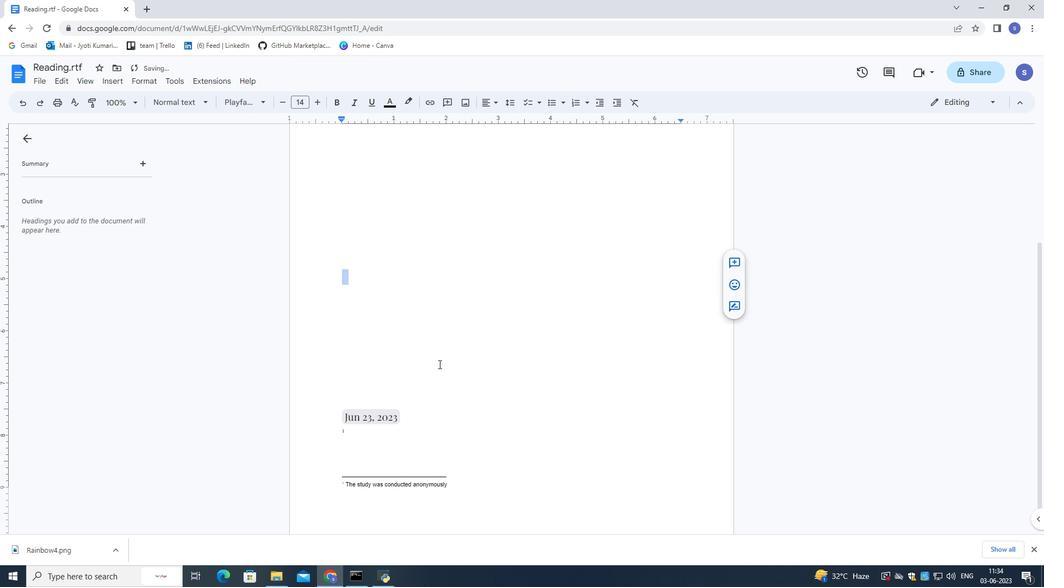 
Action: Mouse moved to (426, 387)
Screenshot: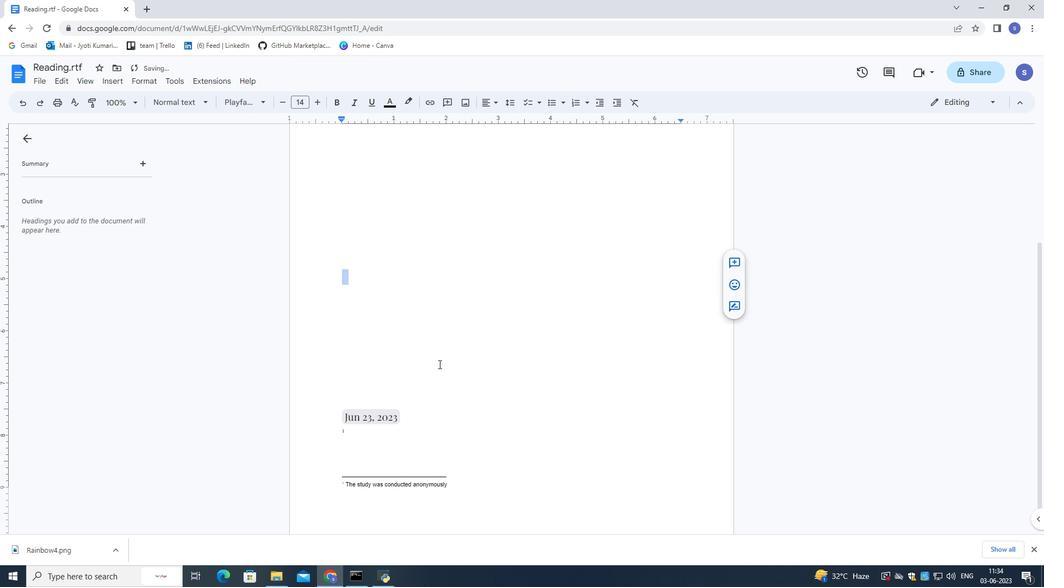 
